 Task: Find an entire place to stay in Qujing, China, from June 1 to June 9 for 6 guests, with a price range of ₹6000 to ₹12000.
Action: Mouse moved to (385, 131)
Screenshot: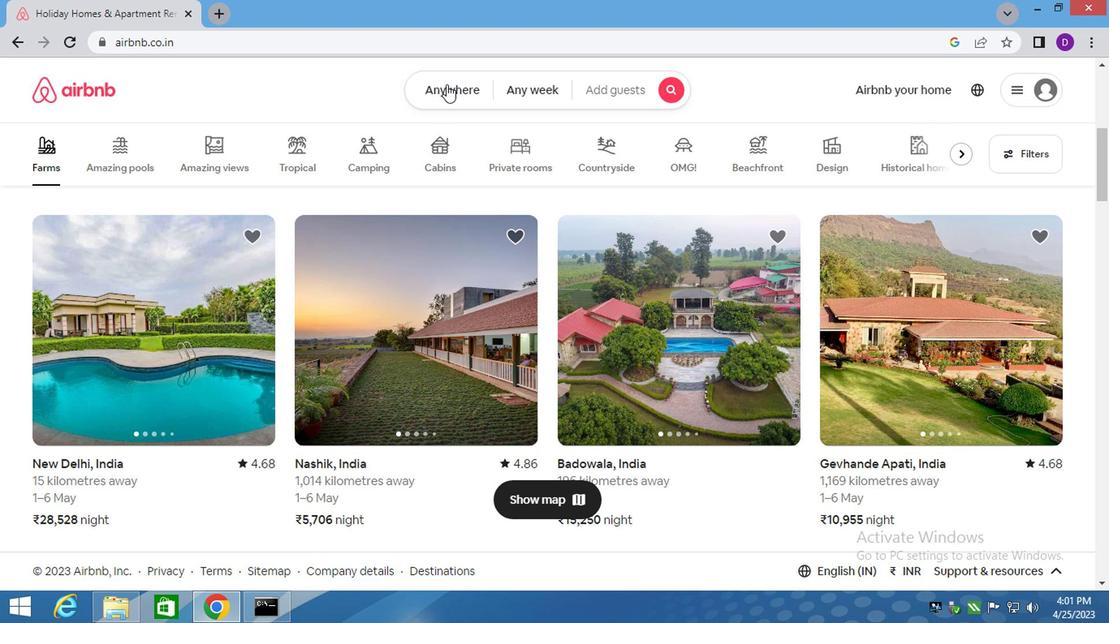 
Action: Mouse pressed left at (385, 131)
Screenshot: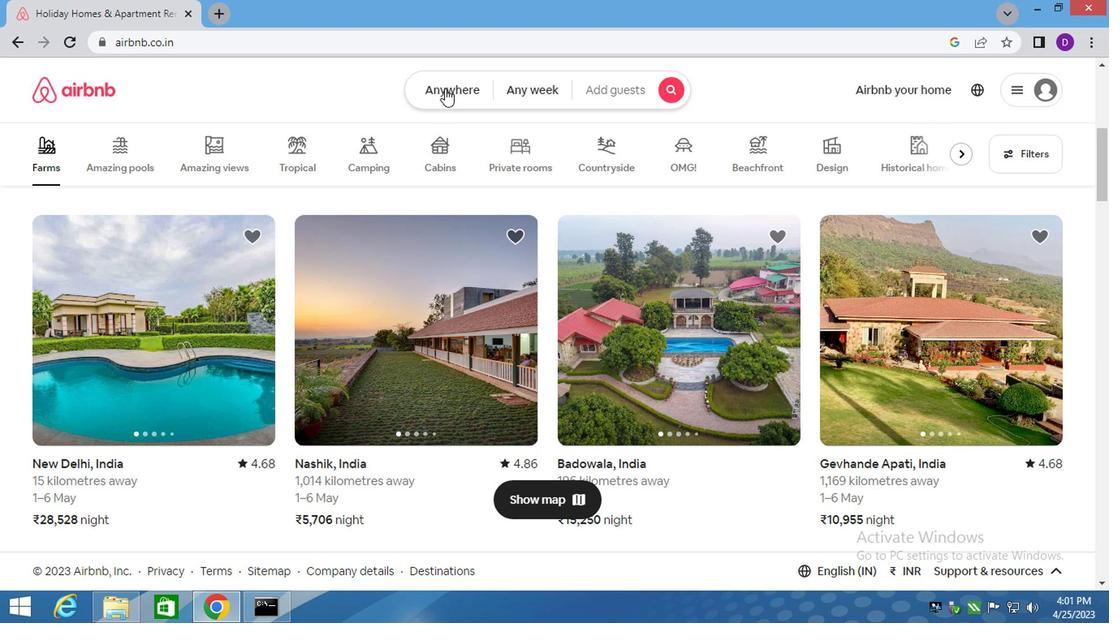 
Action: Mouse moved to (267, 179)
Screenshot: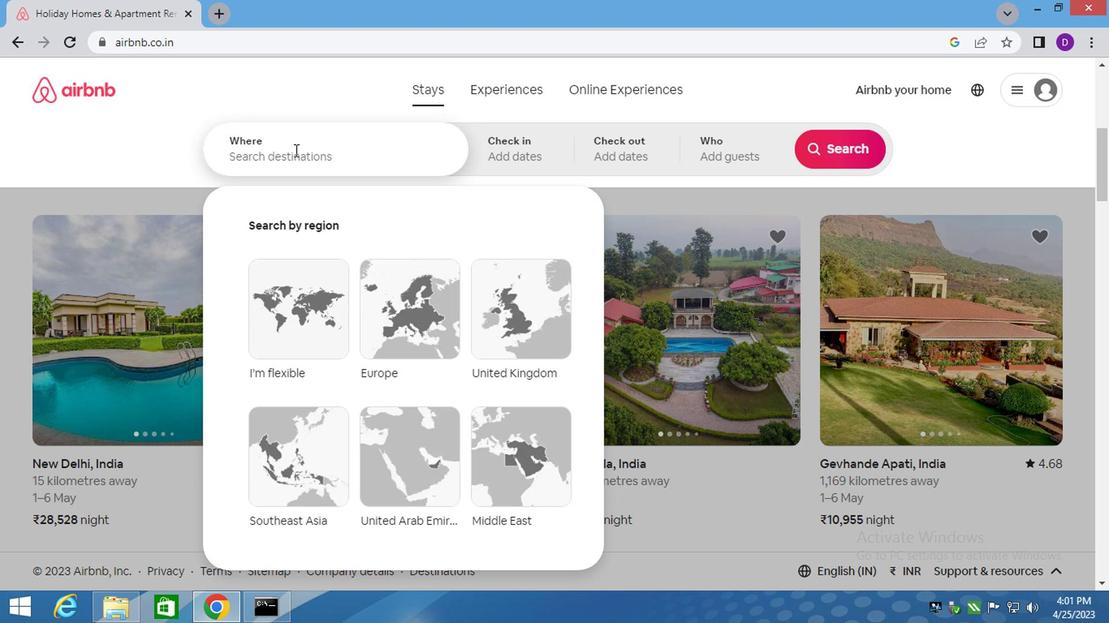 
Action: Mouse pressed left at (267, 179)
Screenshot: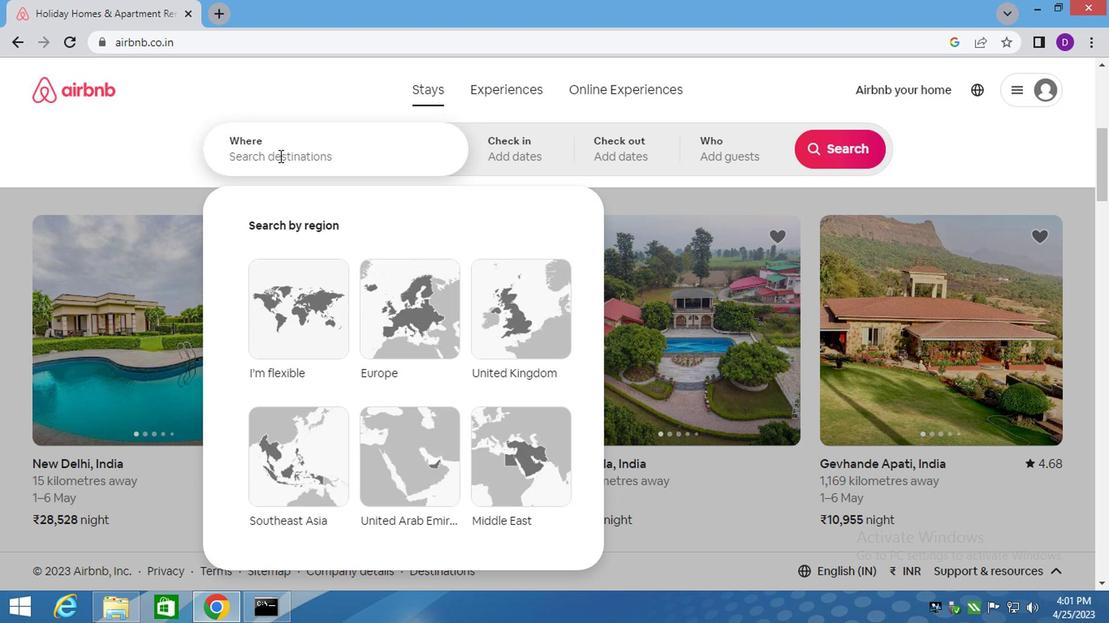 
Action: Key pressed <Key.shift>QUJING,<Key.space><Key.shift>CHINA<Key.enter>1
Screenshot: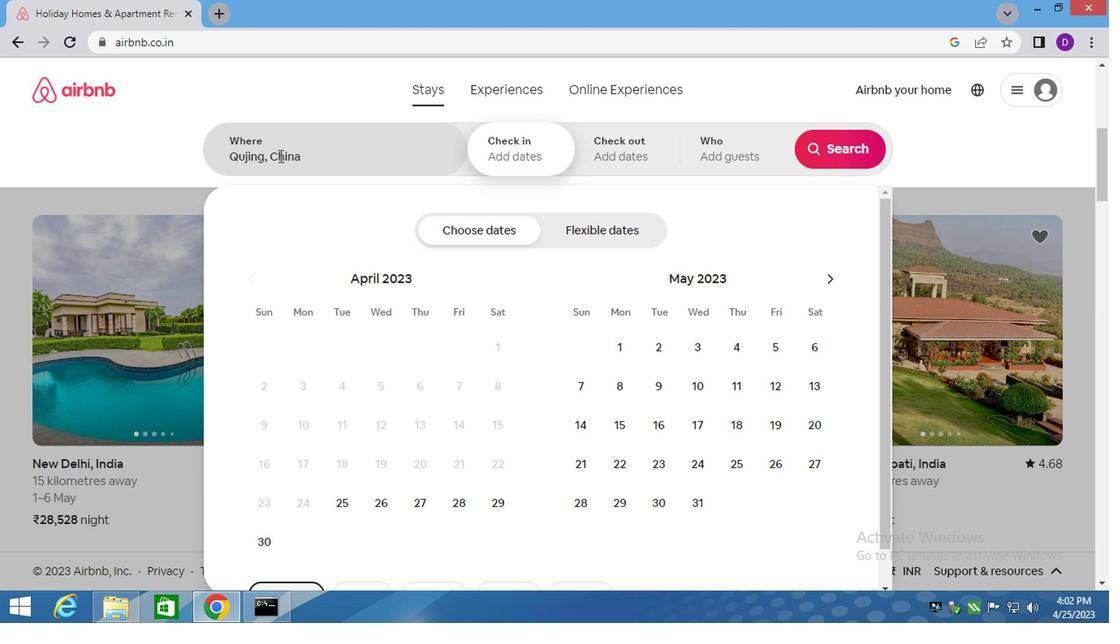 
Action: Mouse moved to (655, 268)
Screenshot: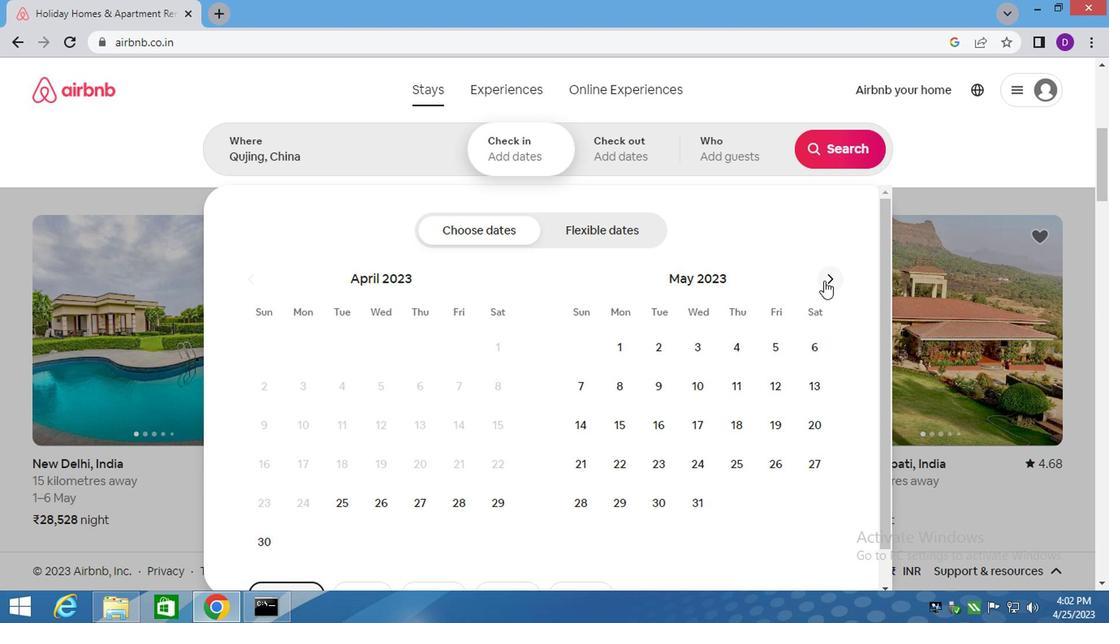 
Action: Mouse pressed left at (655, 268)
Screenshot: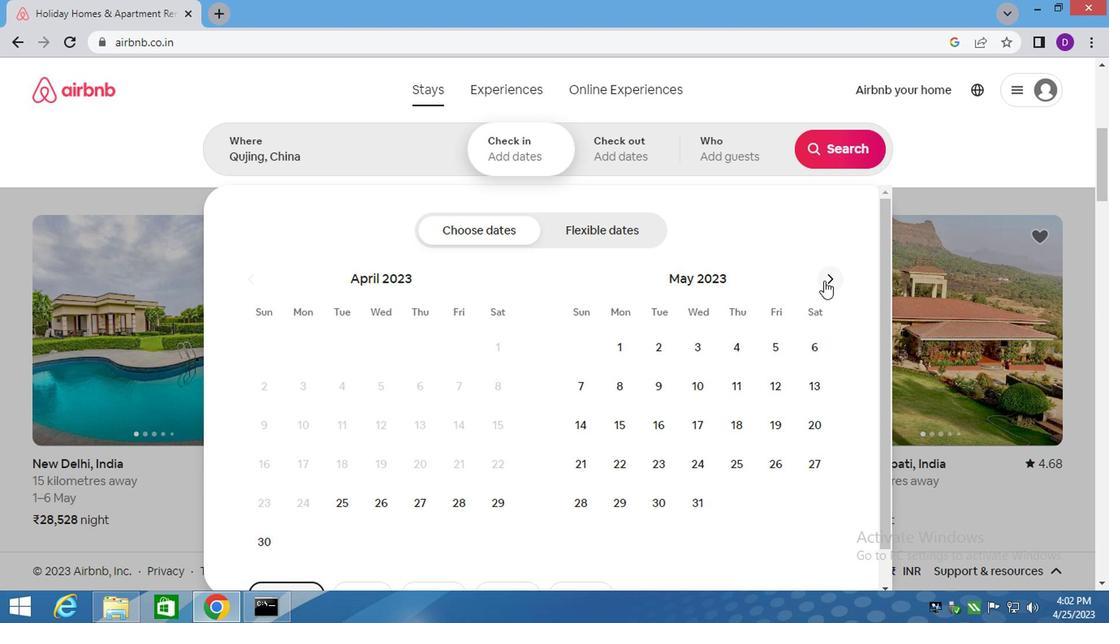 
Action: Mouse moved to (601, 314)
Screenshot: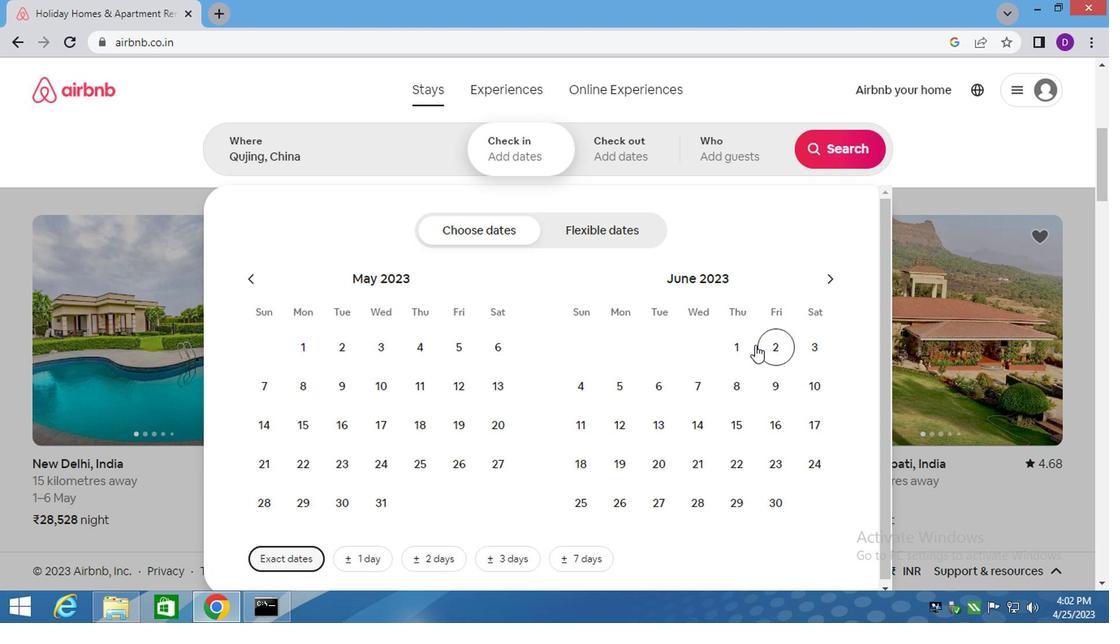 
Action: Mouse pressed left at (601, 314)
Screenshot: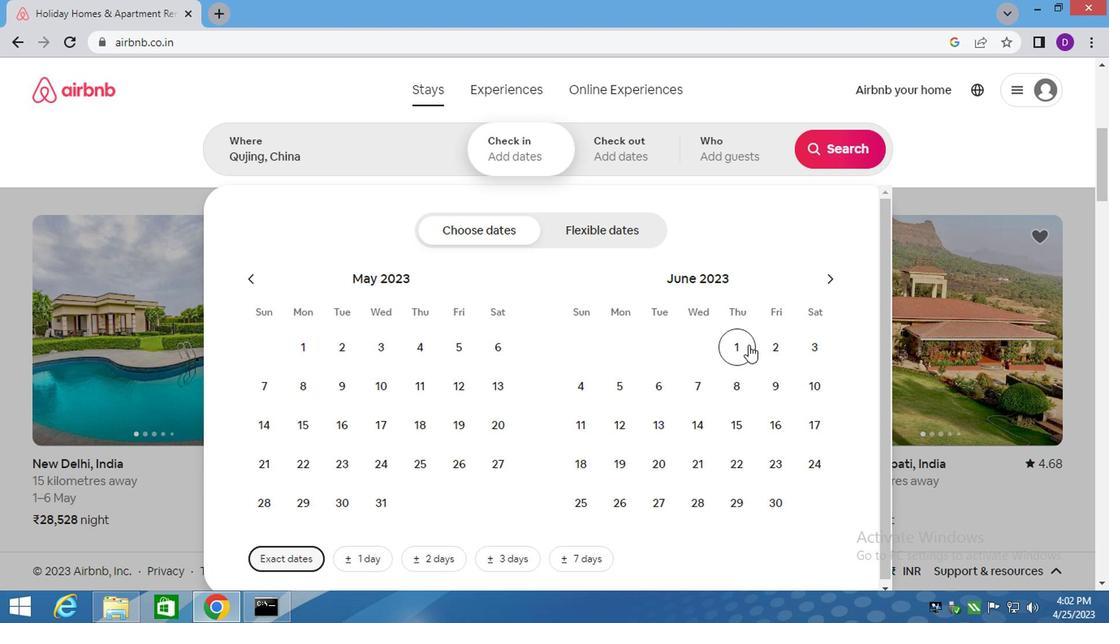 
Action: Mouse moved to (618, 343)
Screenshot: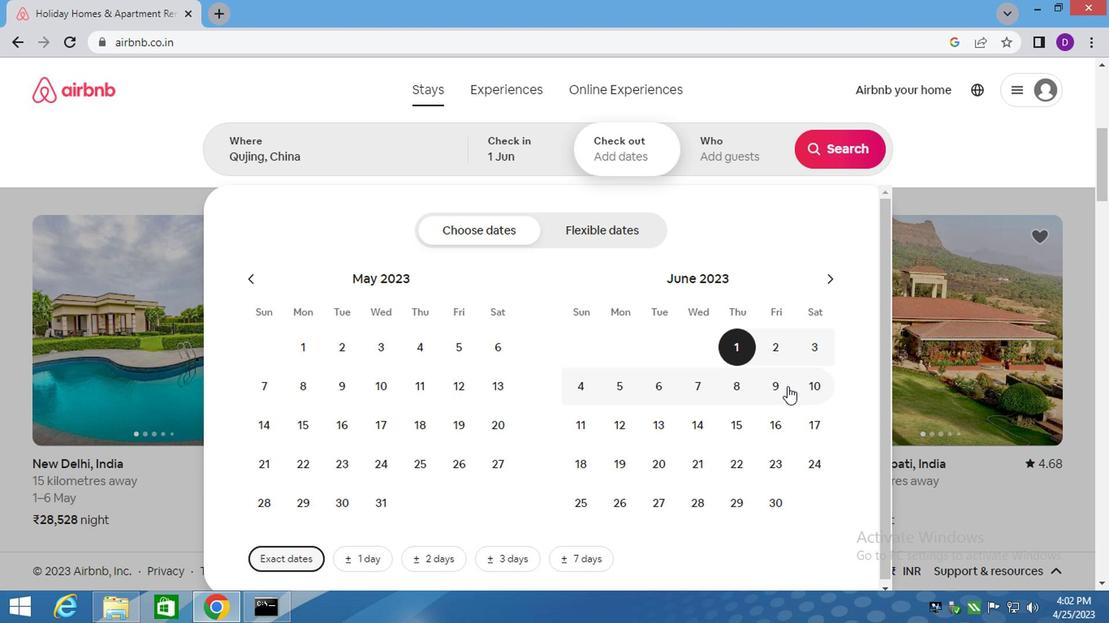 
Action: Mouse pressed left at (618, 343)
Screenshot: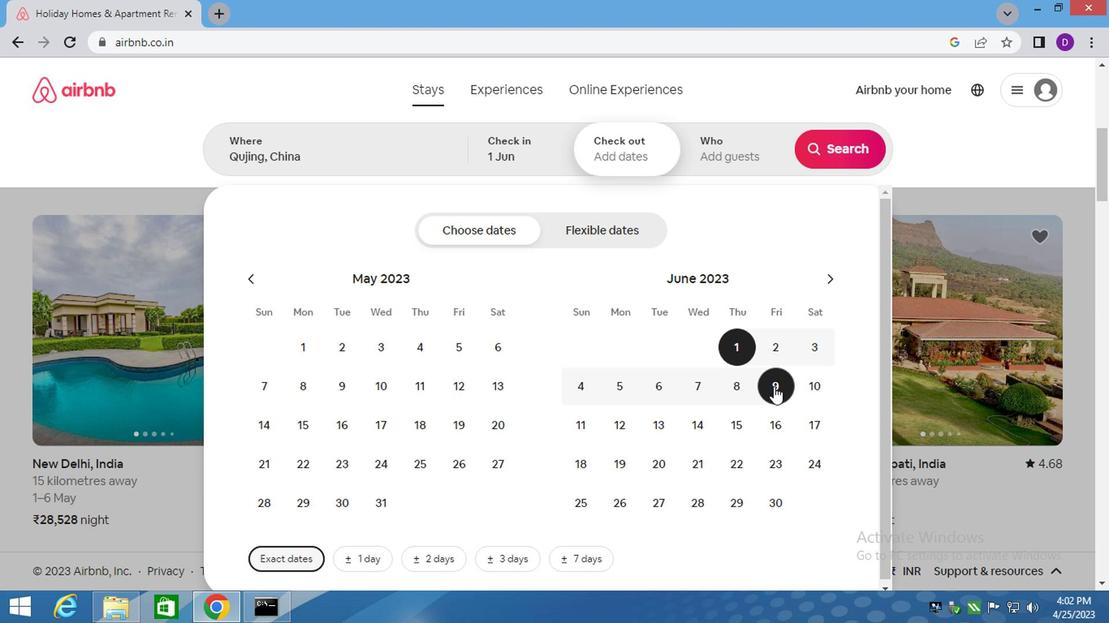 
Action: Mouse moved to (574, 179)
Screenshot: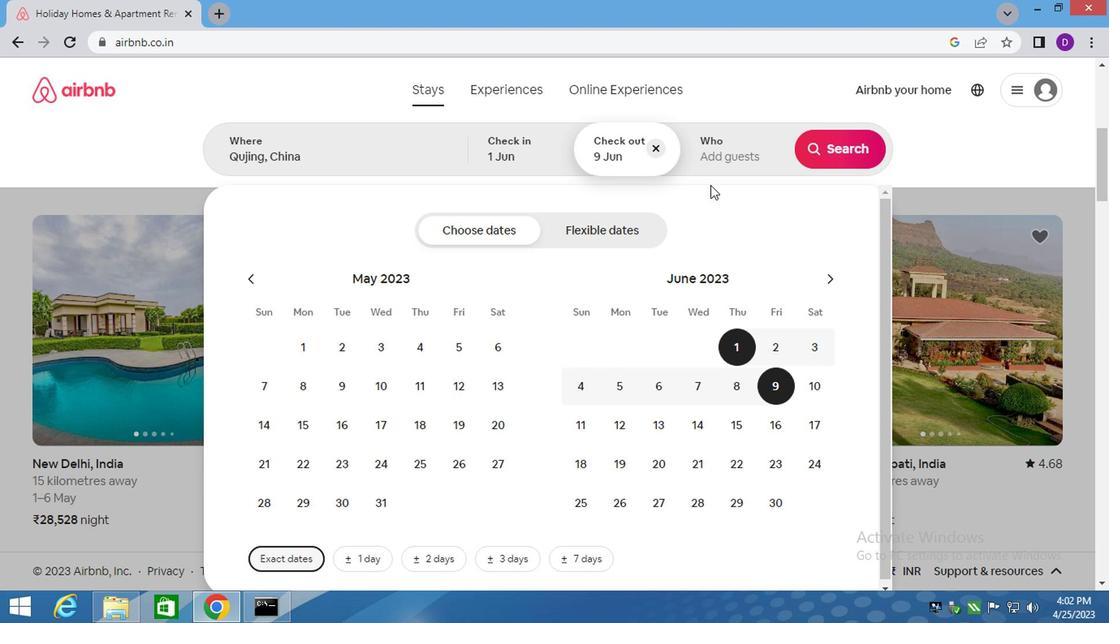 
Action: Mouse pressed left at (574, 179)
Screenshot: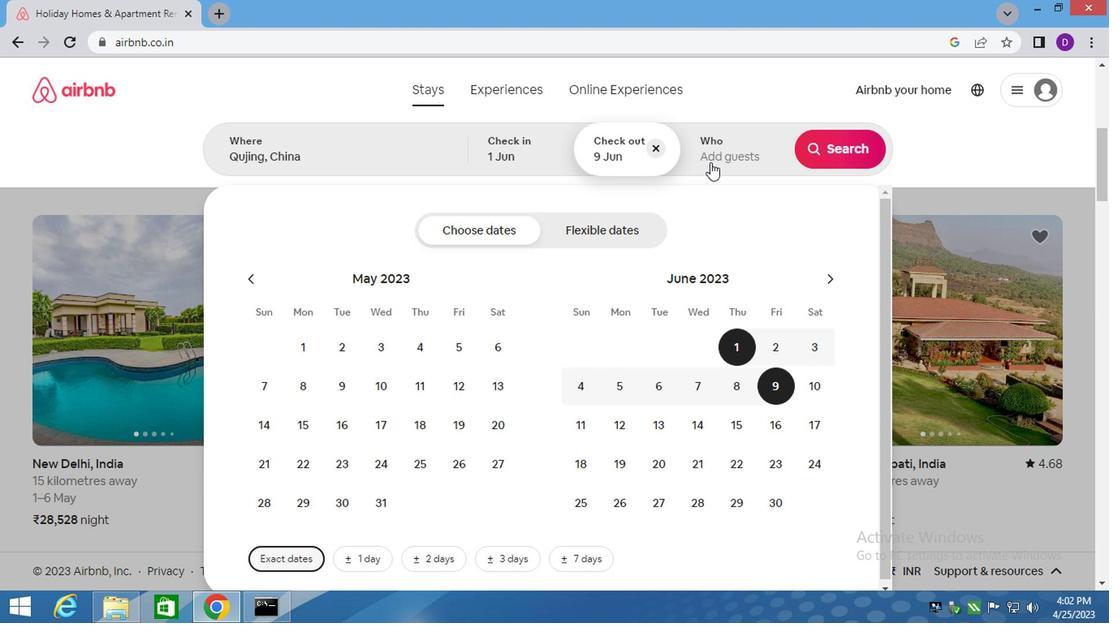 
Action: Mouse moved to (673, 237)
Screenshot: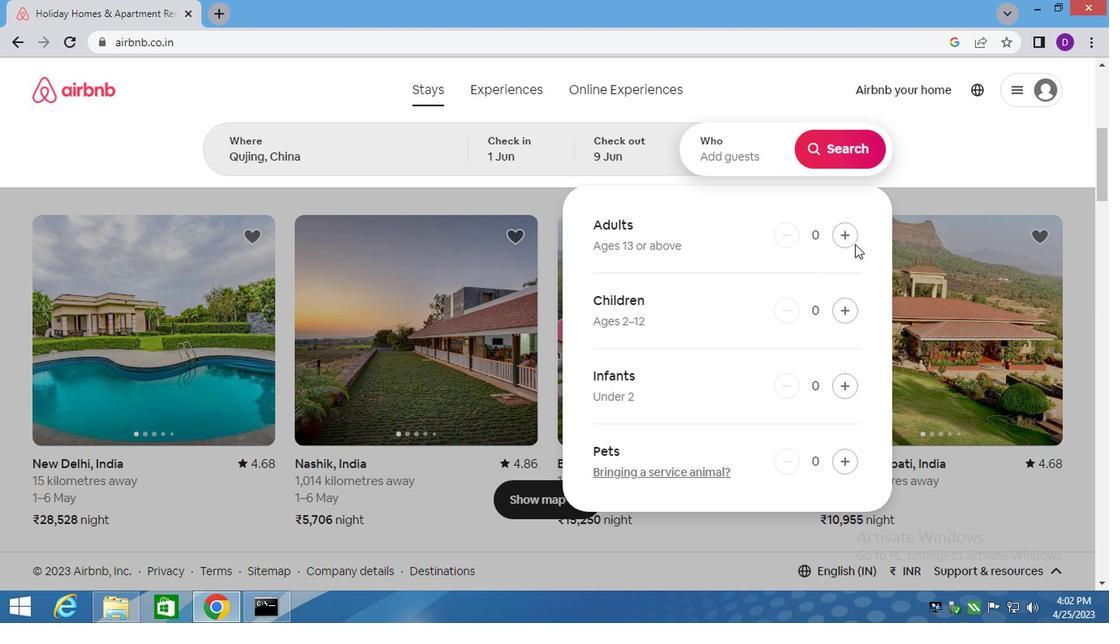 
Action: Mouse pressed left at (673, 237)
Screenshot: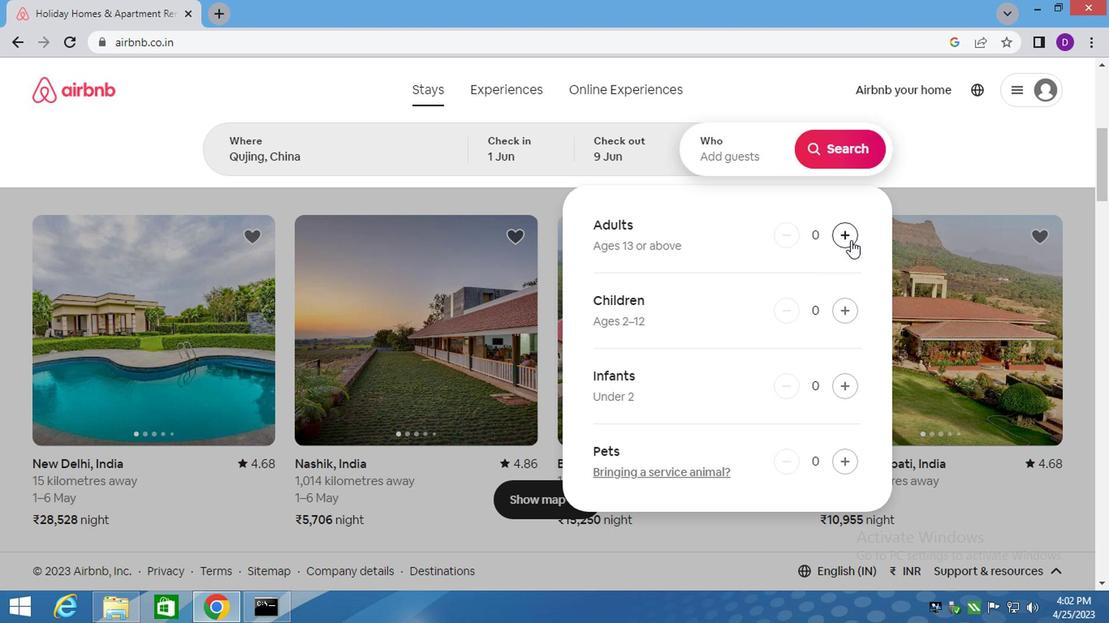 
Action: Mouse pressed left at (673, 237)
Screenshot: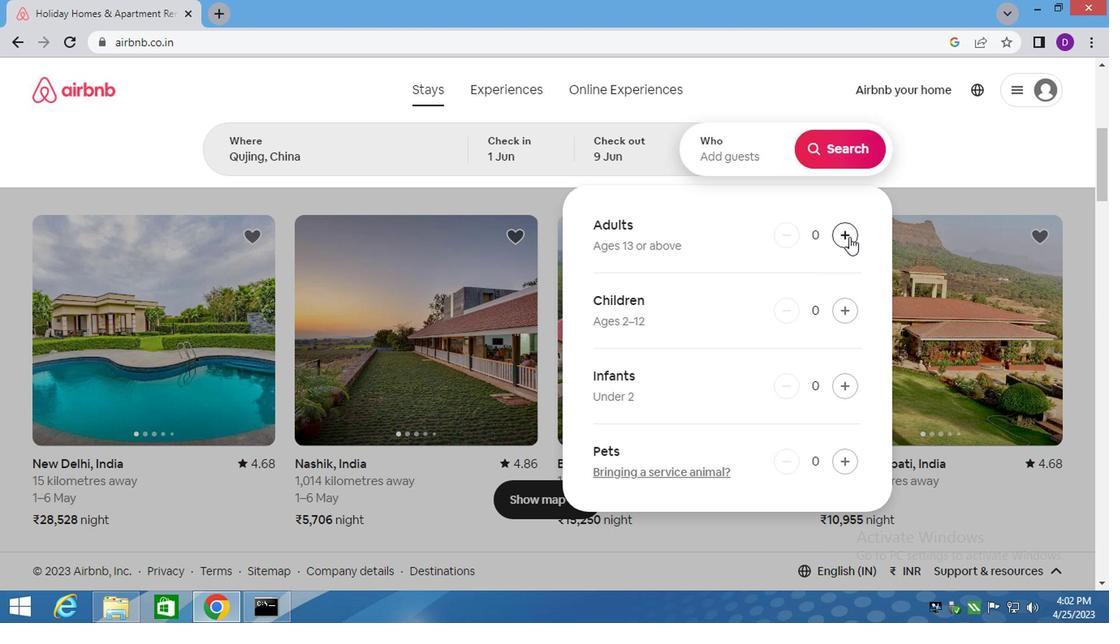 
Action: Mouse pressed left at (673, 237)
Screenshot: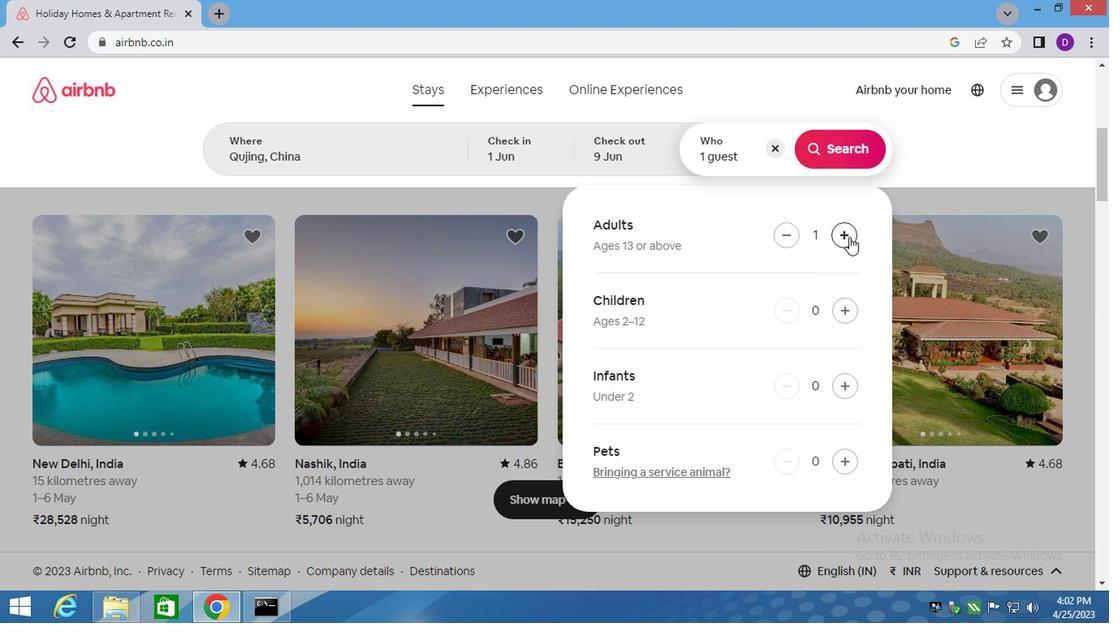 
Action: Mouse pressed left at (673, 237)
Screenshot: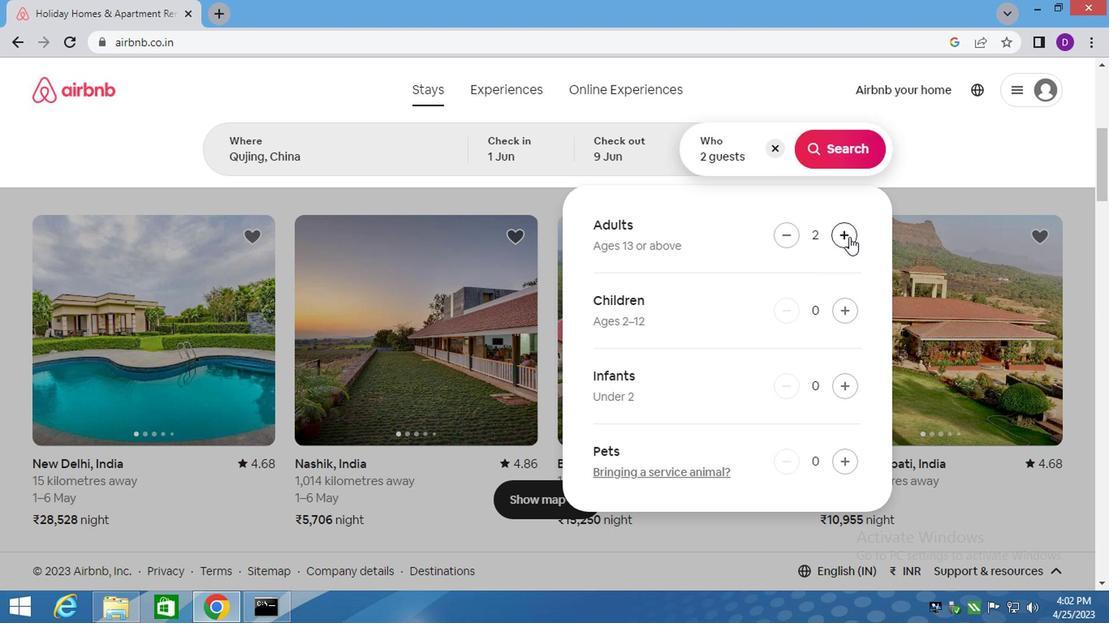 
Action: Mouse pressed left at (673, 237)
Screenshot: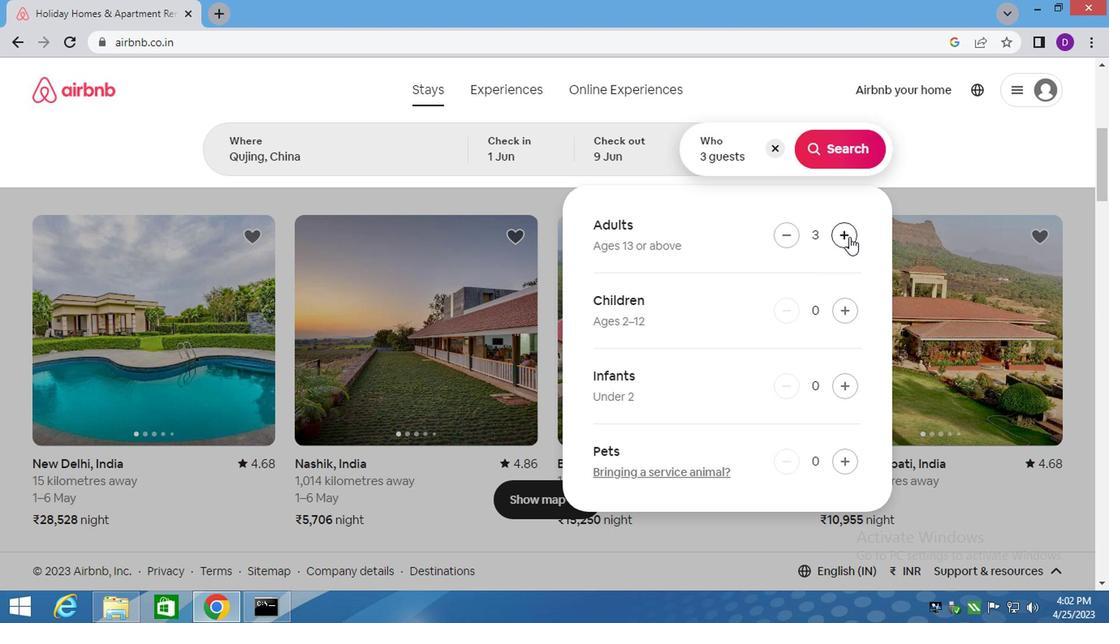 
Action: Mouse pressed left at (673, 237)
Screenshot: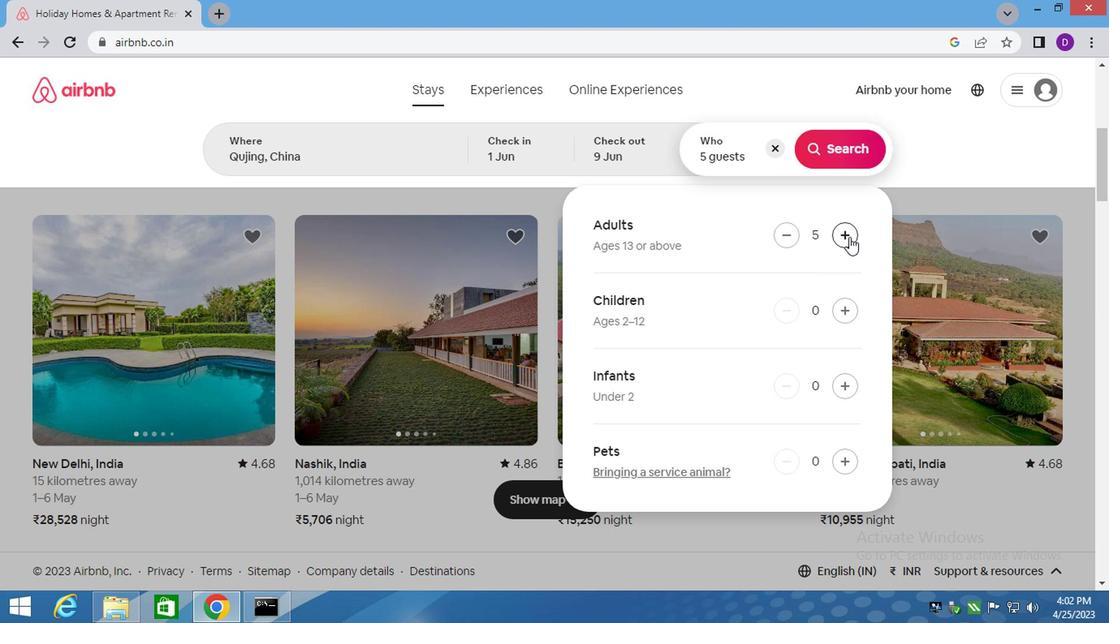 
Action: Mouse moved to (657, 179)
Screenshot: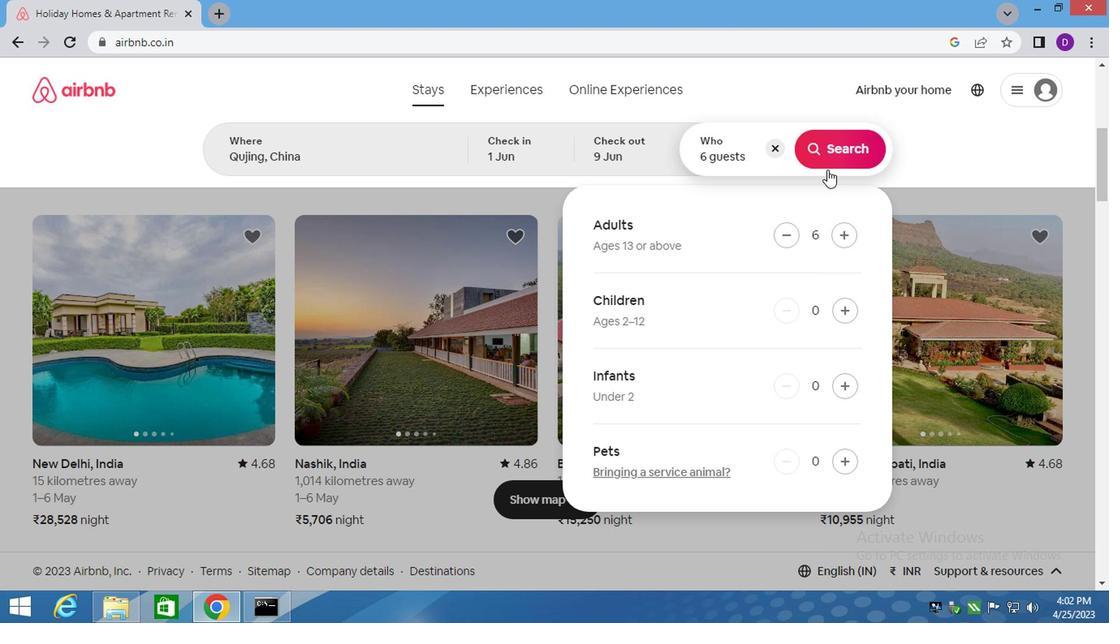 
Action: Mouse pressed left at (657, 179)
Screenshot: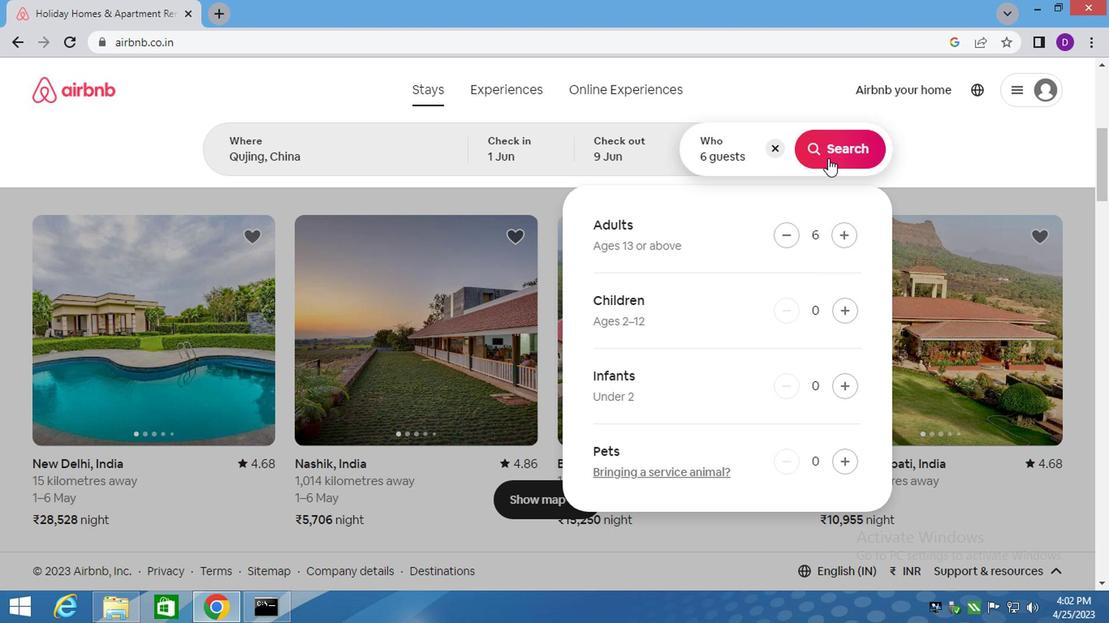 
Action: Mouse moved to (797, 178)
Screenshot: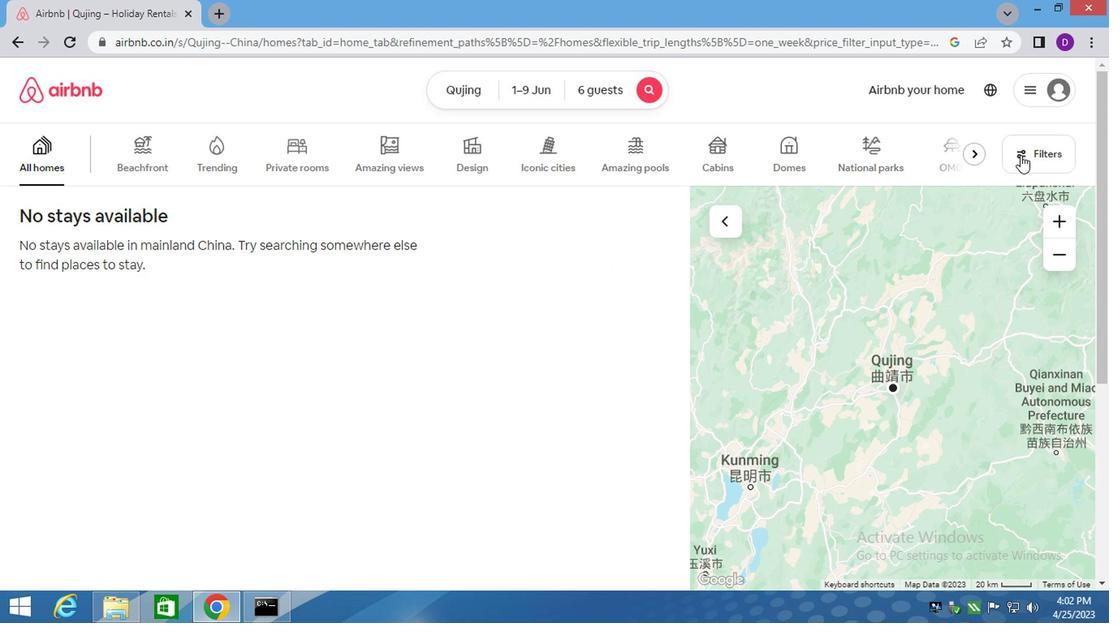 
Action: Mouse pressed left at (797, 178)
Screenshot: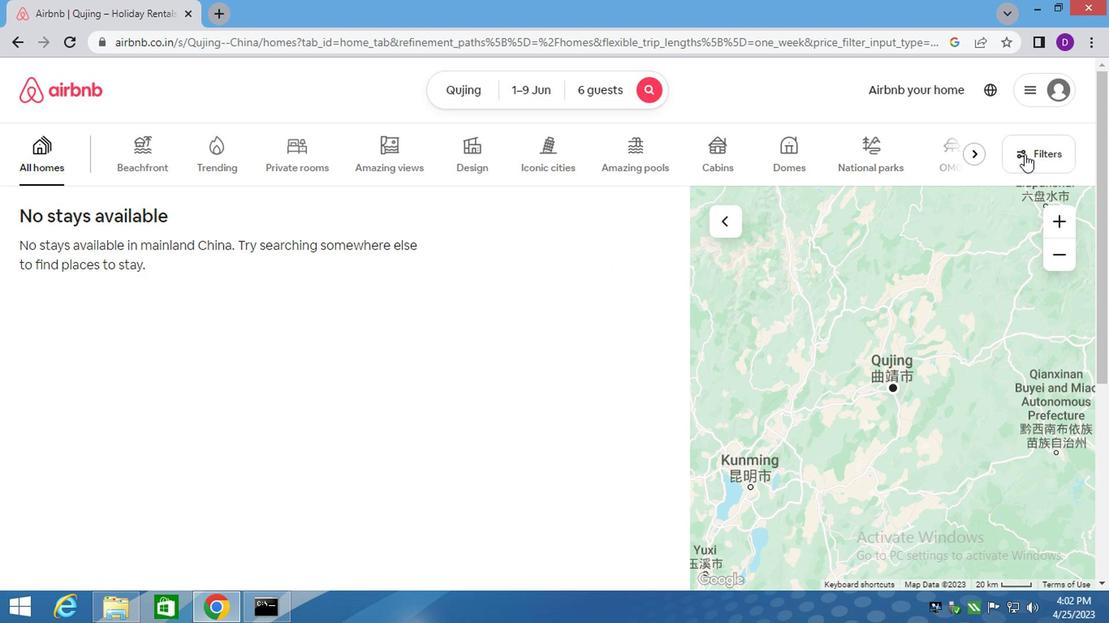 
Action: Mouse moved to (312, 252)
Screenshot: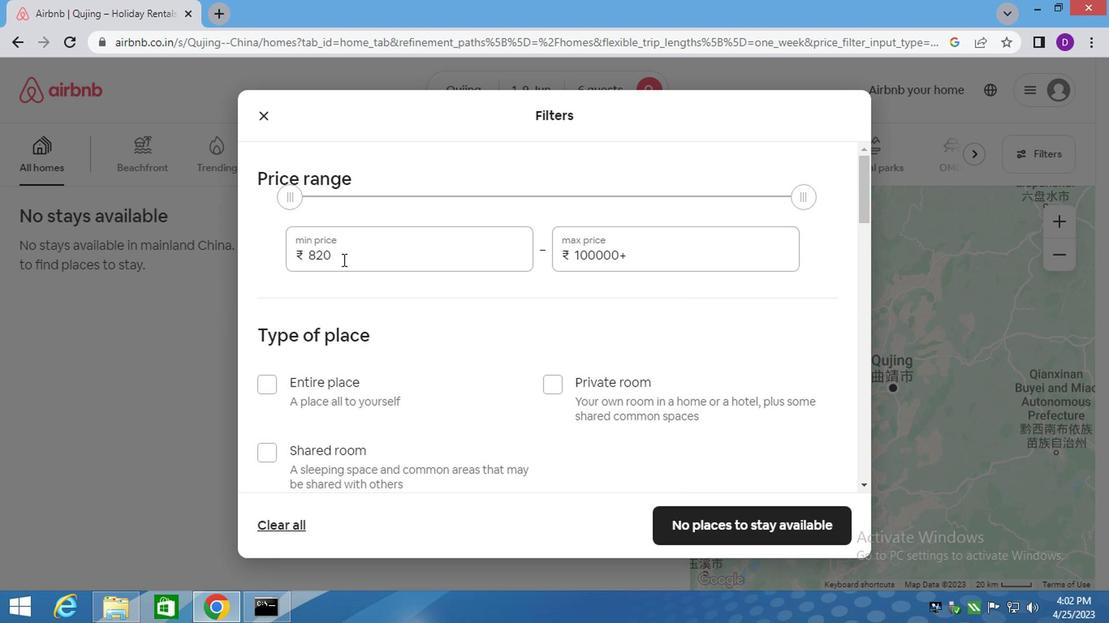 
Action: Mouse pressed left at (312, 252)
Screenshot: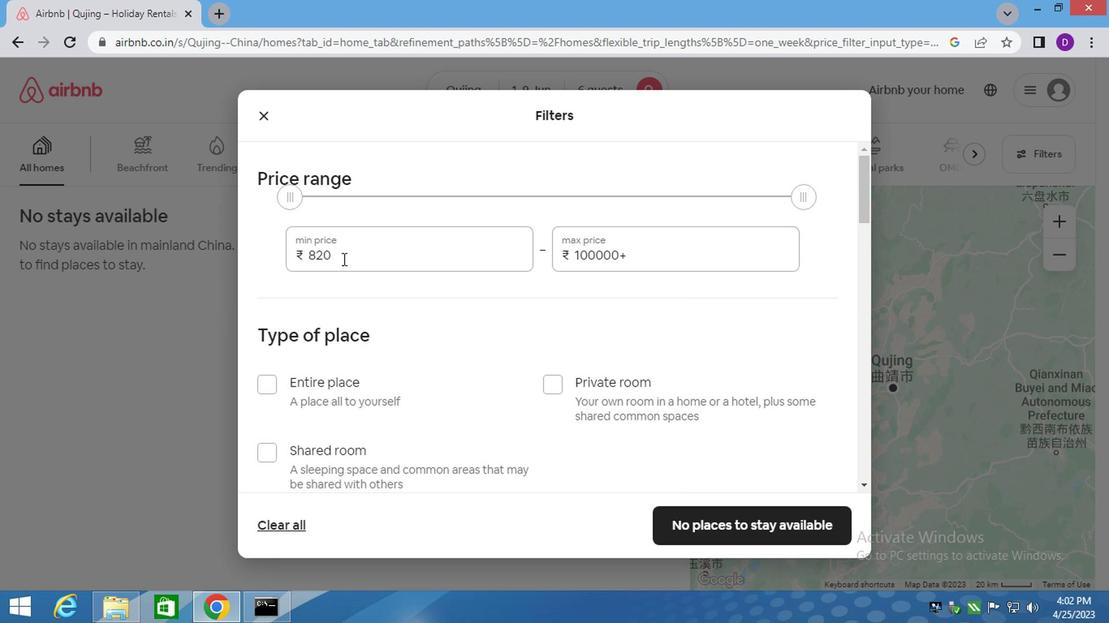 
Action: Mouse pressed left at (312, 252)
Screenshot: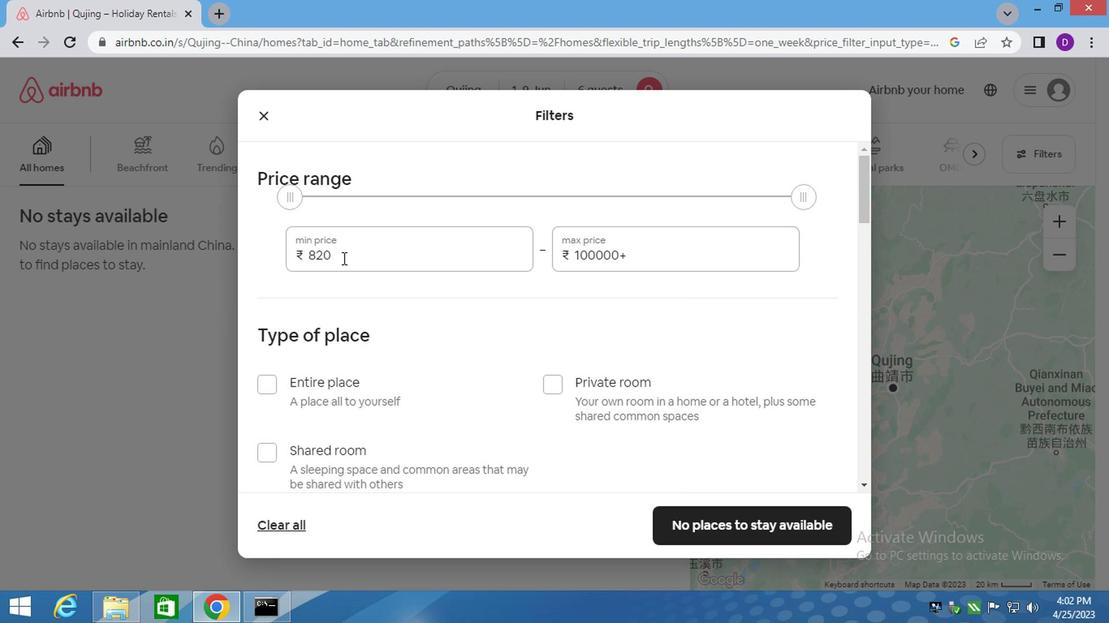
Action: Key pressed 6000<Key.tab>12000
Screenshot: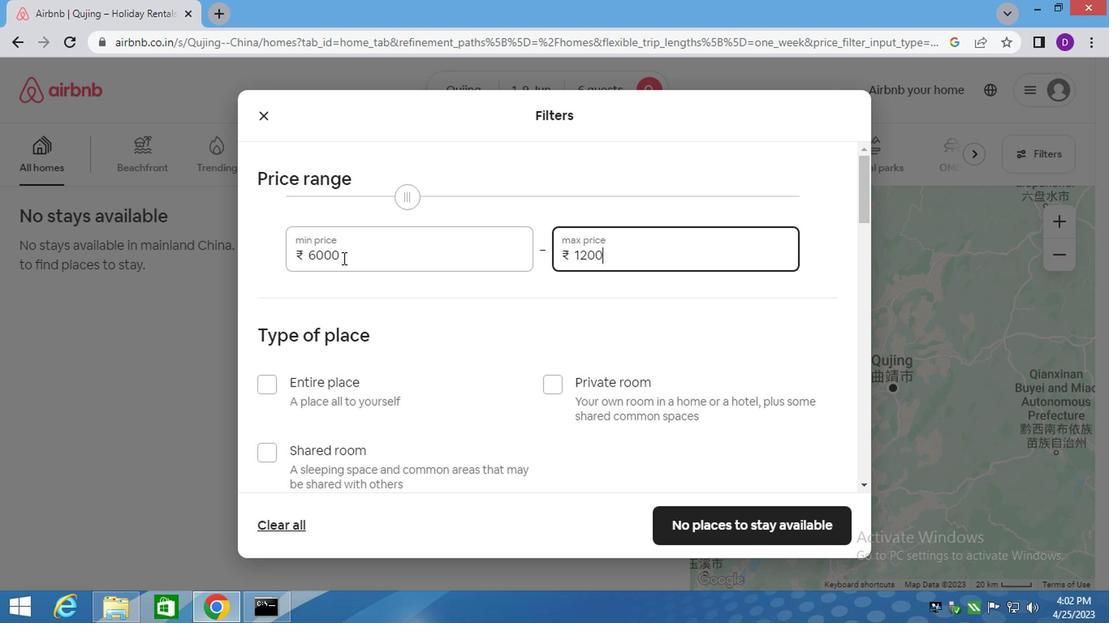 
Action: Mouse moved to (322, 265)
Screenshot: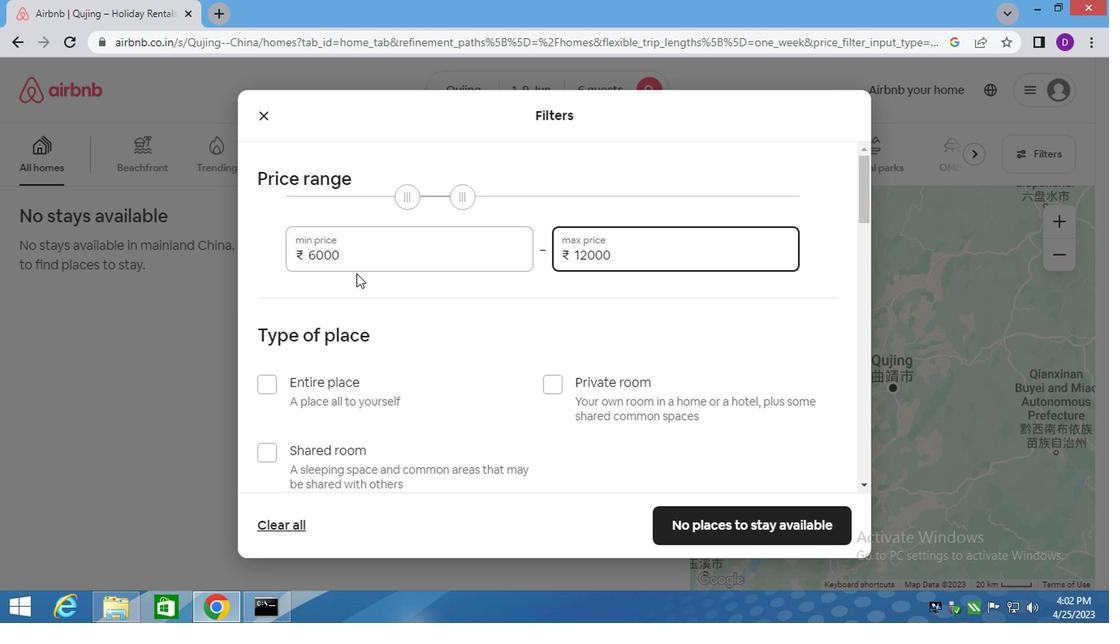 
Action: Mouse scrolled (322, 265) with delta (0, 0)
Screenshot: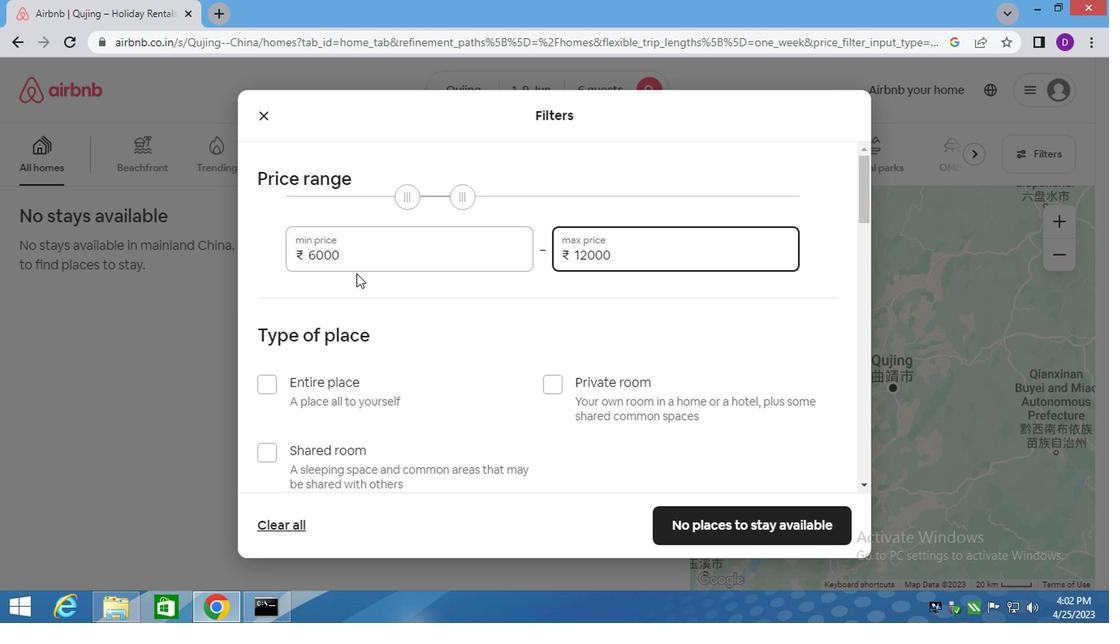 
Action: Mouse moved to (266, 287)
Screenshot: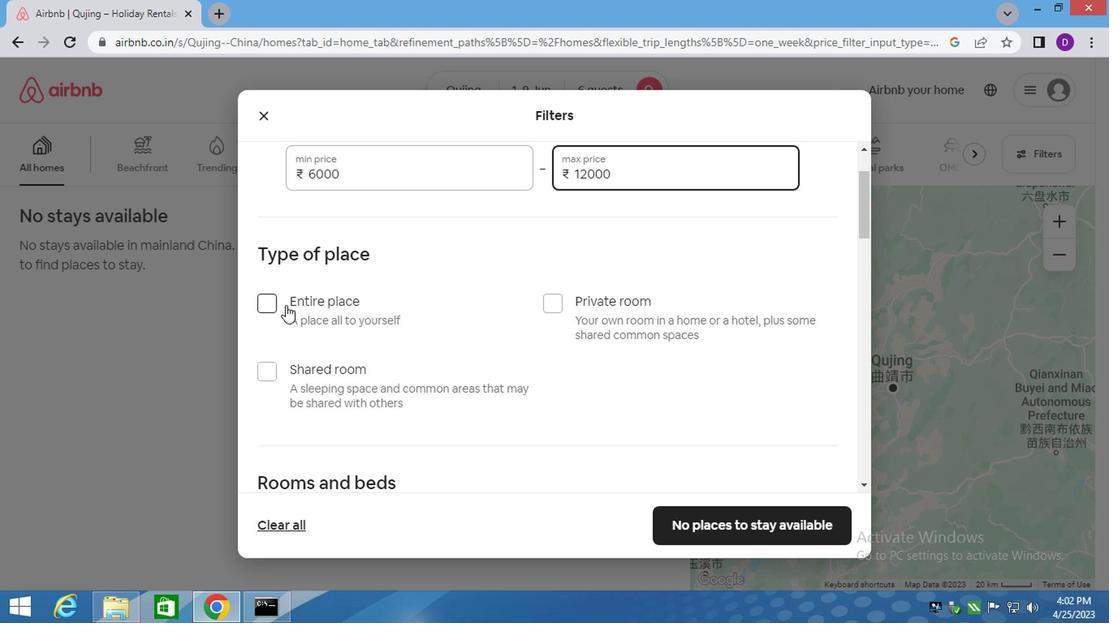 
Action: Mouse pressed left at (266, 287)
Screenshot: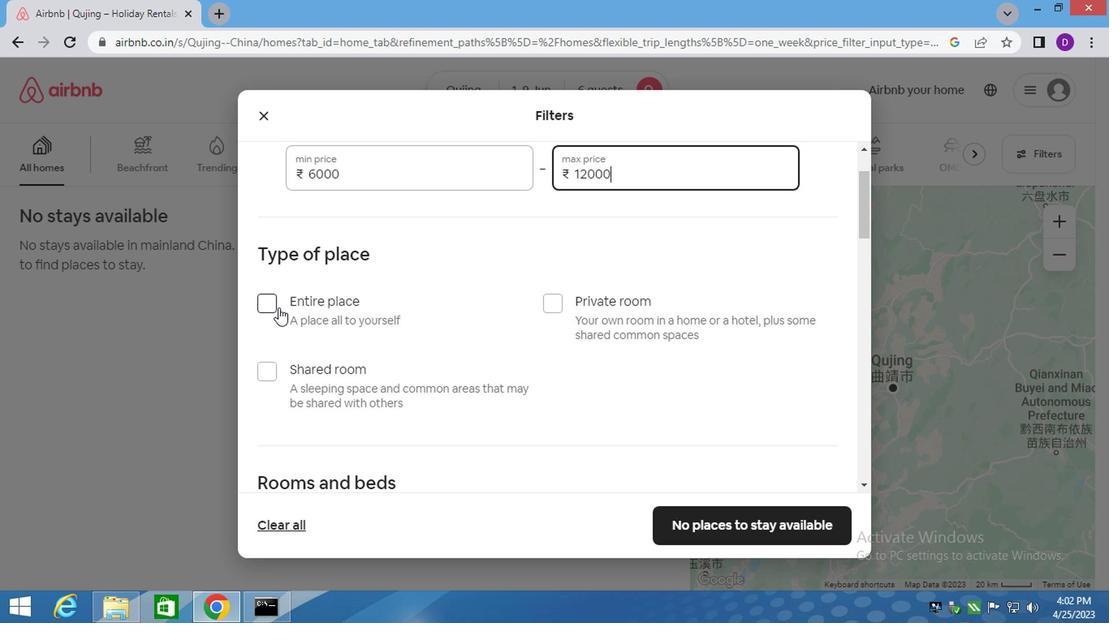 
Action: Mouse moved to (378, 314)
Screenshot: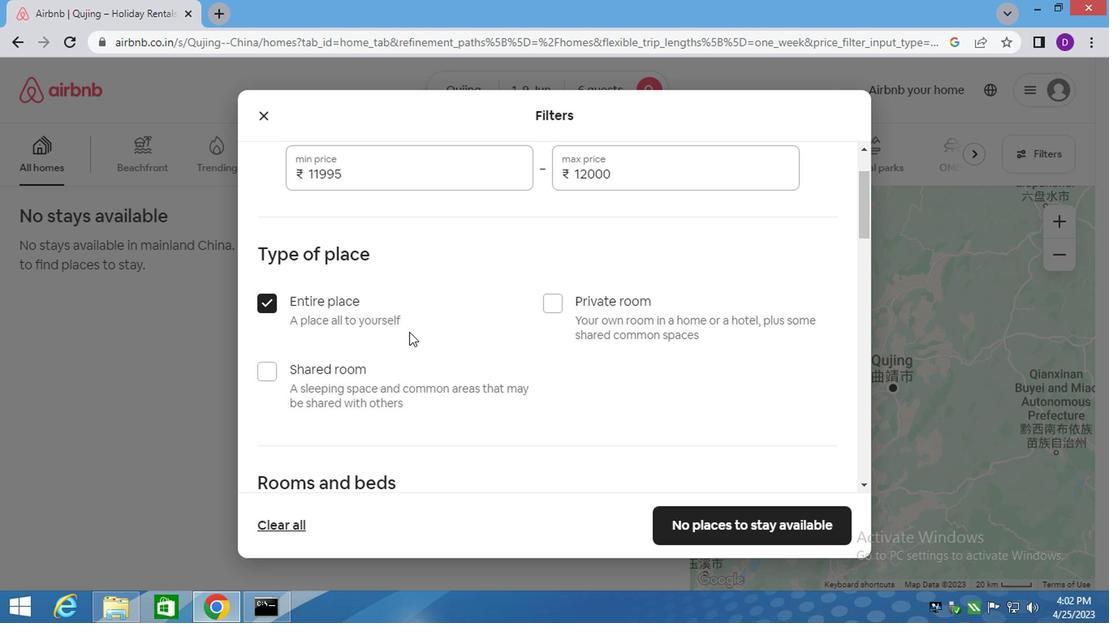 
Action: Mouse scrolled (378, 314) with delta (0, 0)
Screenshot: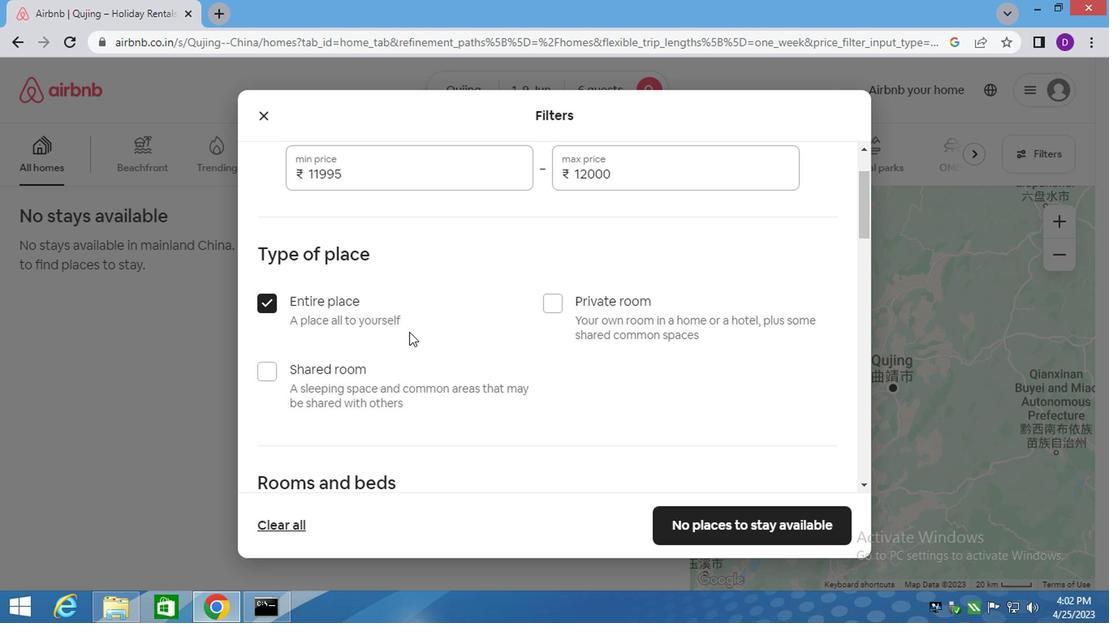 
Action: Mouse moved to (381, 317)
Screenshot: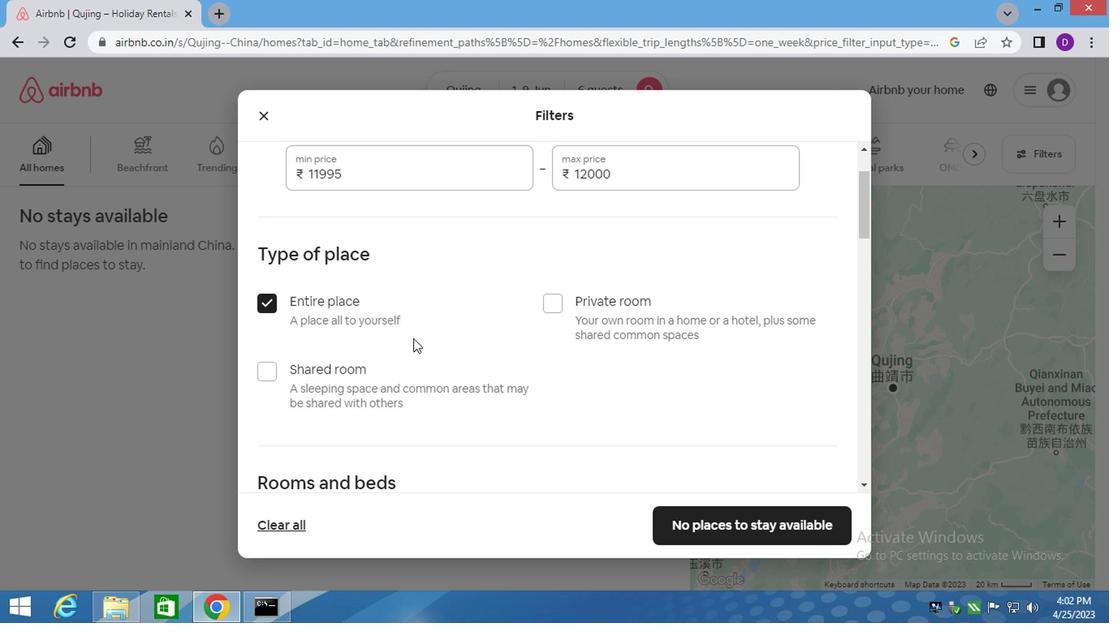 
Action: Mouse scrolled (381, 316) with delta (0, 0)
Screenshot: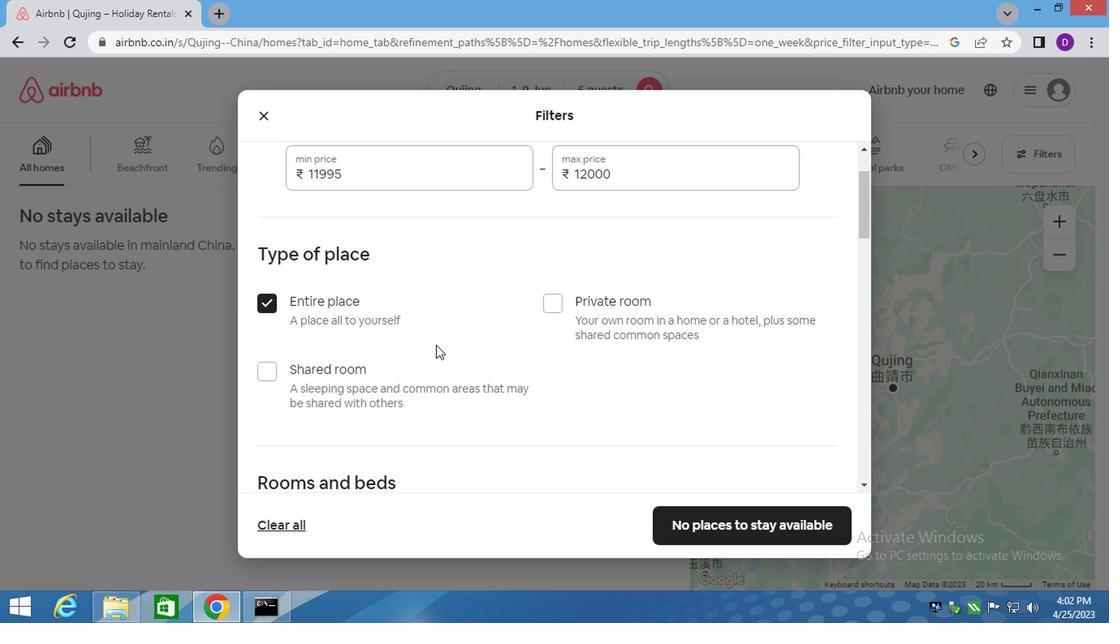 
Action: Mouse moved to (382, 318)
Screenshot: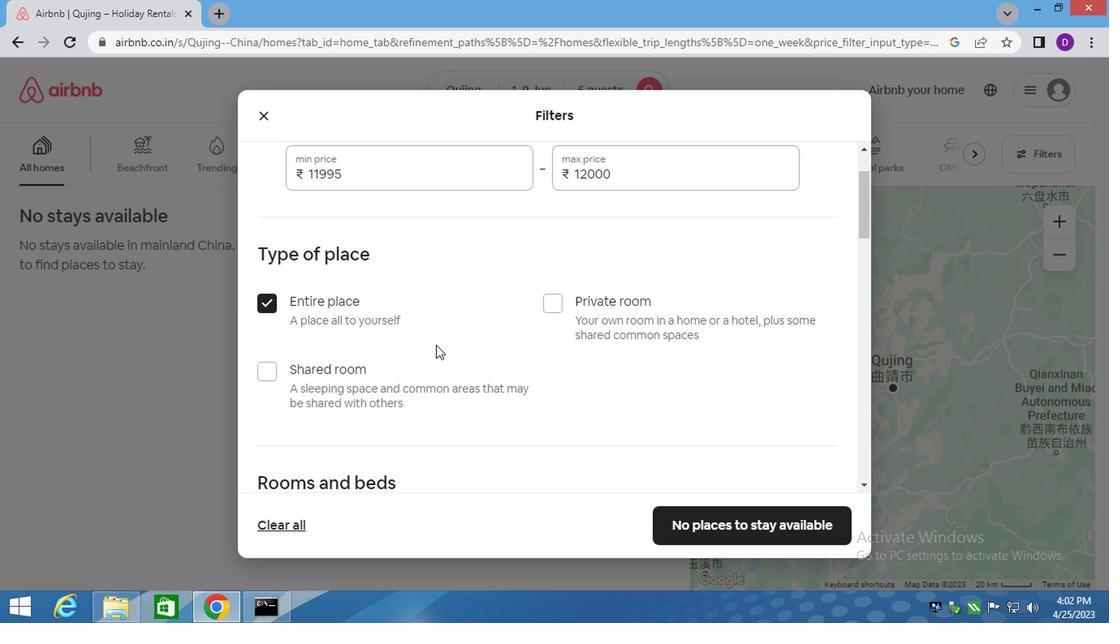 
Action: Mouse scrolled (382, 318) with delta (0, 0)
Screenshot: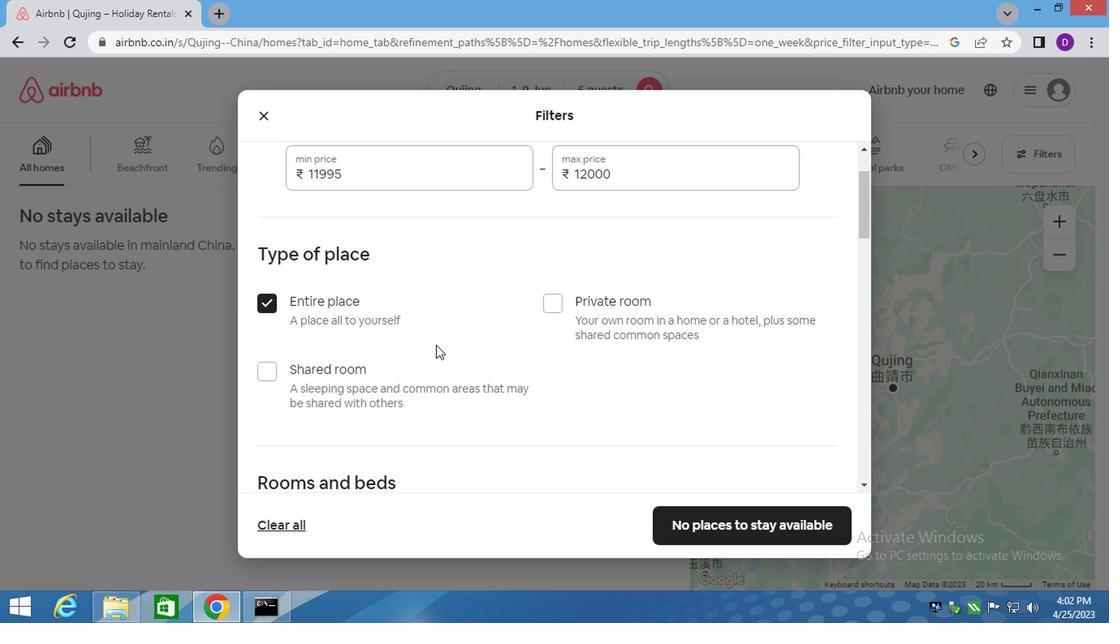 
Action: Mouse moved to (382, 318)
Screenshot: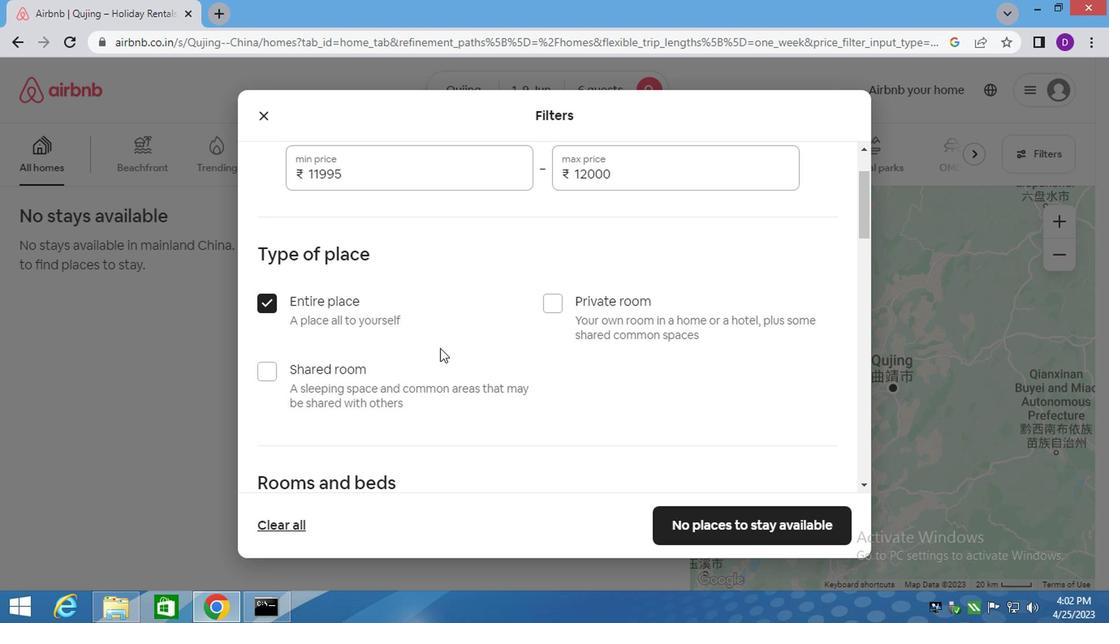 
Action: Mouse scrolled (382, 318) with delta (0, 0)
Screenshot: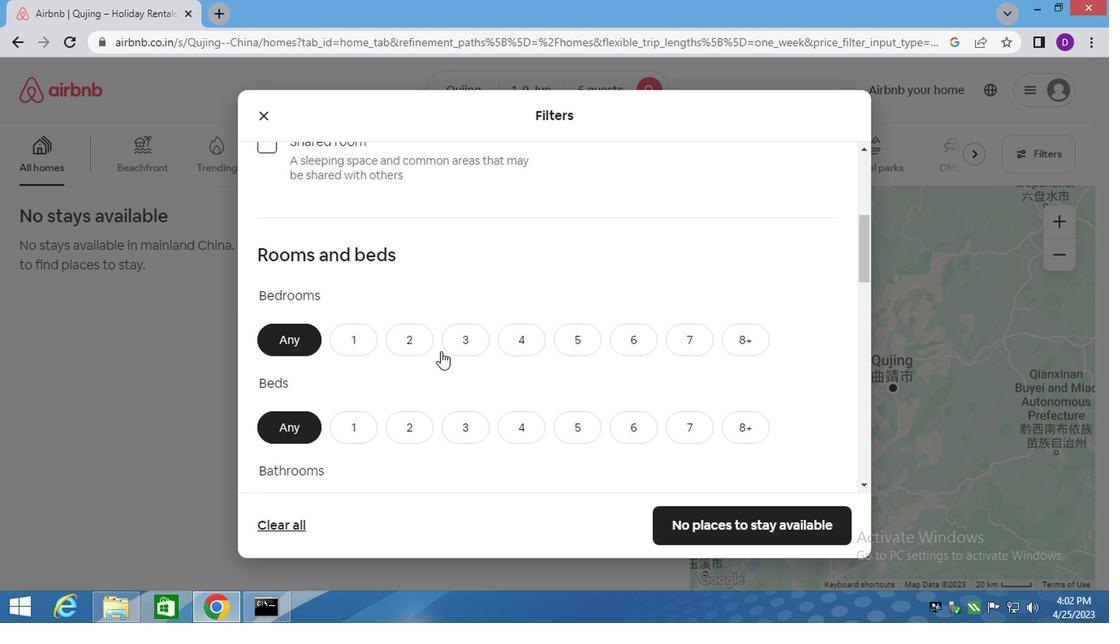 
Action: Mouse moved to (398, 244)
Screenshot: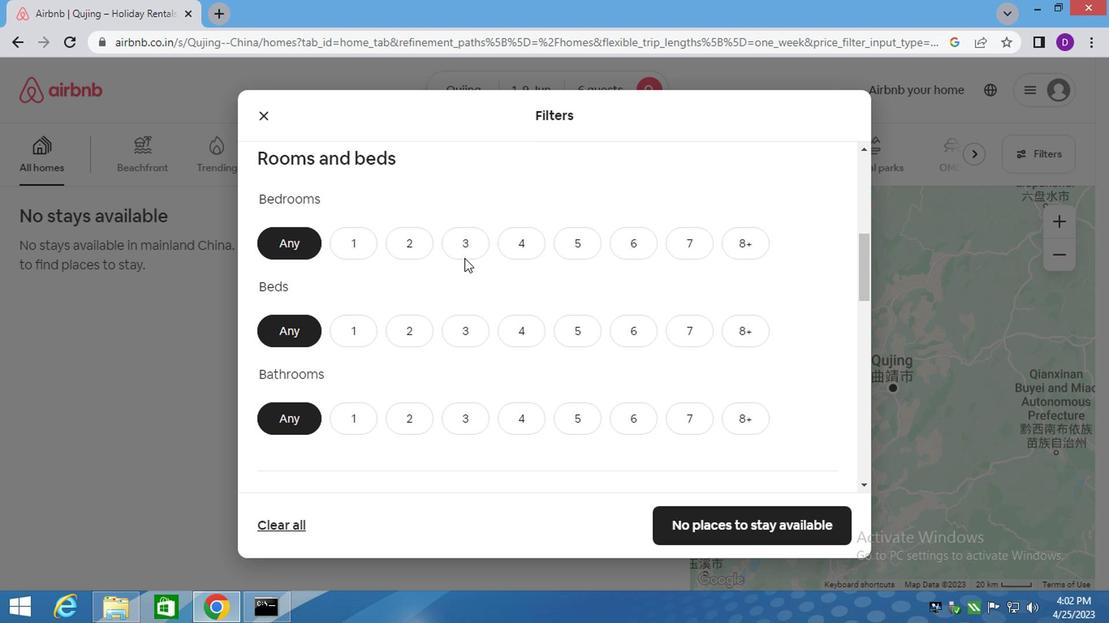 
Action: Mouse pressed left at (398, 244)
Screenshot: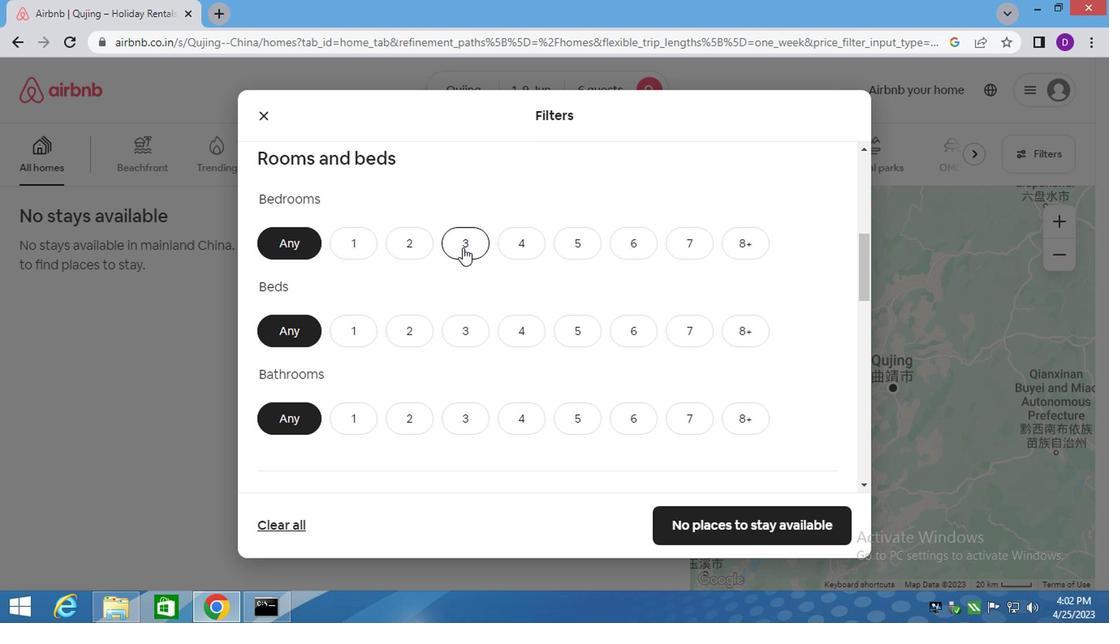
Action: Mouse moved to (402, 300)
Screenshot: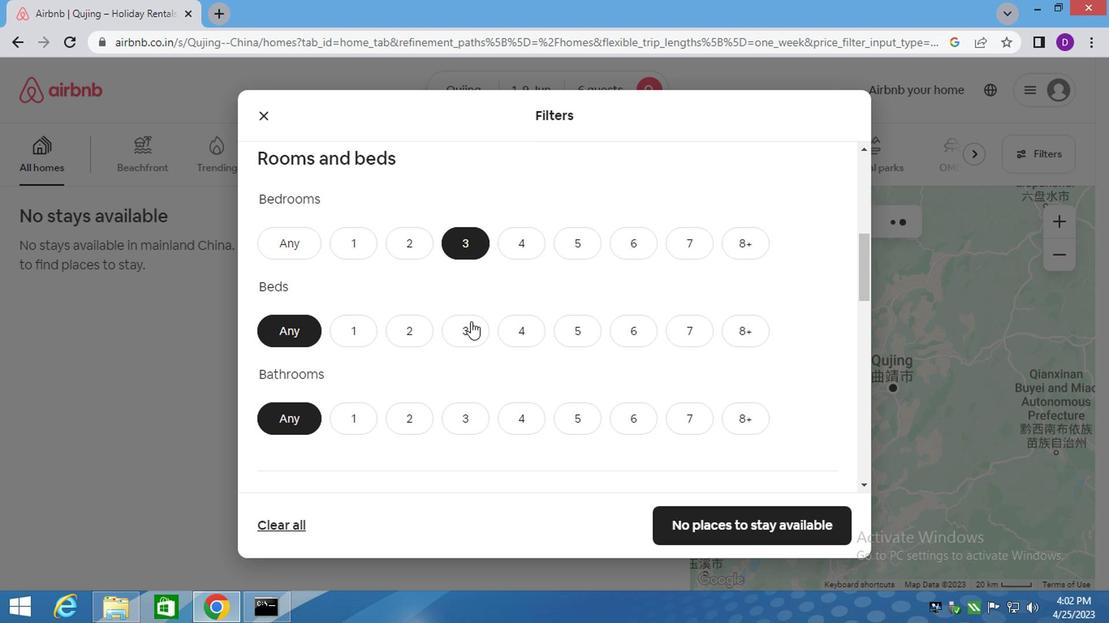 
Action: Mouse pressed left at (402, 300)
Screenshot: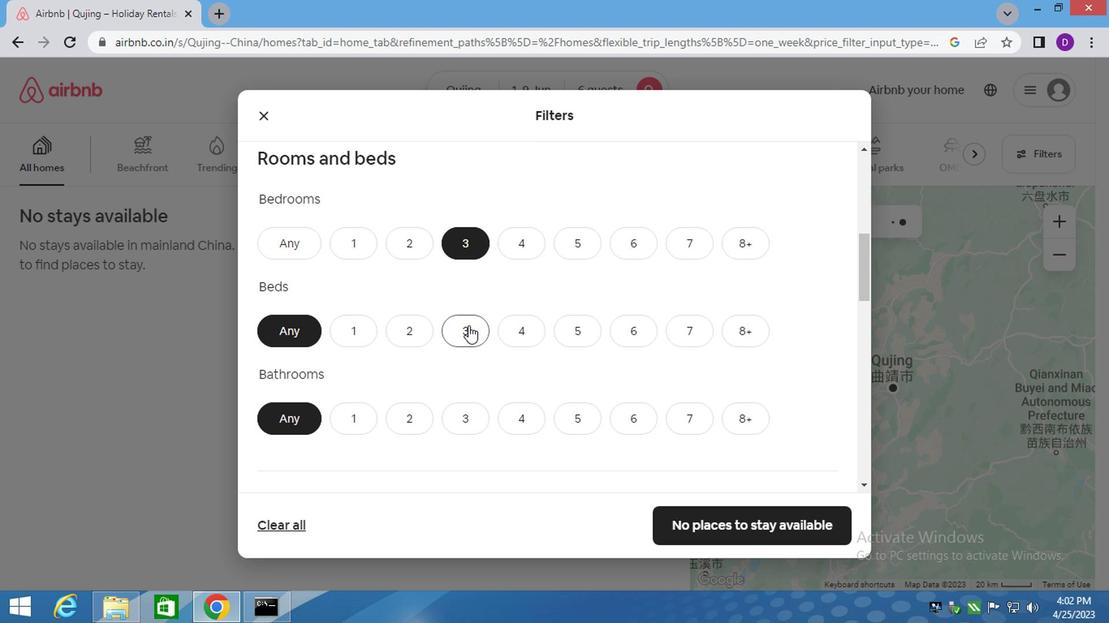 
Action: Mouse moved to (397, 359)
Screenshot: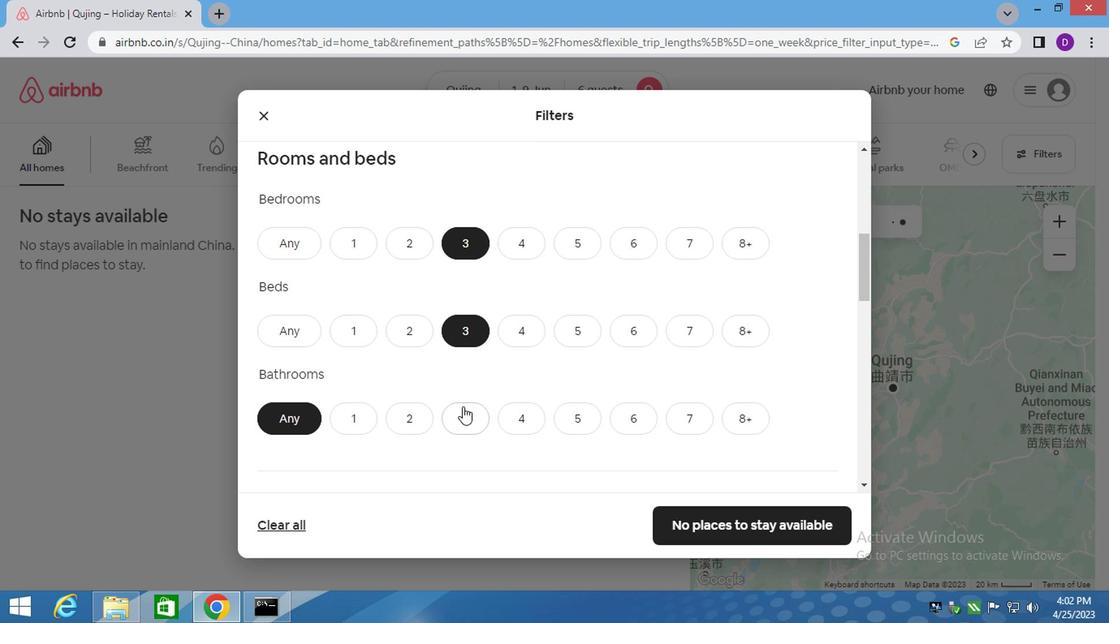 
Action: Mouse pressed left at (397, 359)
Screenshot: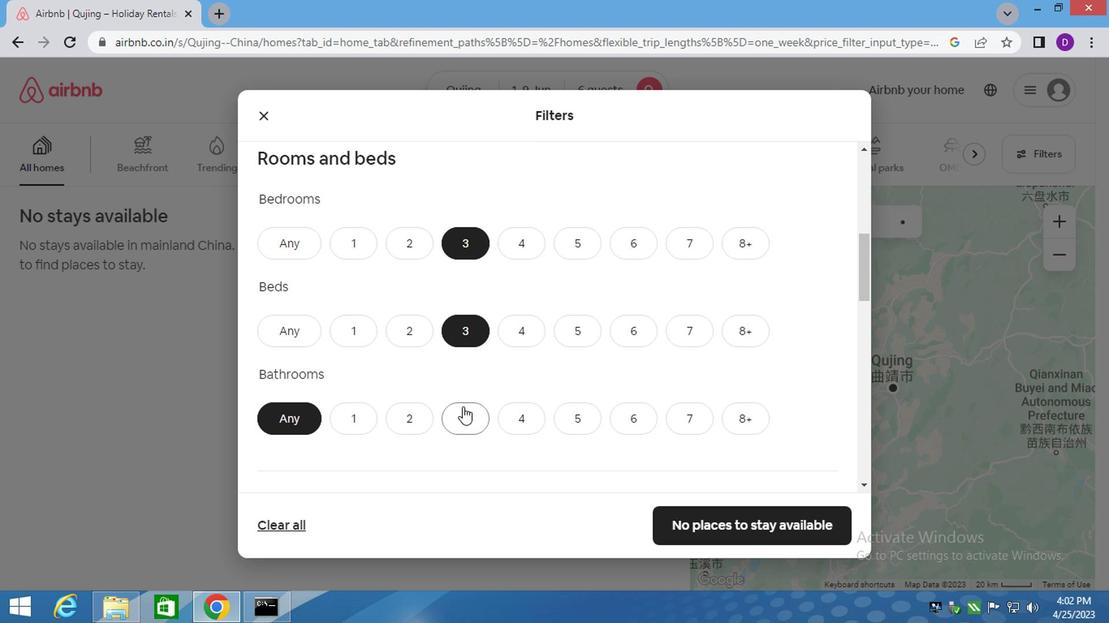 
Action: Mouse moved to (401, 354)
Screenshot: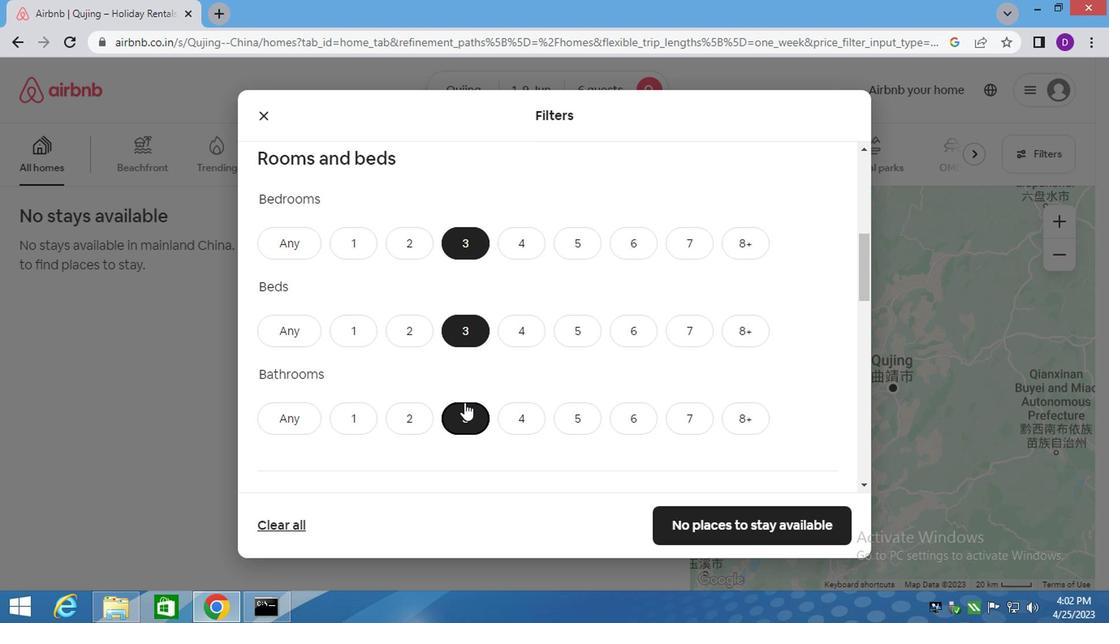 
Action: Mouse scrolled (401, 354) with delta (0, 0)
Screenshot: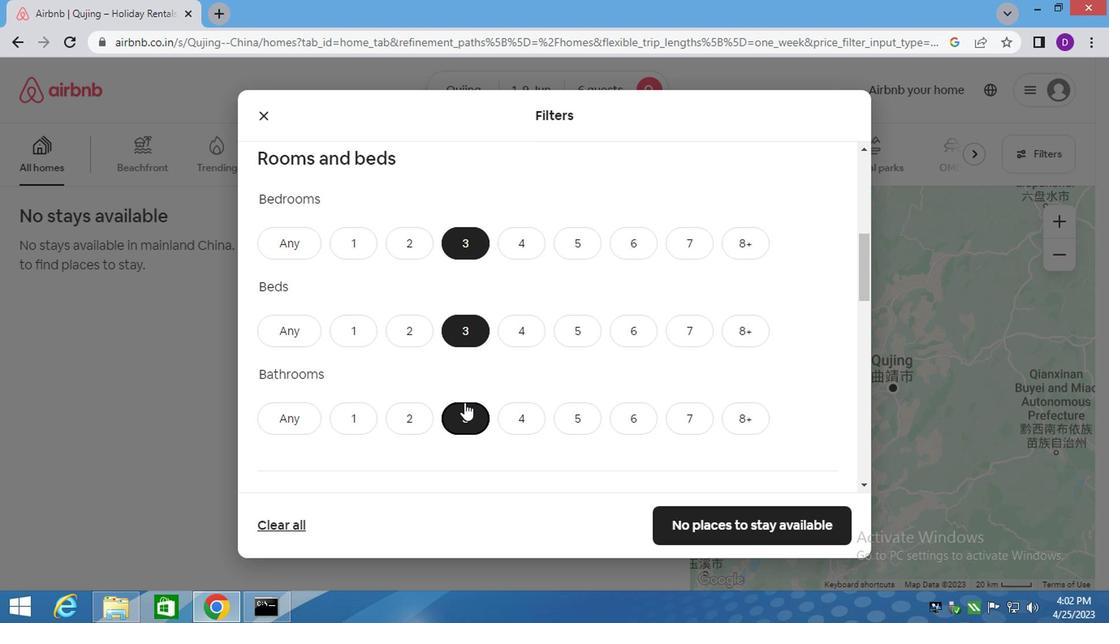 
Action: Mouse moved to (403, 355)
Screenshot: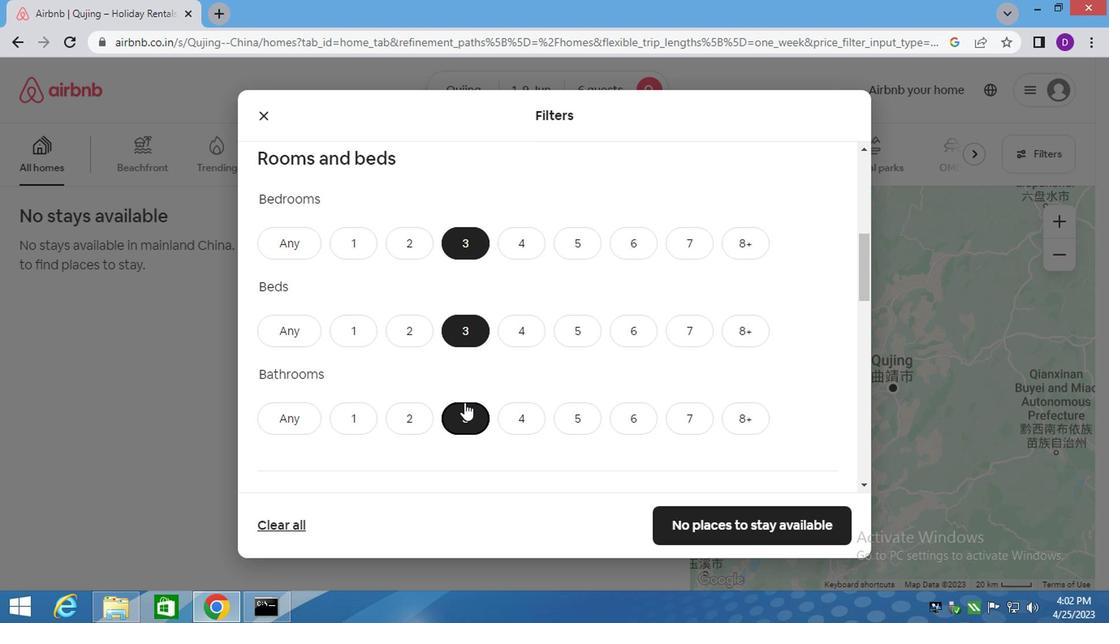 
Action: Mouse scrolled (403, 355) with delta (0, 0)
Screenshot: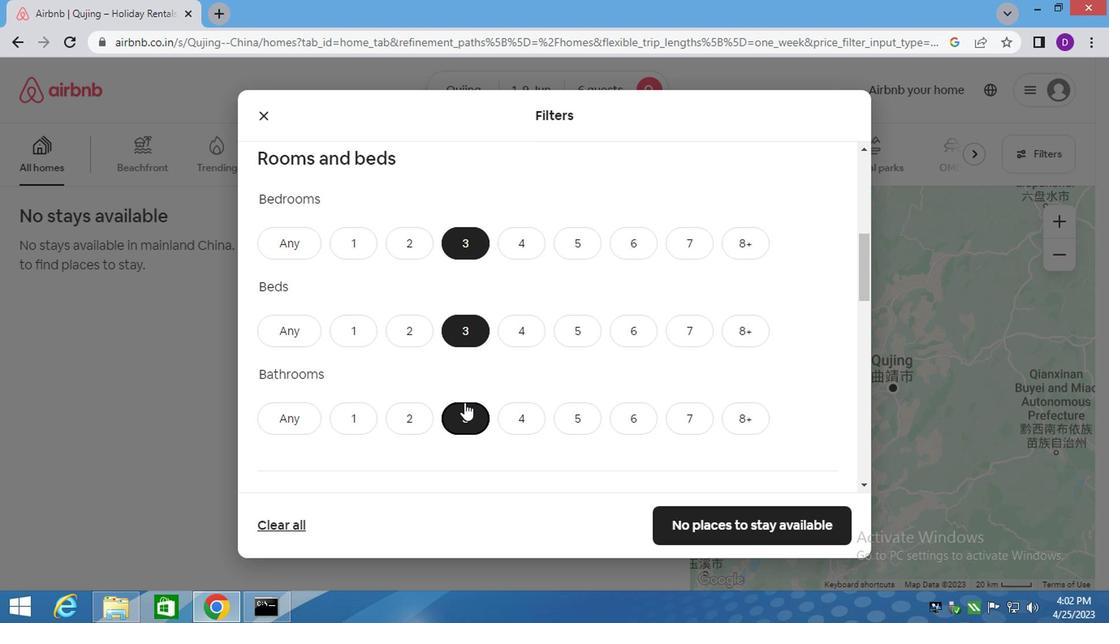 
Action: Mouse moved to (403, 355)
Screenshot: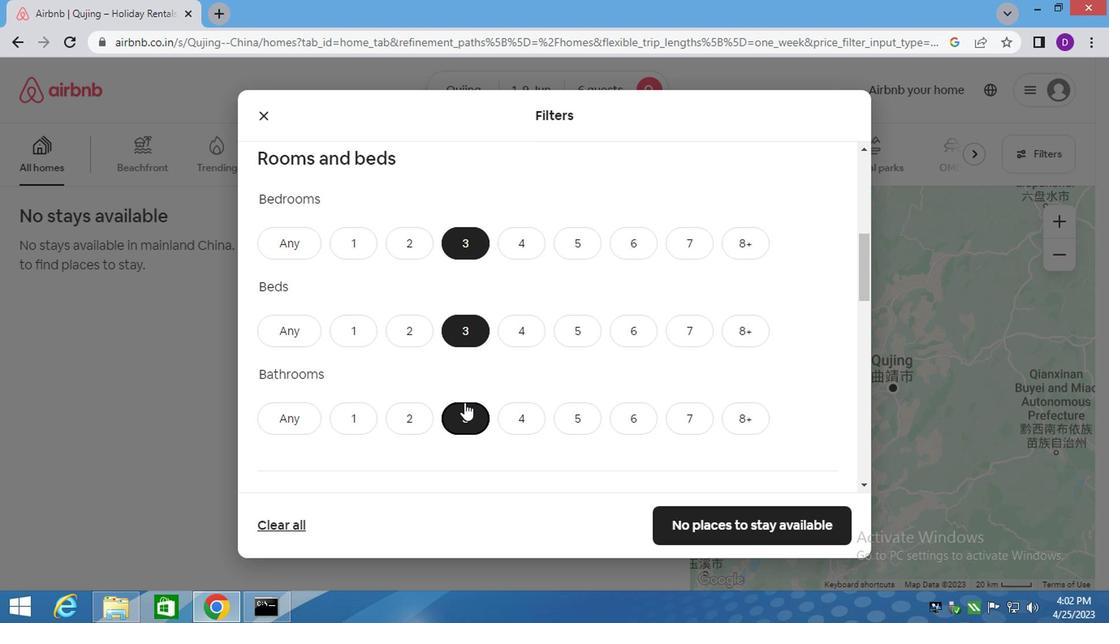 
Action: Mouse scrolled (403, 355) with delta (0, 0)
Screenshot: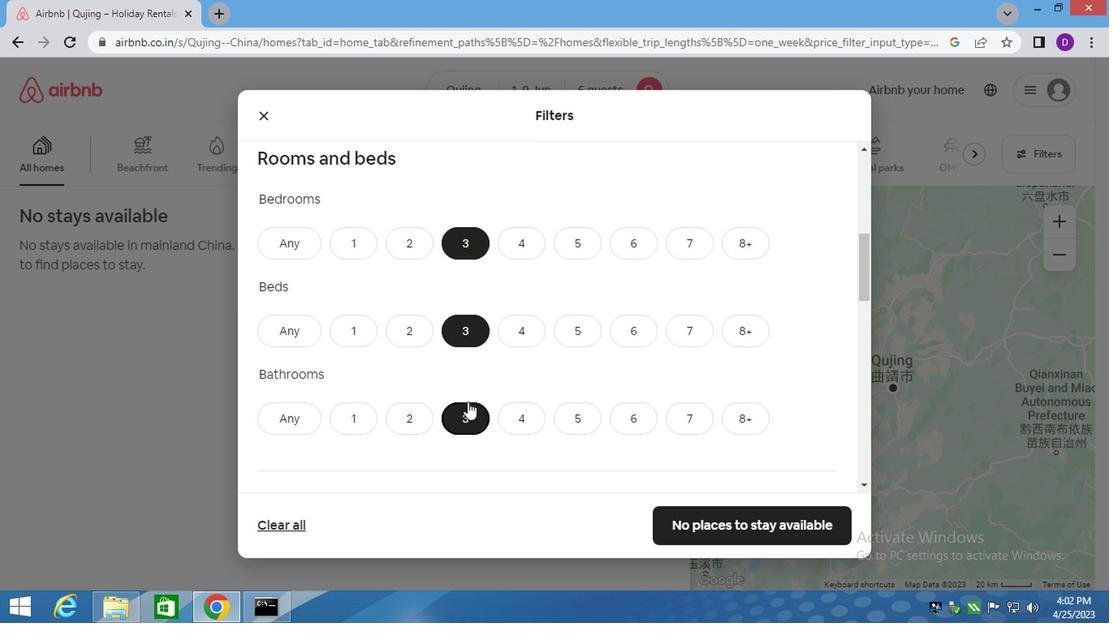 
Action: Mouse scrolled (403, 355) with delta (0, 0)
Screenshot: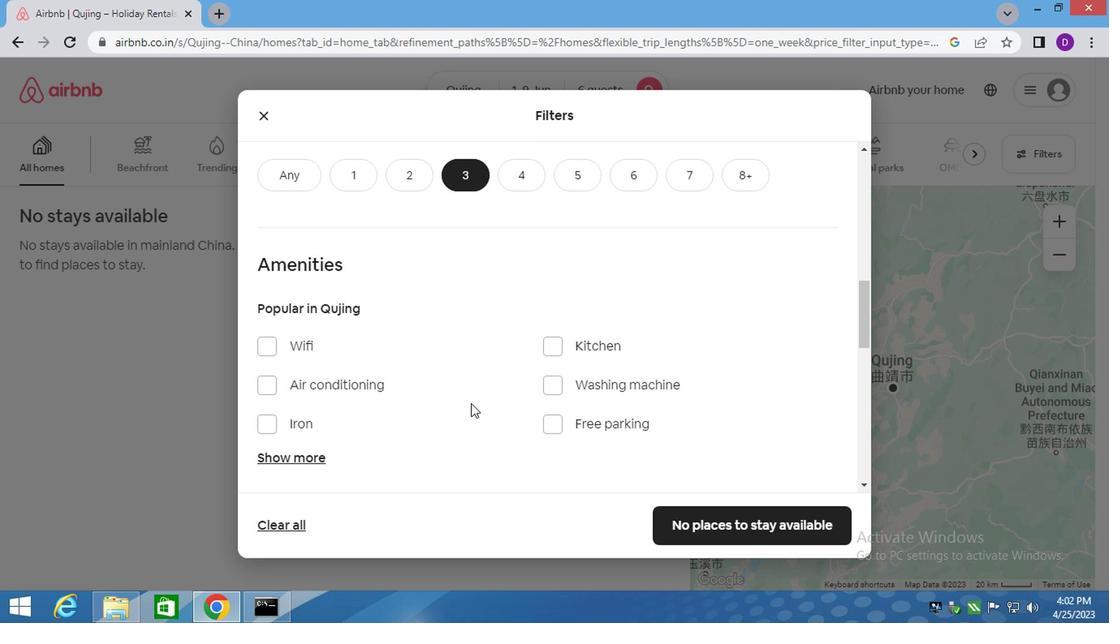 
Action: Mouse moved to (404, 345)
Screenshot: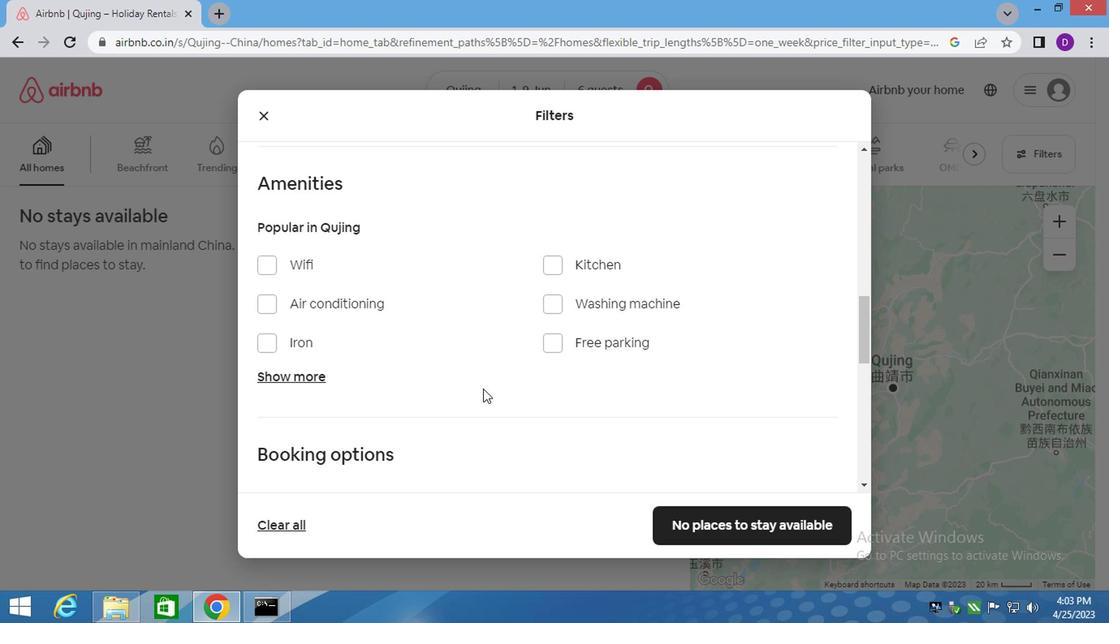 
Action: Mouse scrolled (404, 344) with delta (0, 0)
Screenshot: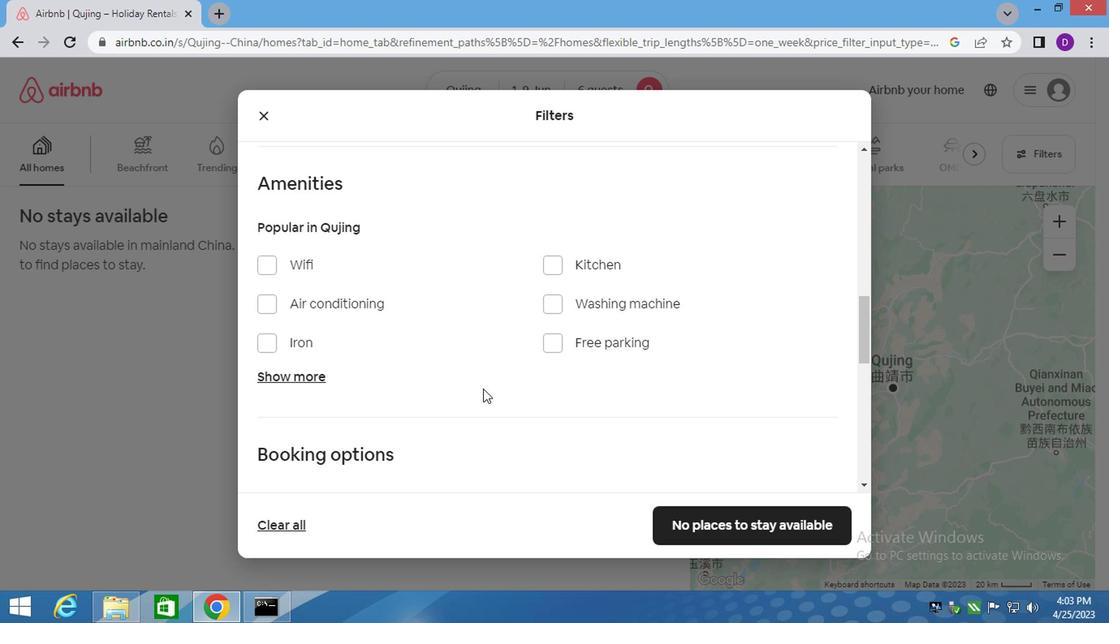 
Action: Mouse moved to (381, 346)
Screenshot: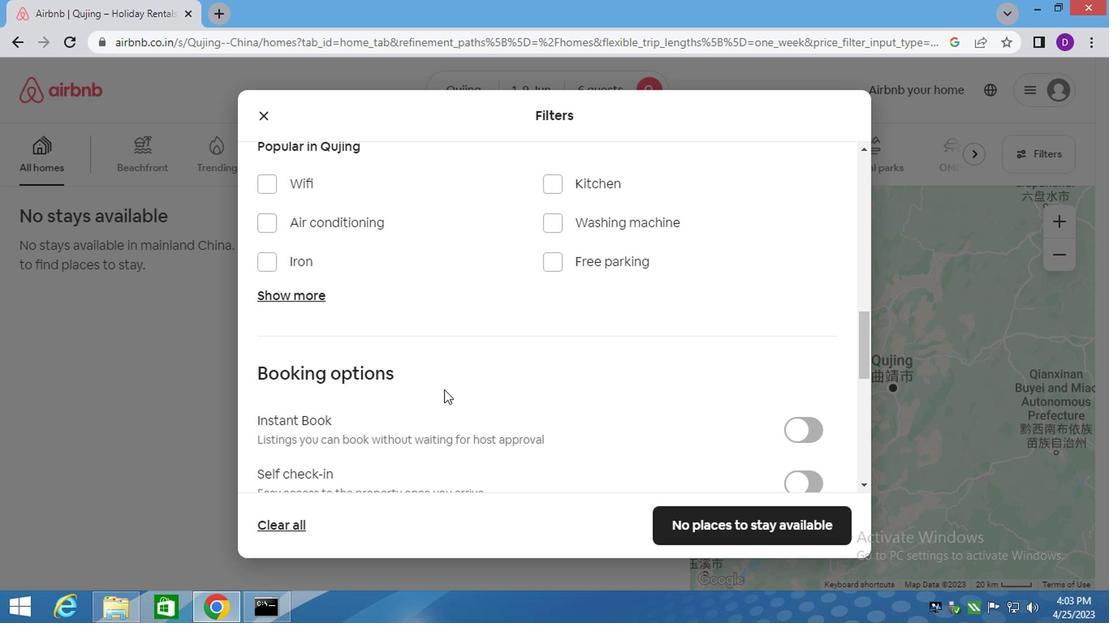 
Action: Mouse scrolled (381, 345) with delta (0, 0)
Screenshot: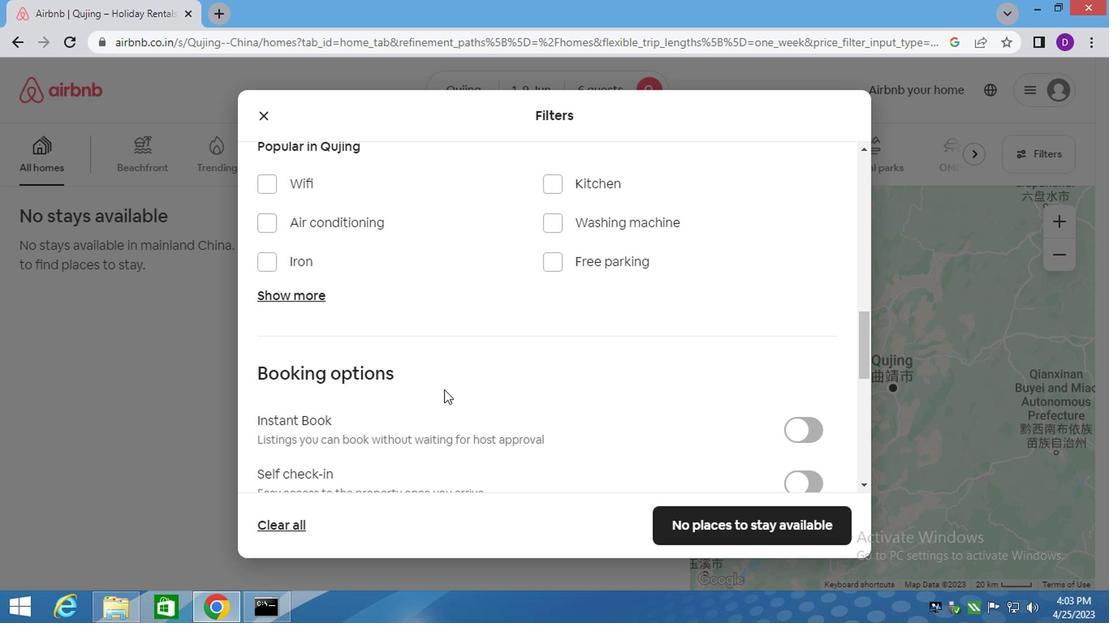 
Action: Mouse moved to (381, 346)
Screenshot: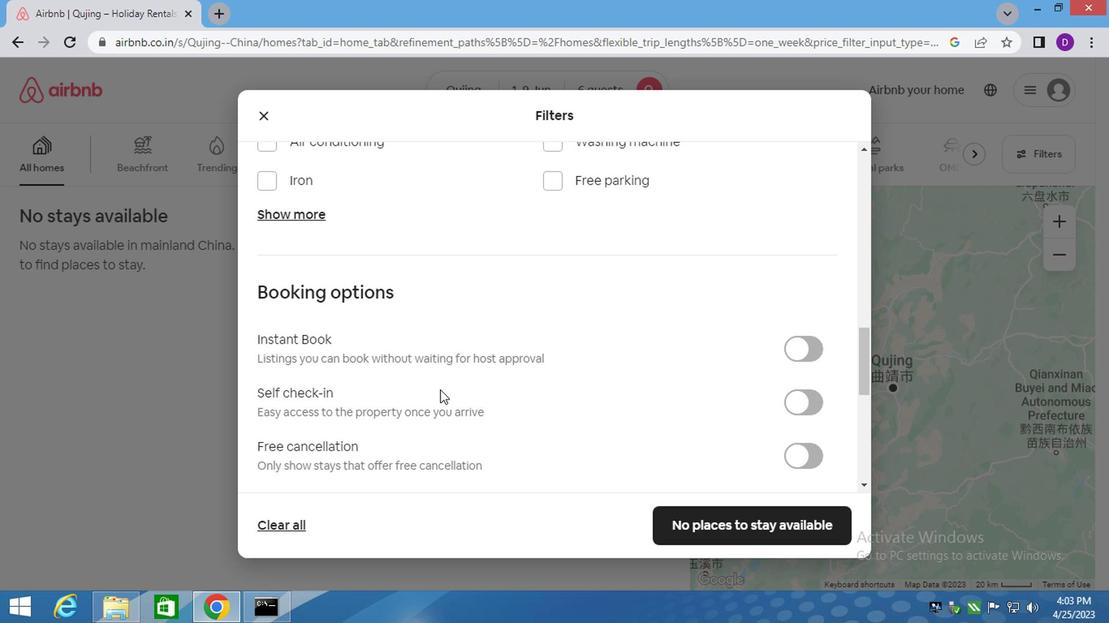 
Action: Mouse scrolled (381, 346) with delta (0, 0)
Screenshot: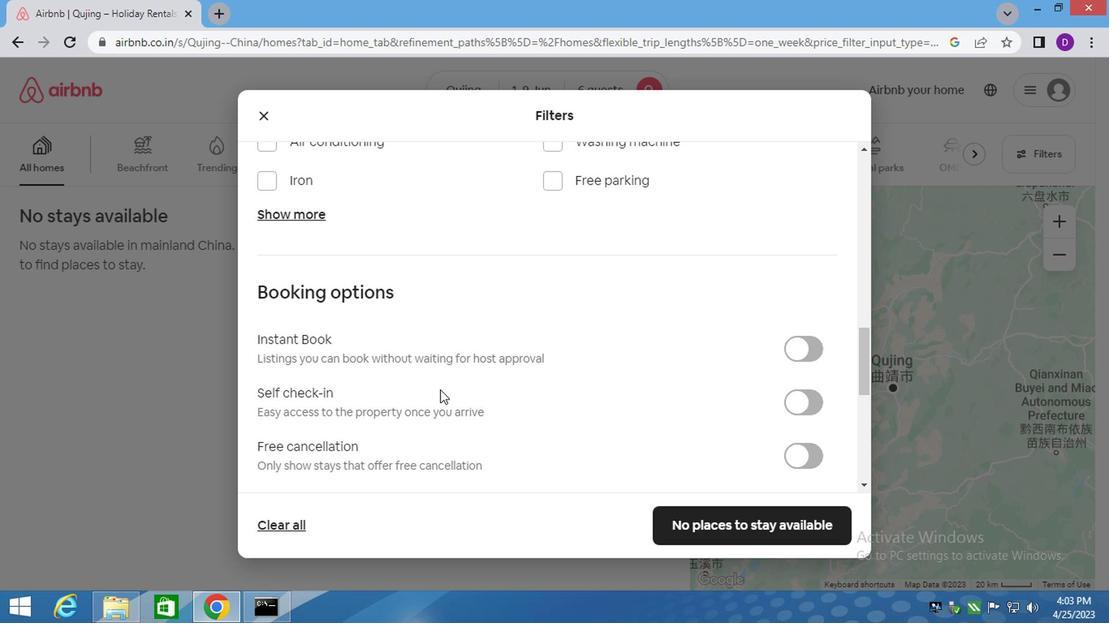 
Action: Mouse scrolled (381, 346) with delta (0, 0)
Screenshot: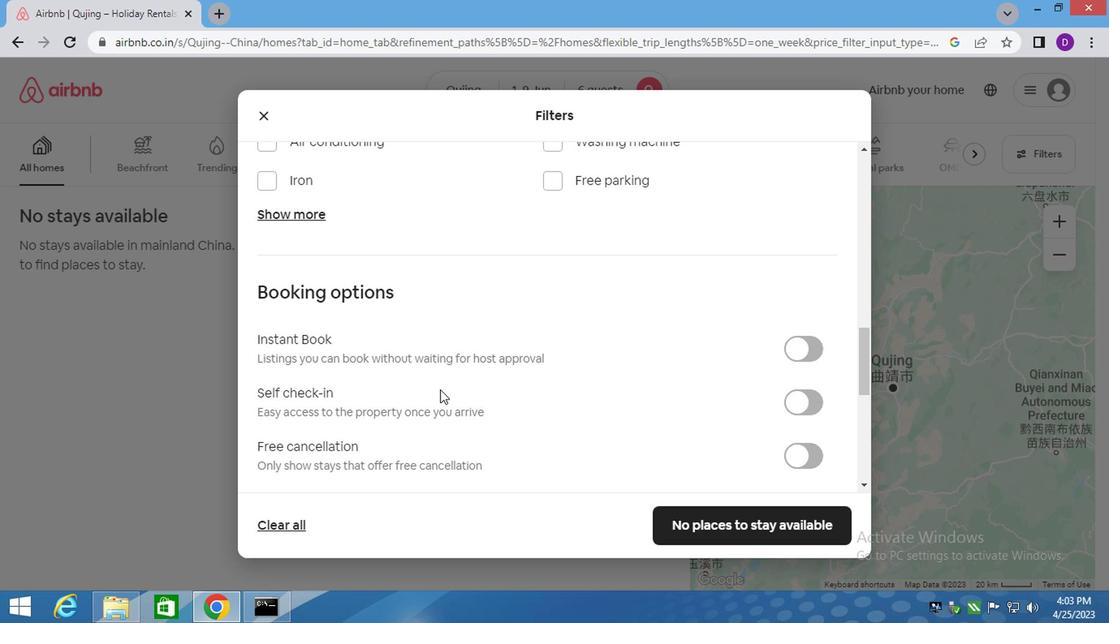 
Action: Mouse scrolled (381, 346) with delta (0, 0)
Screenshot: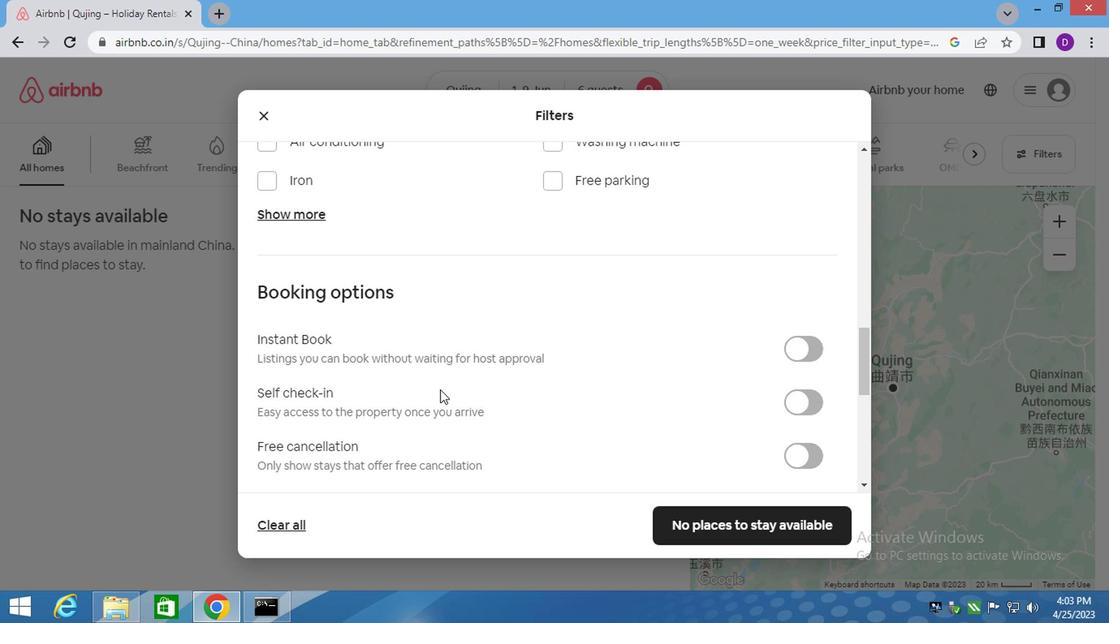 
Action: Mouse scrolled (381, 345) with delta (0, 0)
Screenshot: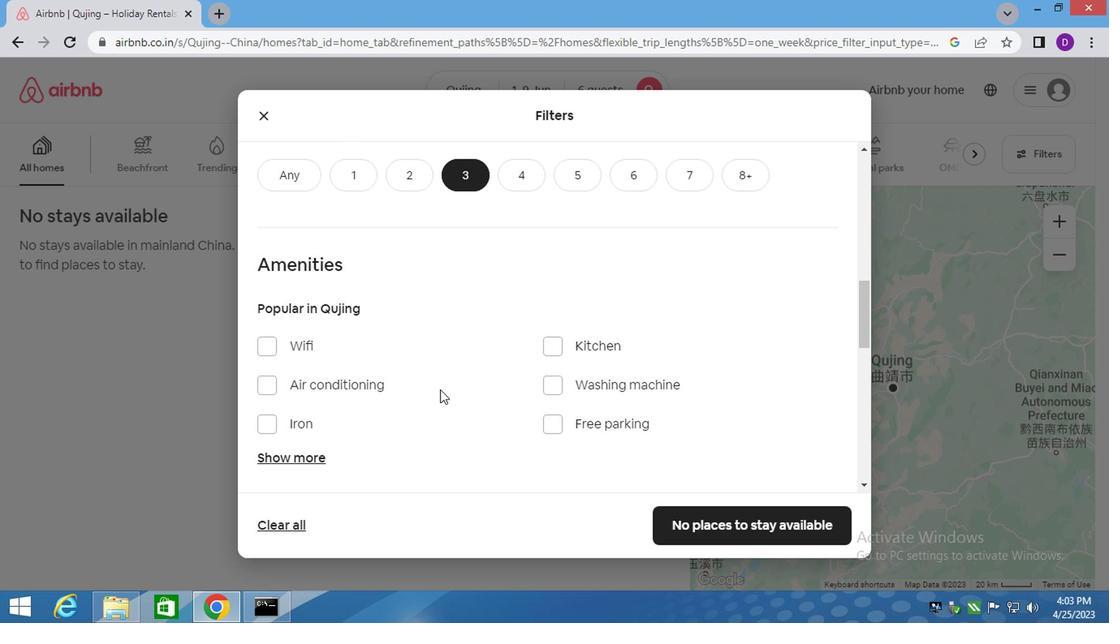 
Action: Mouse scrolled (381, 345) with delta (0, 0)
Screenshot: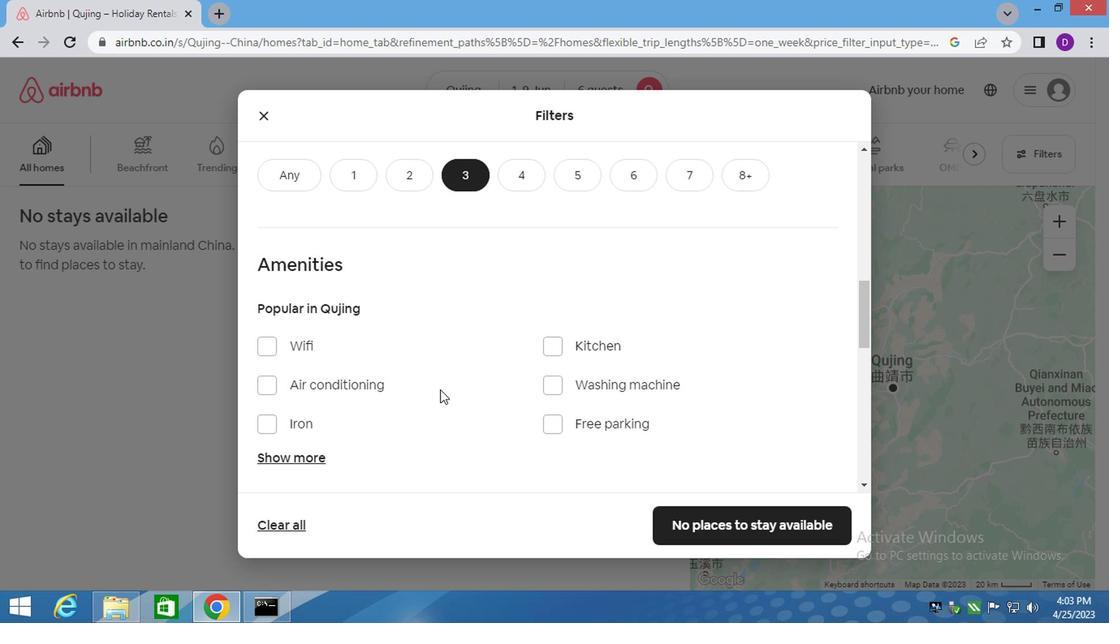 
Action: Mouse scrolled (381, 345) with delta (0, 0)
Screenshot: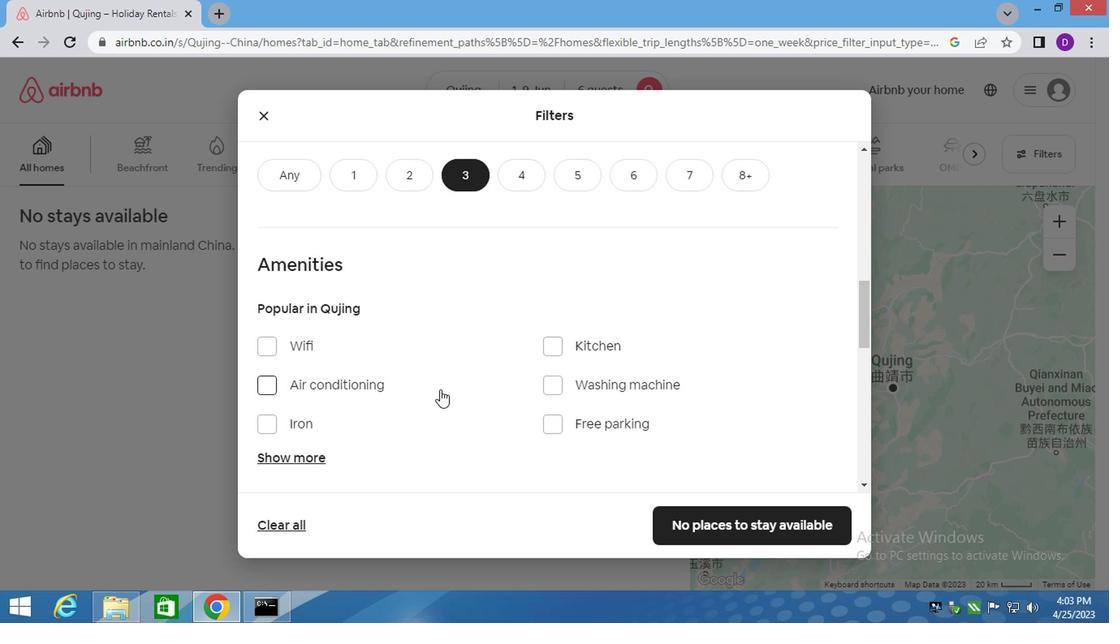 
Action: Mouse moved to (634, 357)
Screenshot: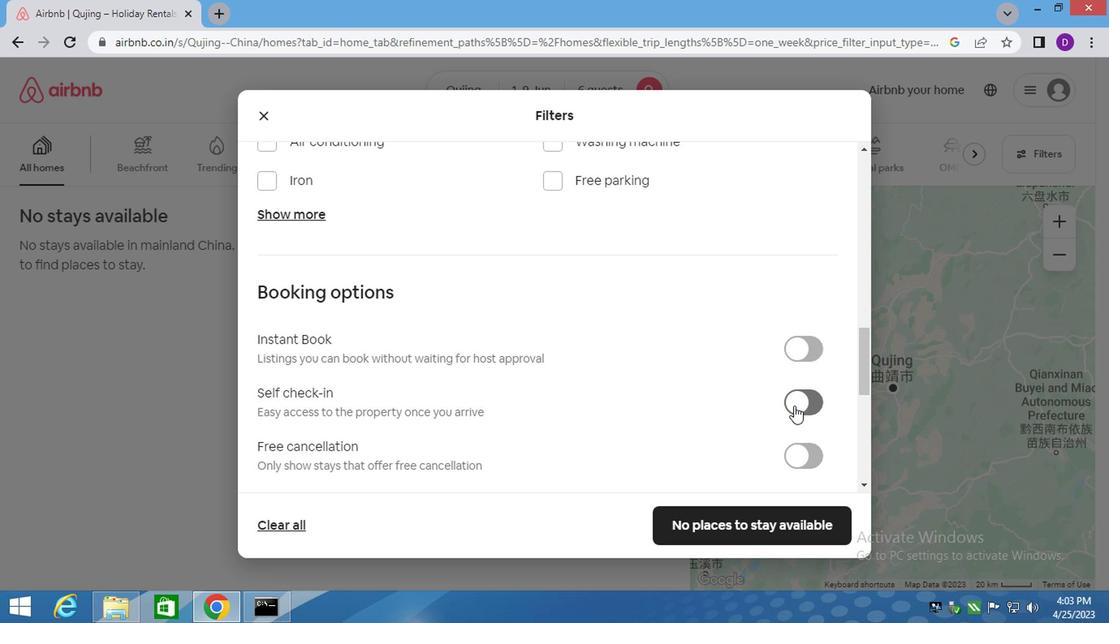 
Action: Mouse pressed left at (634, 357)
Screenshot: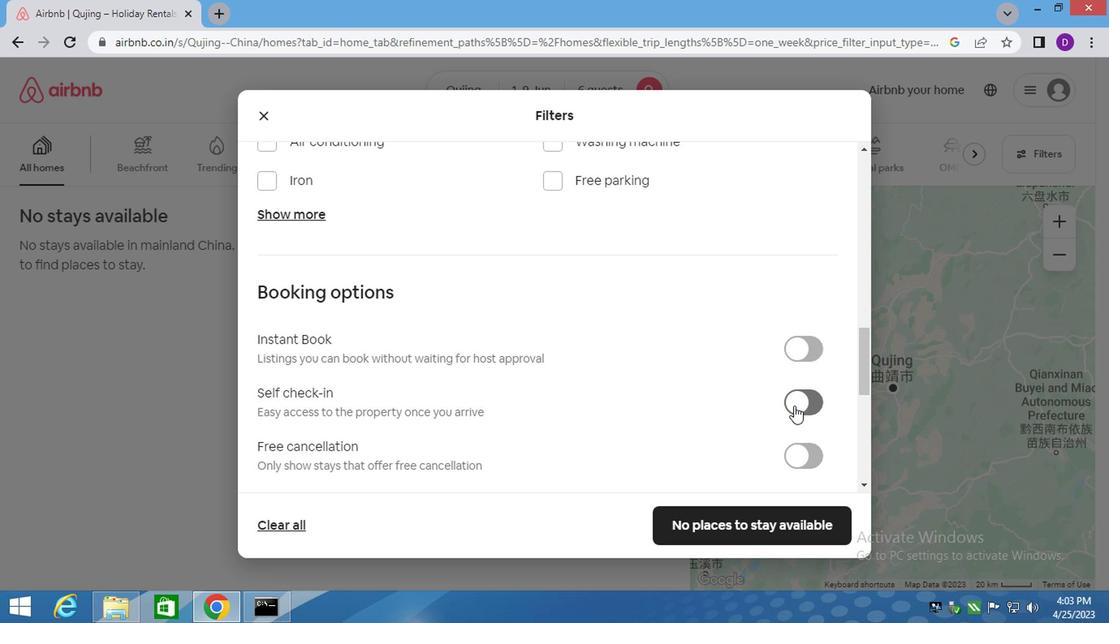 
Action: Mouse moved to (536, 357)
Screenshot: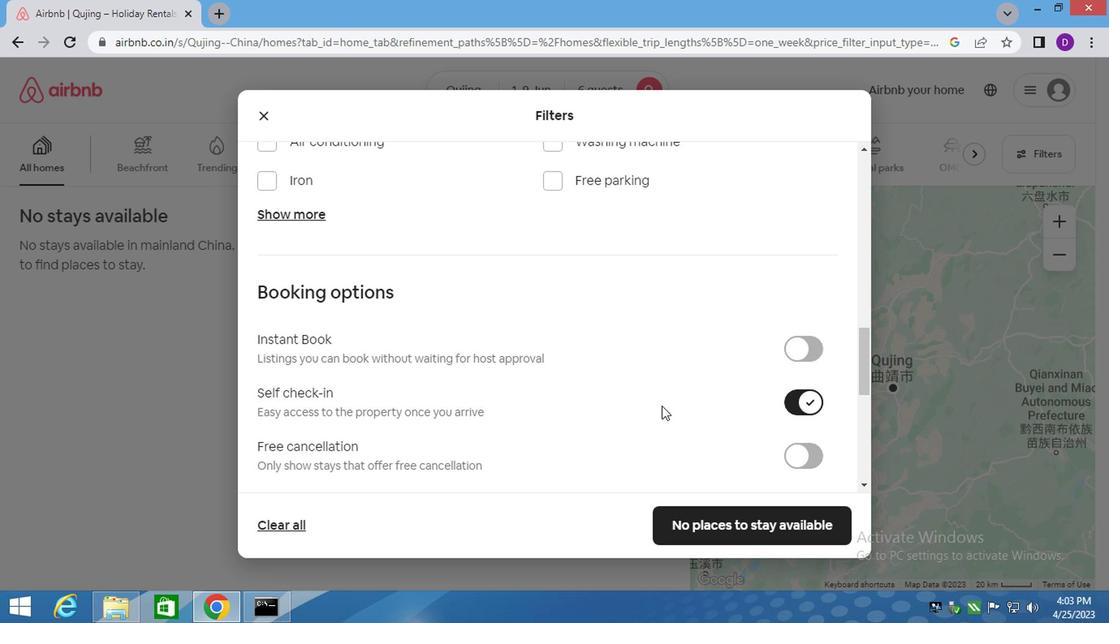 
Action: Mouse scrolled (536, 357) with delta (0, 0)
Screenshot: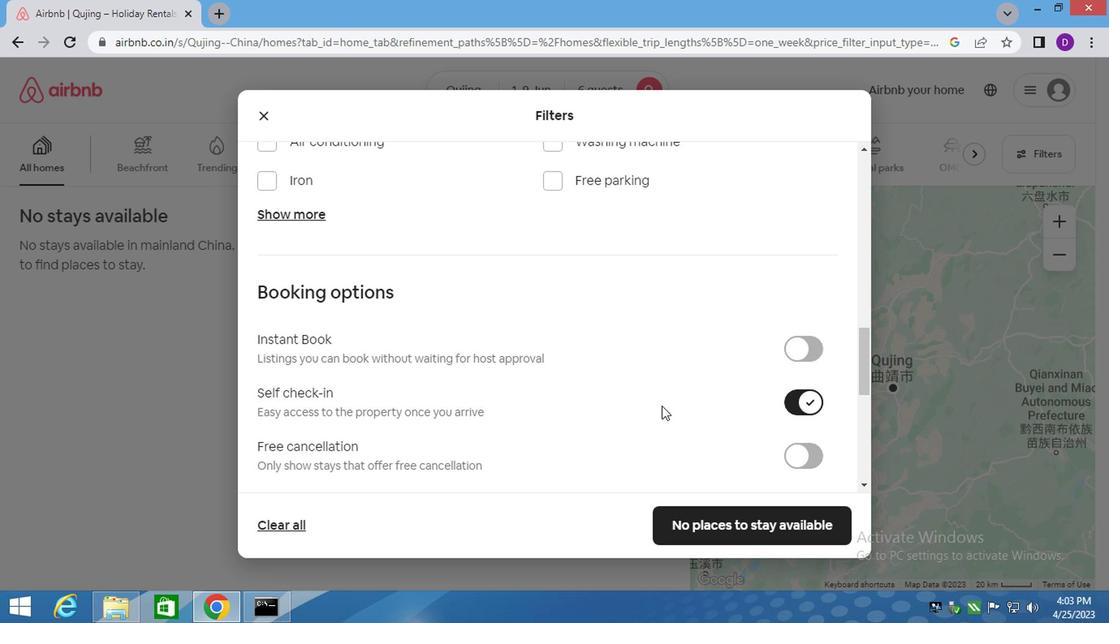 
Action: Mouse moved to (533, 358)
Screenshot: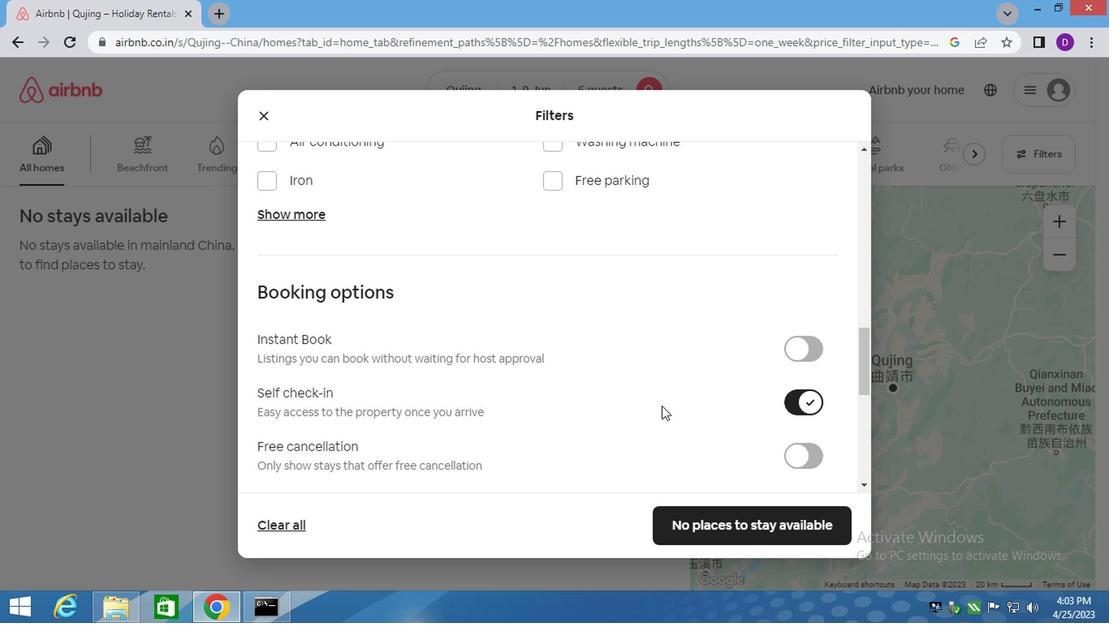 
Action: Mouse scrolled (533, 358) with delta (0, 0)
Screenshot: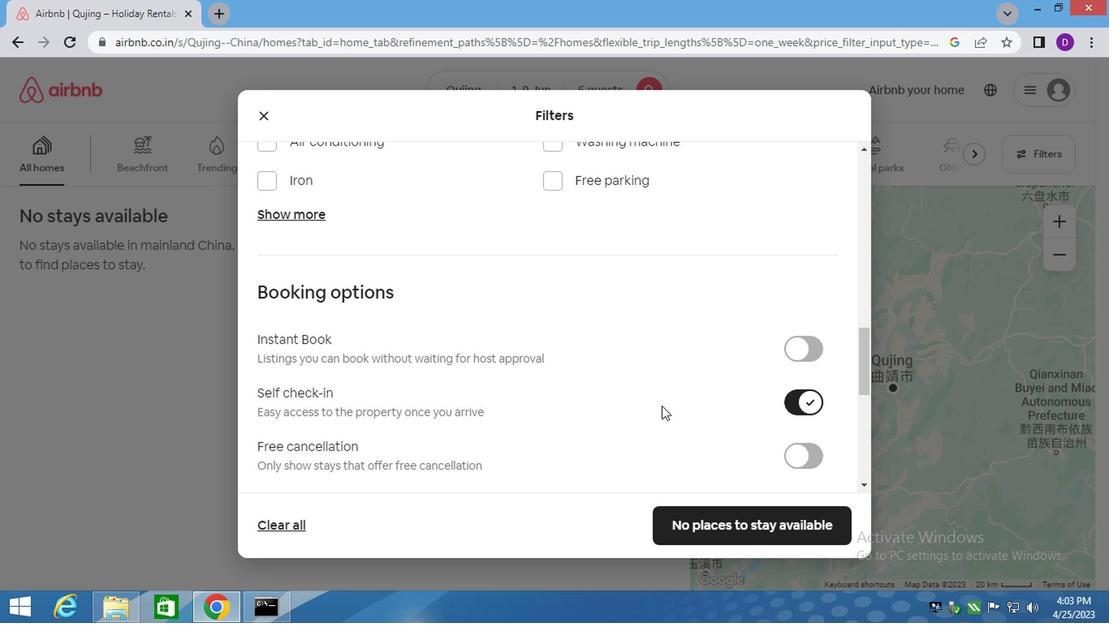 
Action: Mouse moved to (532, 358)
Screenshot: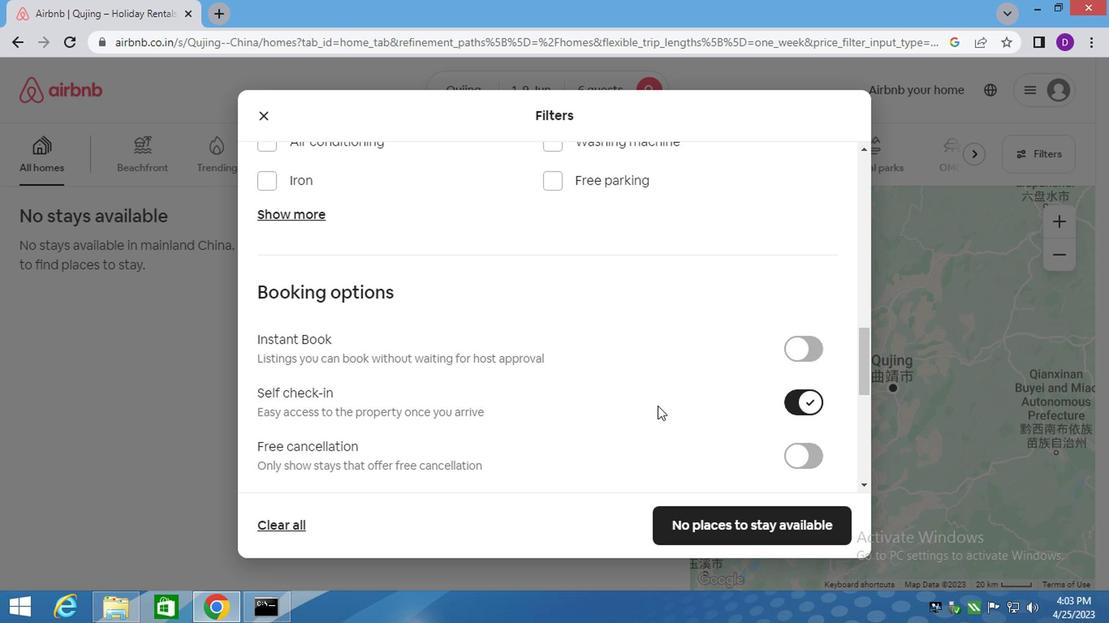 
Action: Mouse scrolled (532, 358) with delta (0, 0)
Screenshot: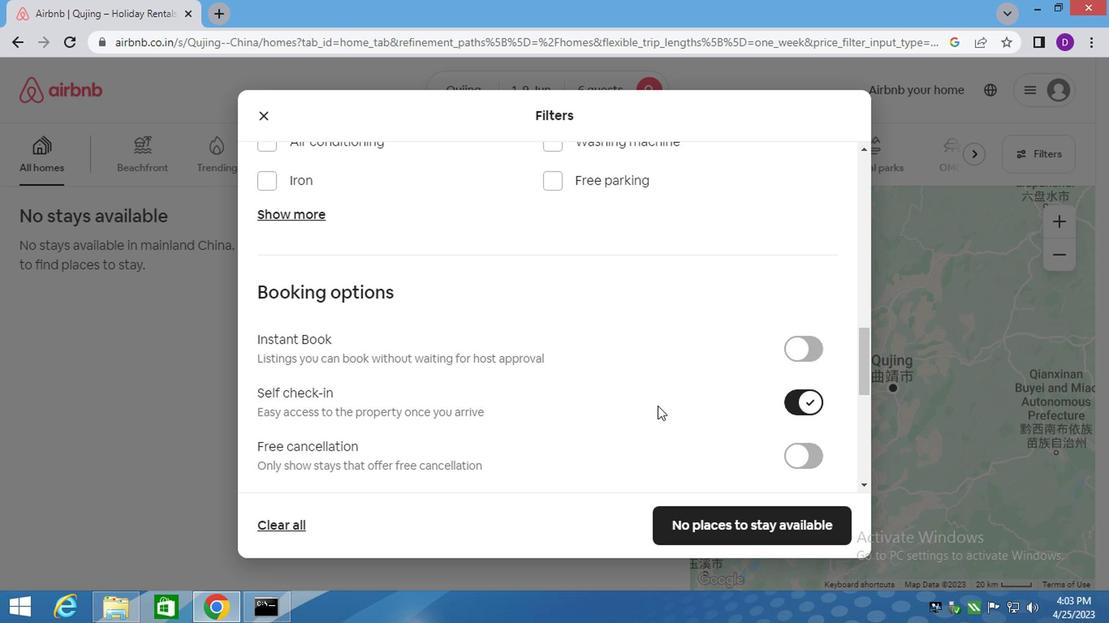 
Action: Mouse moved to (501, 354)
Screenshot: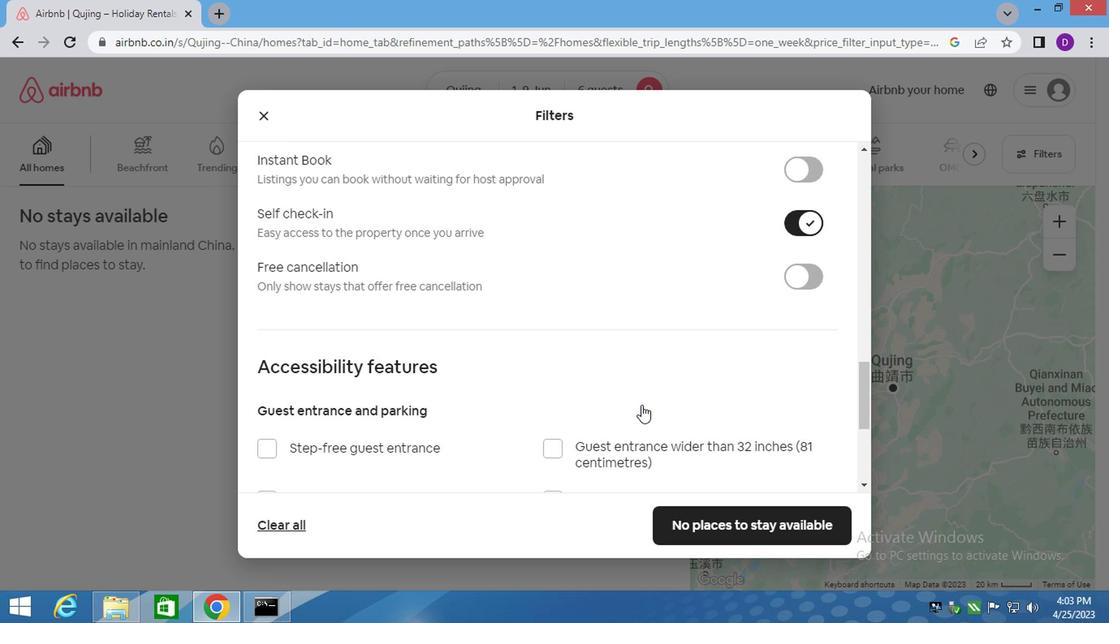 
Action: Mouse scrolled (501, 354) with delta (0, 0)
Screenshot: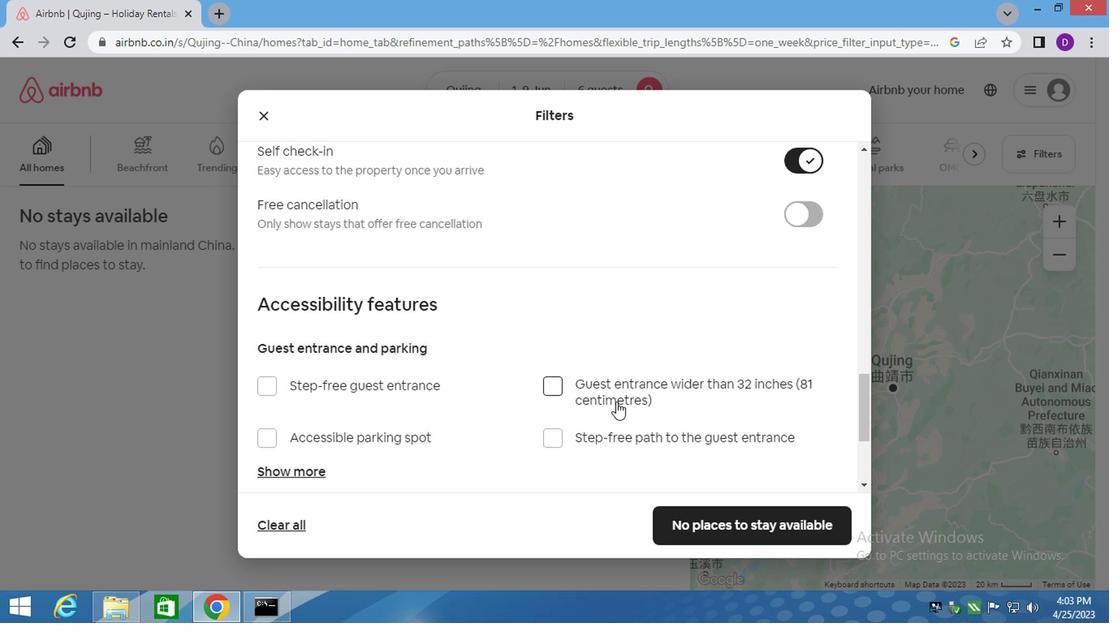 
Action: Mouse scrolled (501, 354) with delta (0, 0)
Screenshot: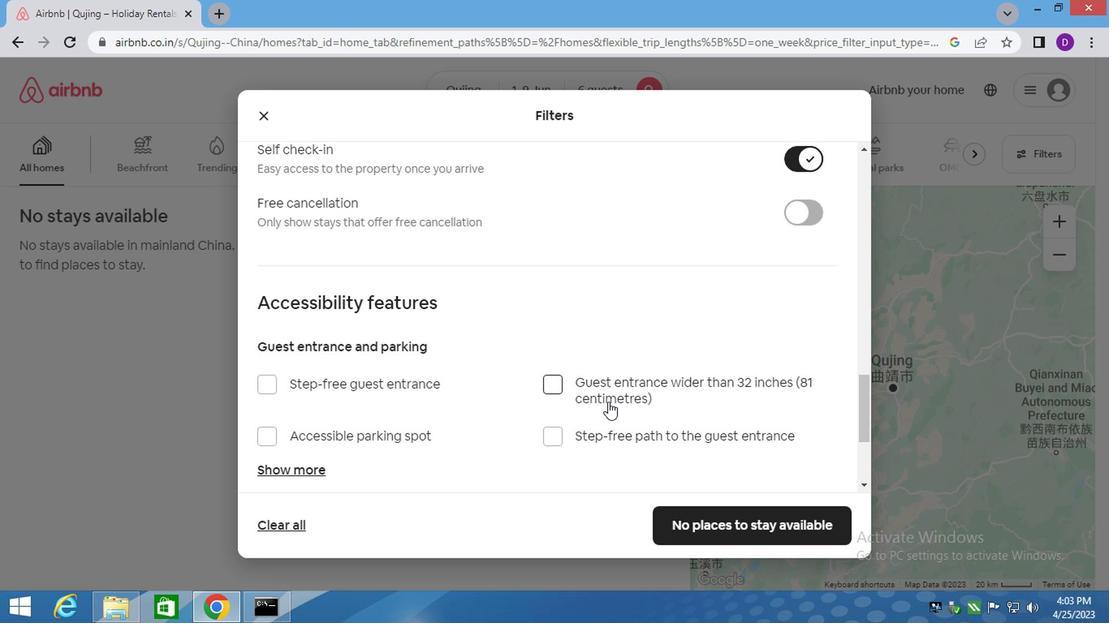 
Action: Mouse scrolled (501, 354) with delta (0, 0)
Screenshot: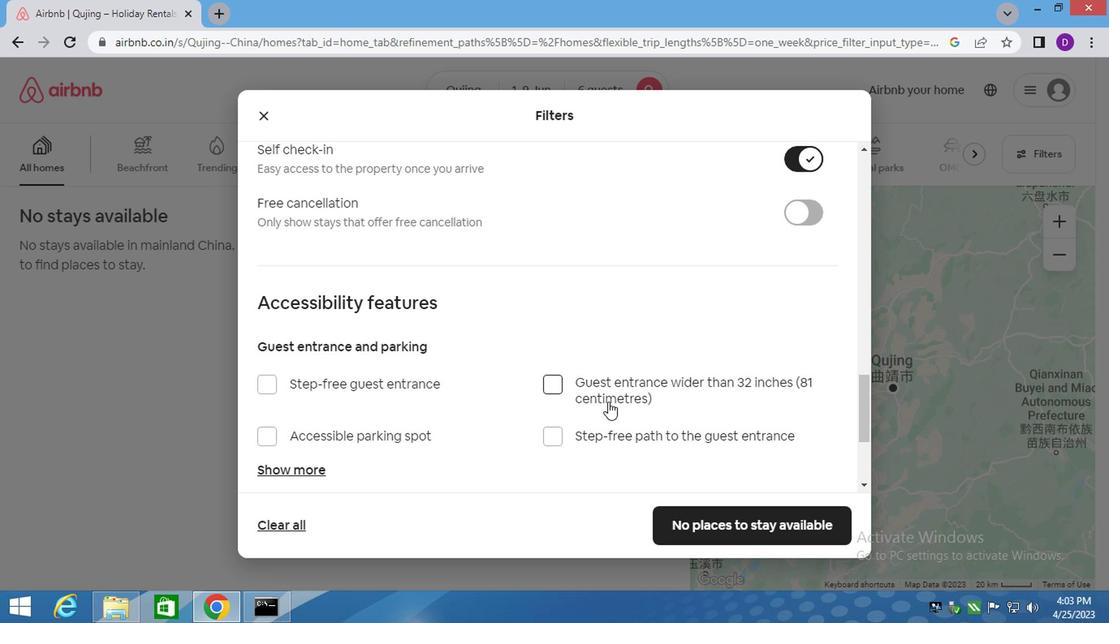 
Action: Mouse moved to (500, 354)
Screenshot: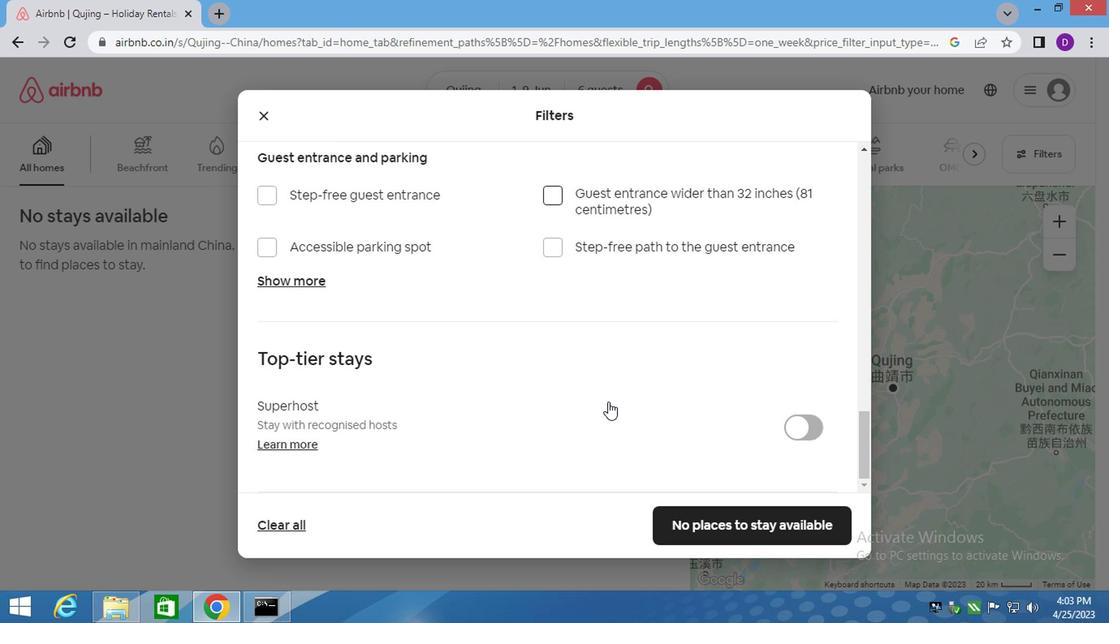 
Action: Mouse scrolled (500, 354) with delta (0, 0)
Screenshot: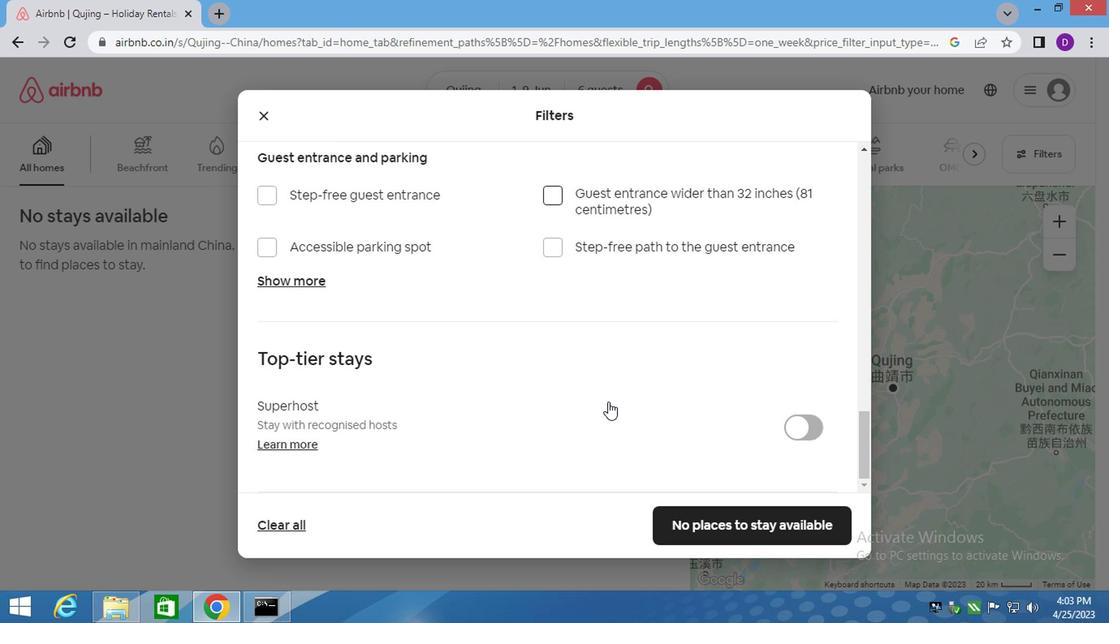 
Action: Mouse moved to (497, 355)
Screenshot: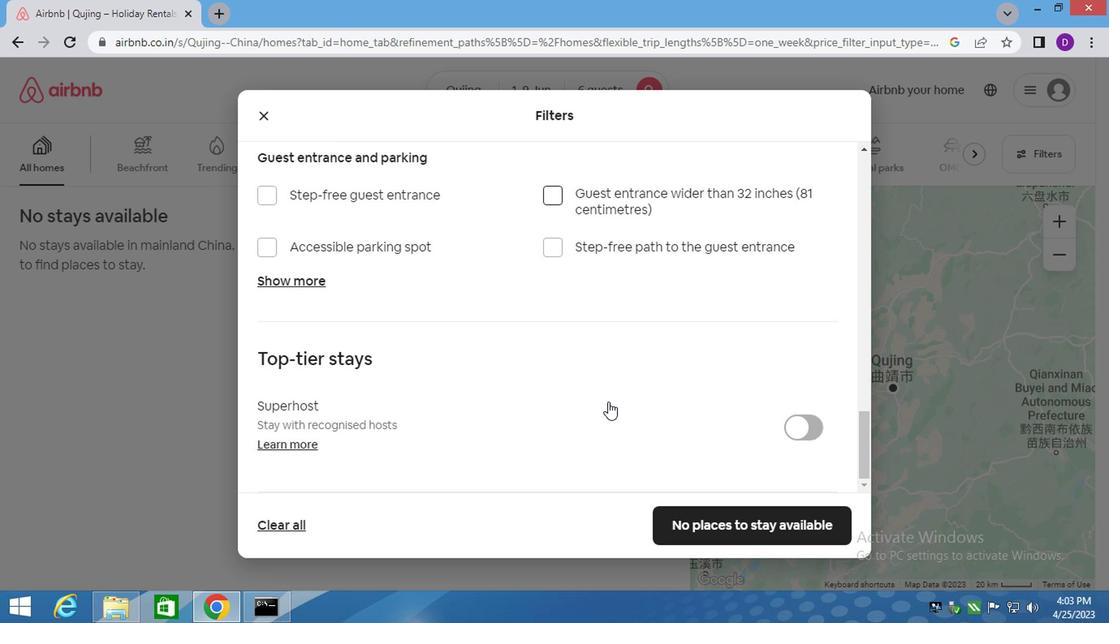 
Action: Mouse scrolled (497, 354) with delta (0, 0)
Screenshot: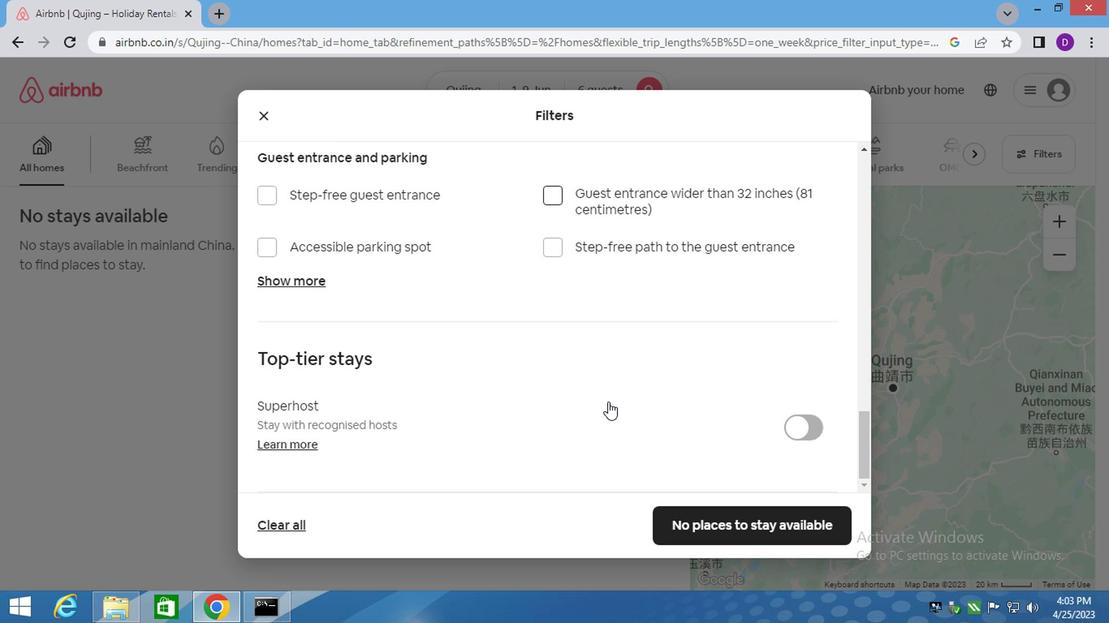 
Action: Mouse moved to (497, 355)
Screenshot: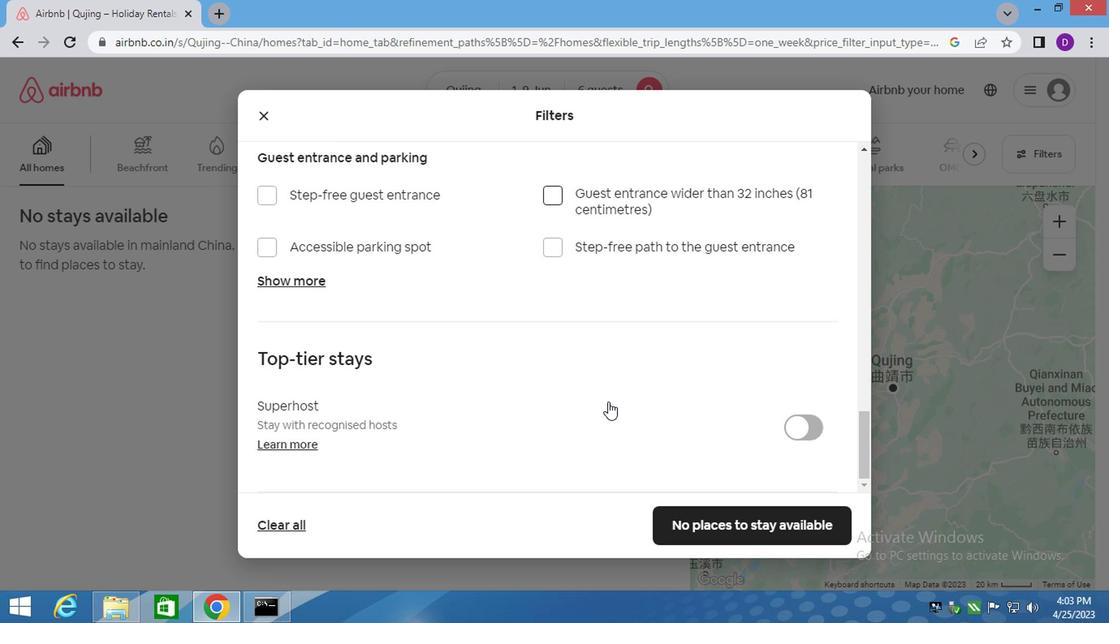 
Action: Mouse scrolled (497, 354) with delta (0, 0)
Screenshot: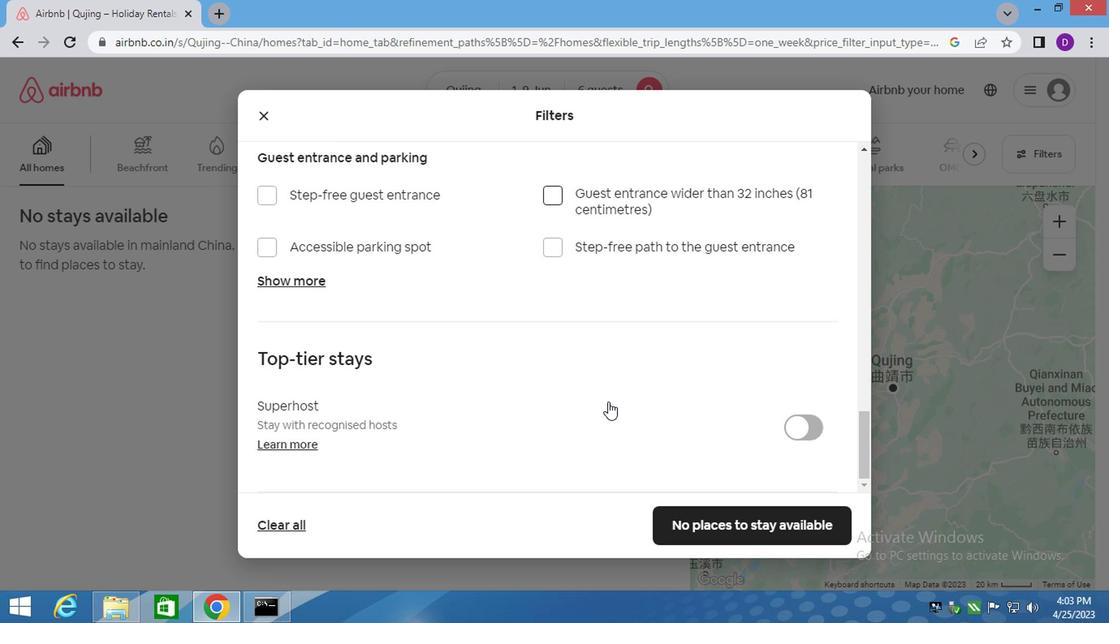 
Action: Mouse scrolled (497, 354) with delta (0, 0)
Screenshot: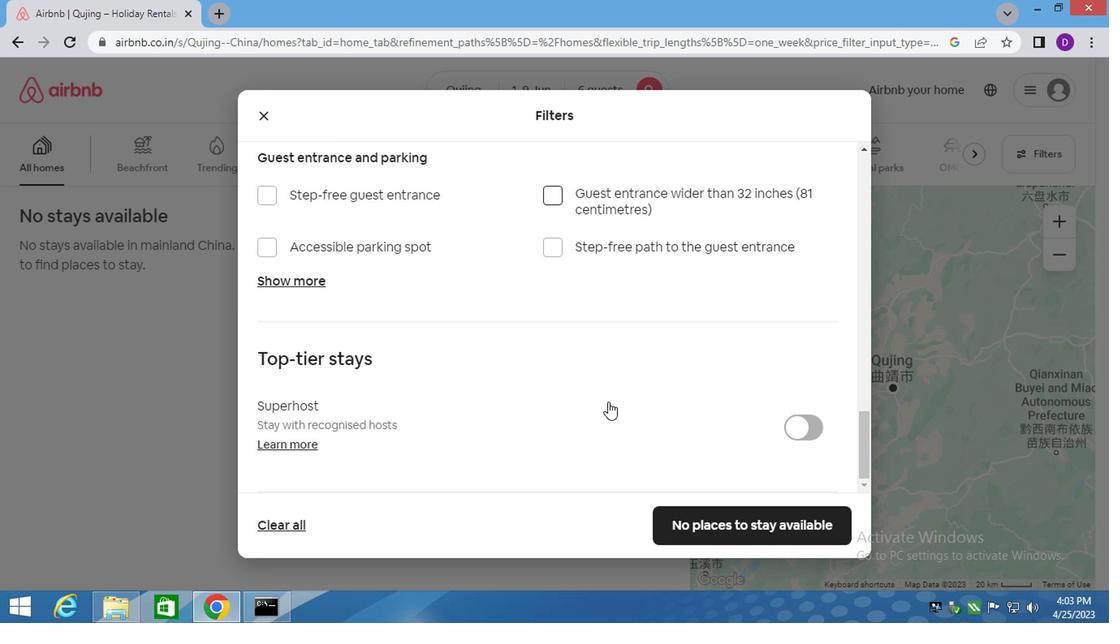 
Action: Mouse moved to (497, 355)
Screenshot: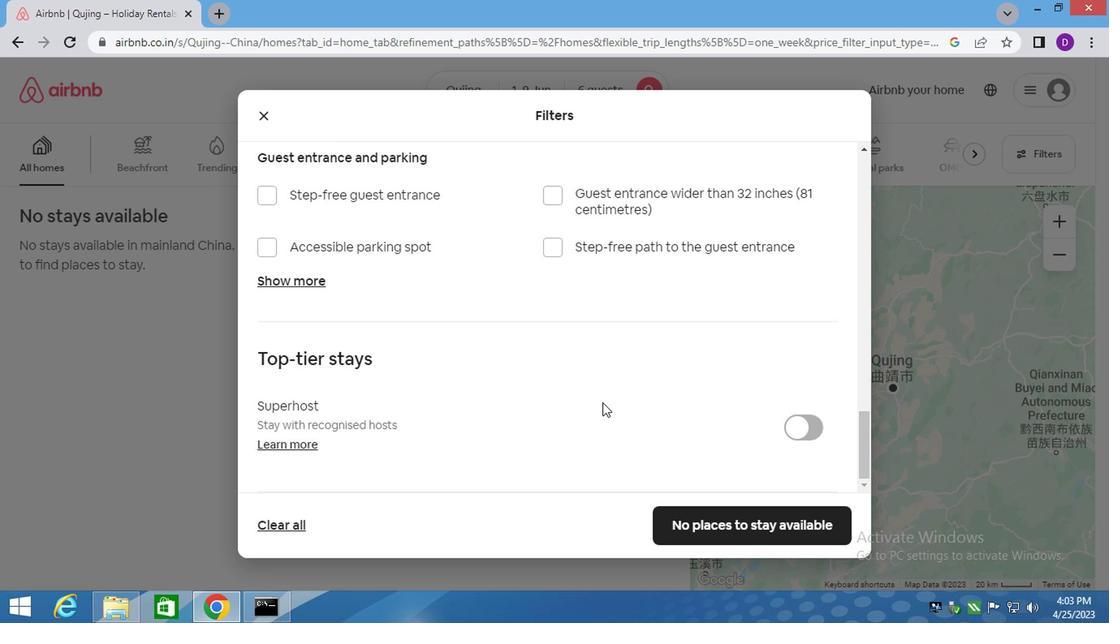 
Action: Mouse scrolled (497, 354) with delta (0, 0)
Screenshot: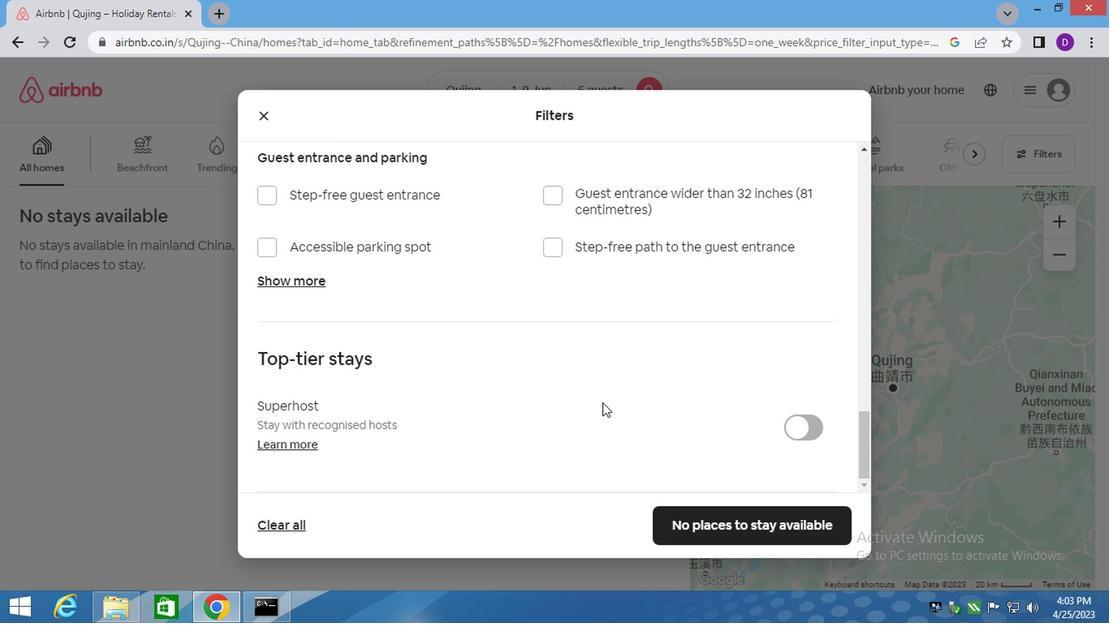 
Action: Mouse scrolled (497, 354) with delta (0, 0)
Screenshot: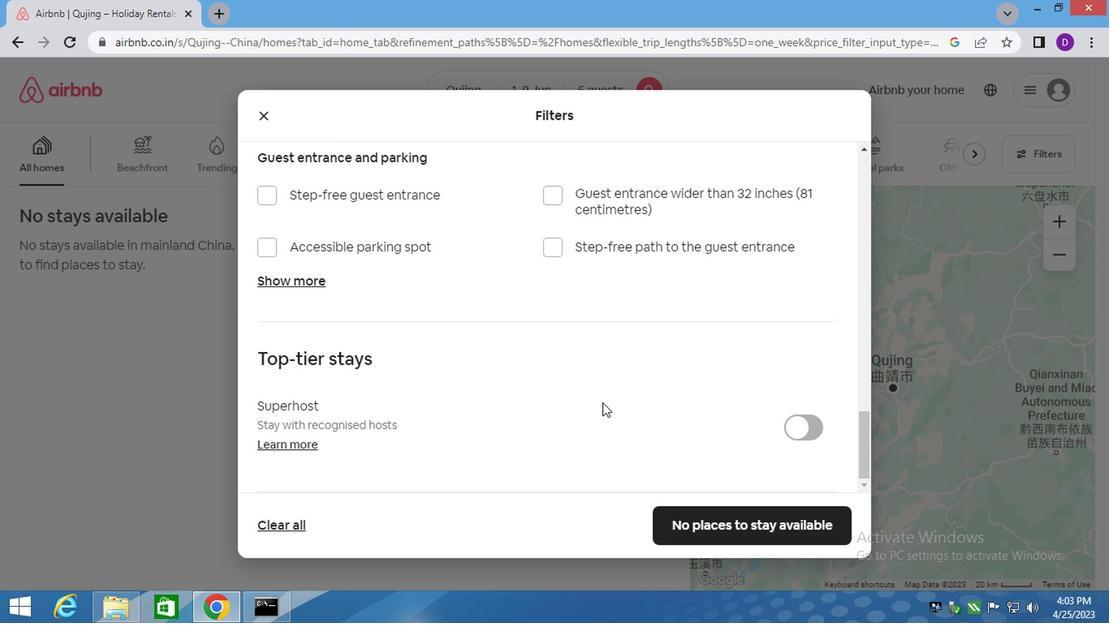
Action: Mouse scrolled (497, 354) with delta (0, 0)
Screenshot: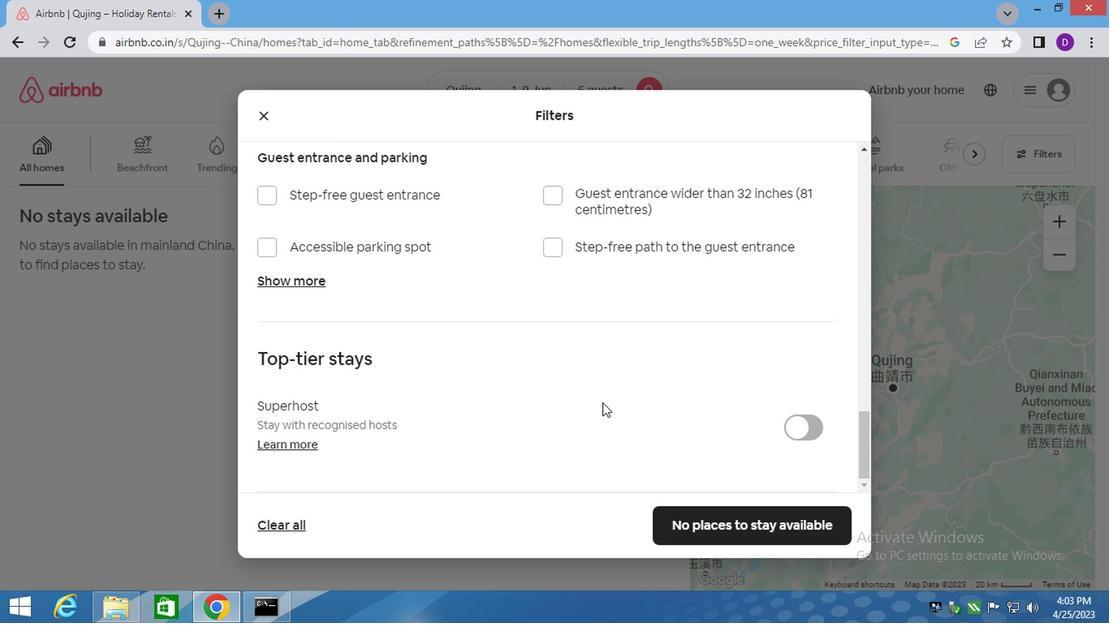 
Action: Mouse scrolled (497, 354) with delta (0, 0)
Screenshot: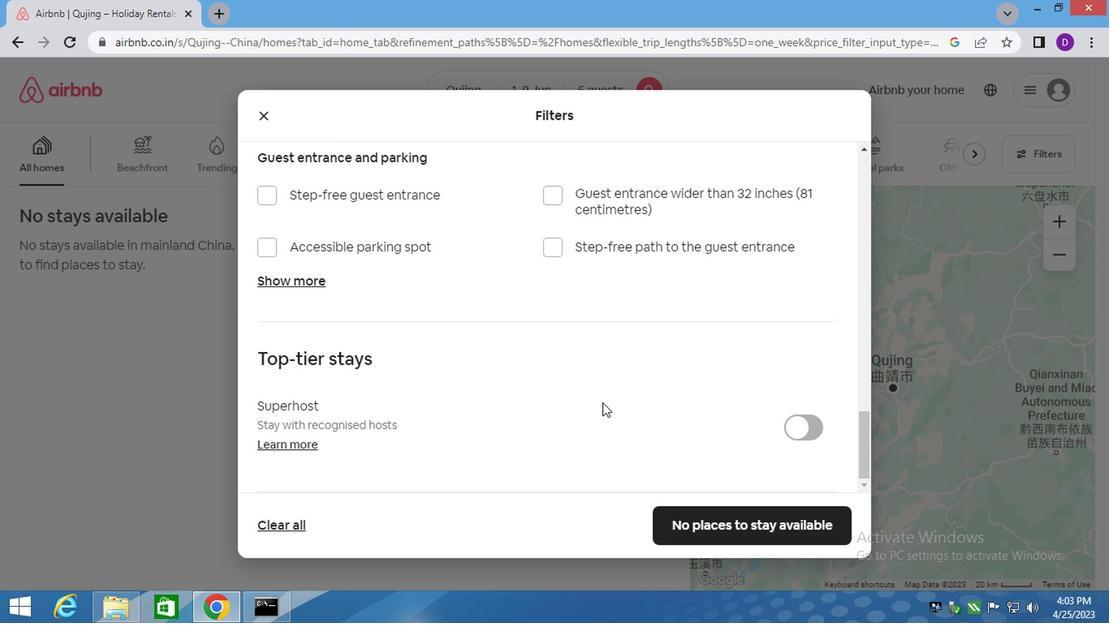 
Action: Mouse moved to (554, 351)
Screenshot: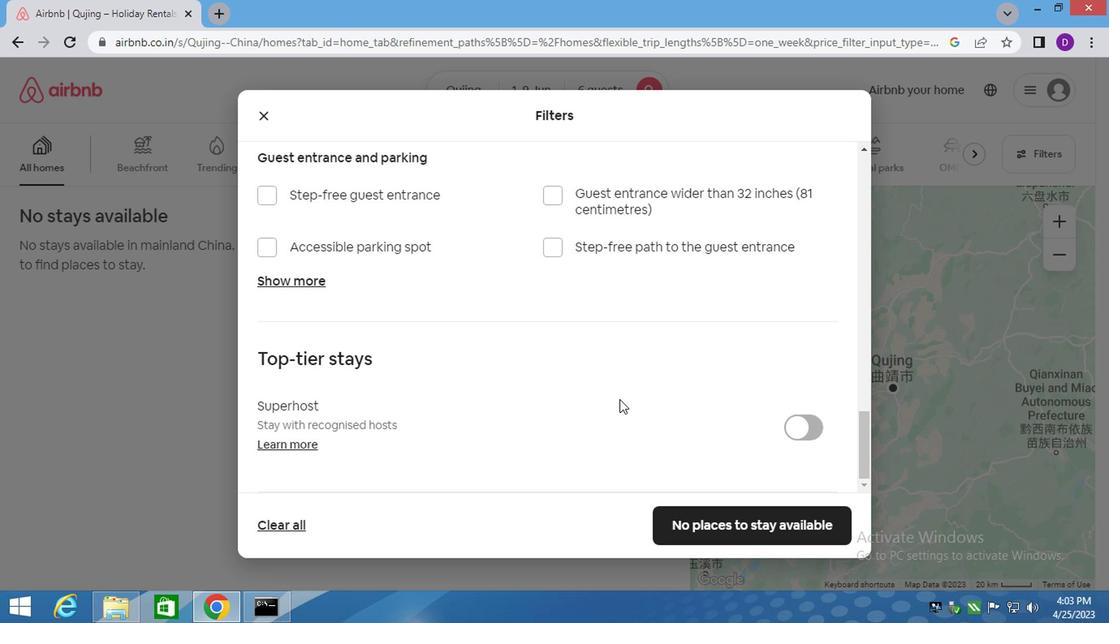 
Action: Mouse scrolled (554, 351) with delta (0, 0)
Screenshot: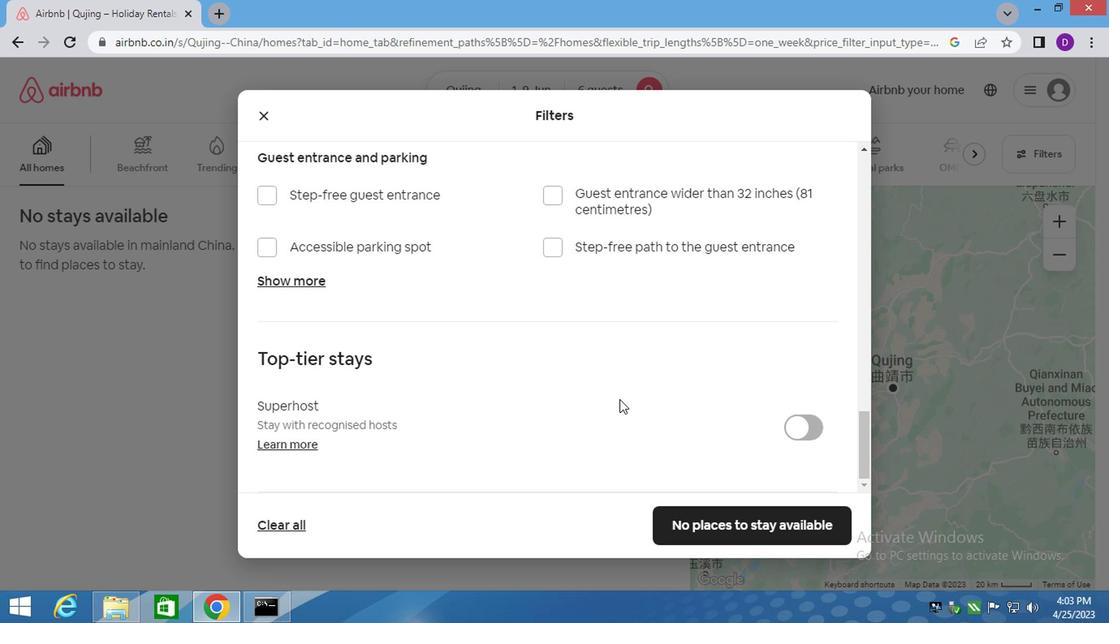 
Action: Mouse moved to (566, 351)
Screenshot: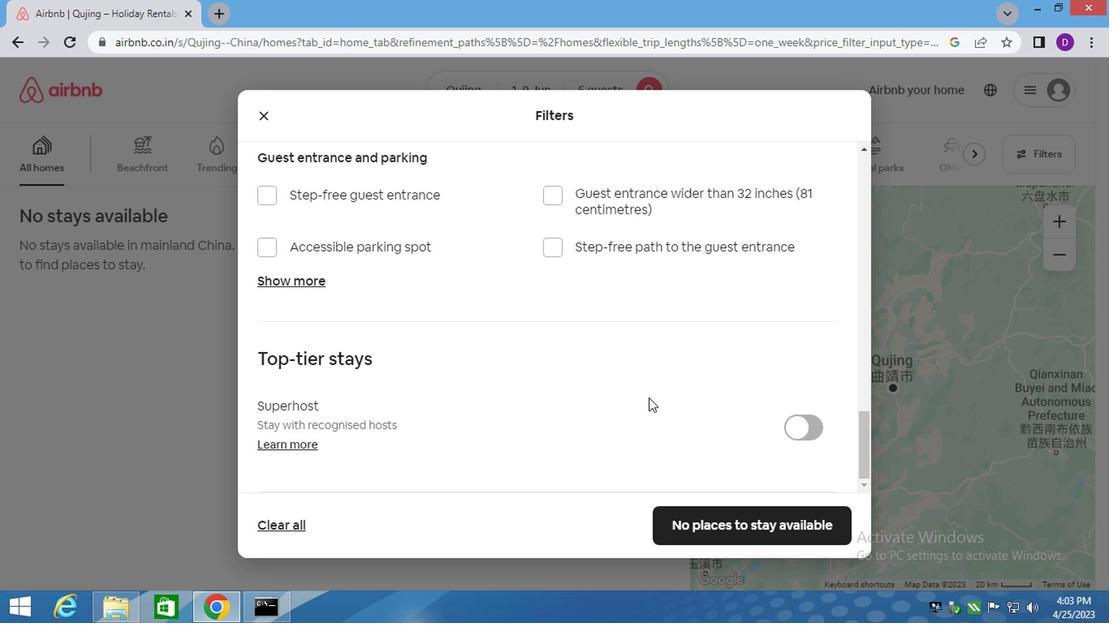 
Action: Mouse scrolled (566, 351) with delta (0, 0)
Screenshot: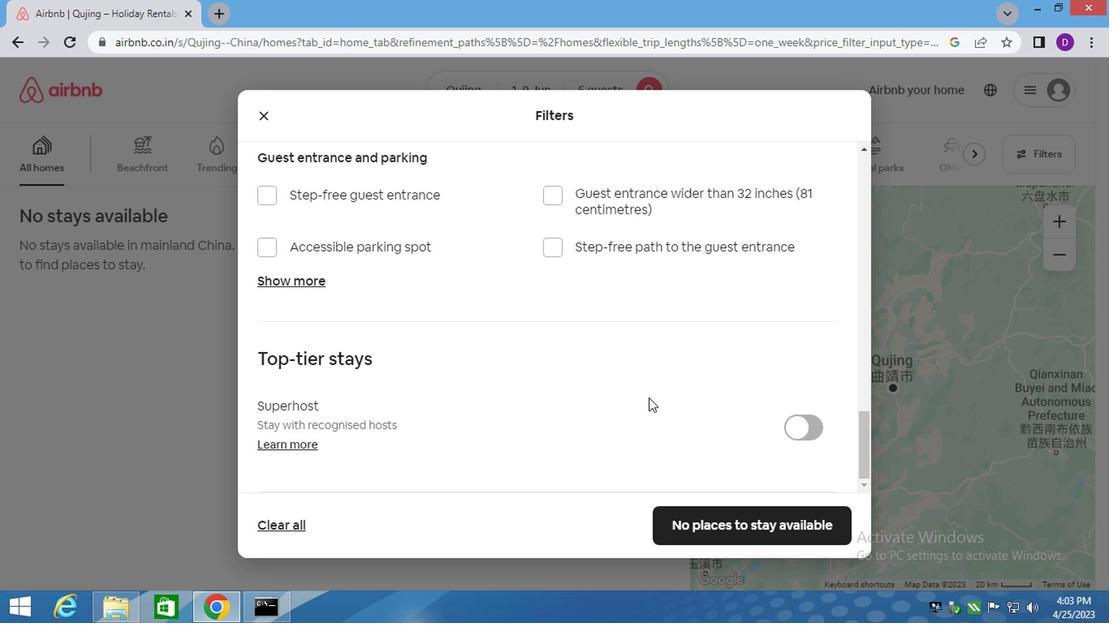 
Action: Mouse moved to (567, 353)
Screenshot: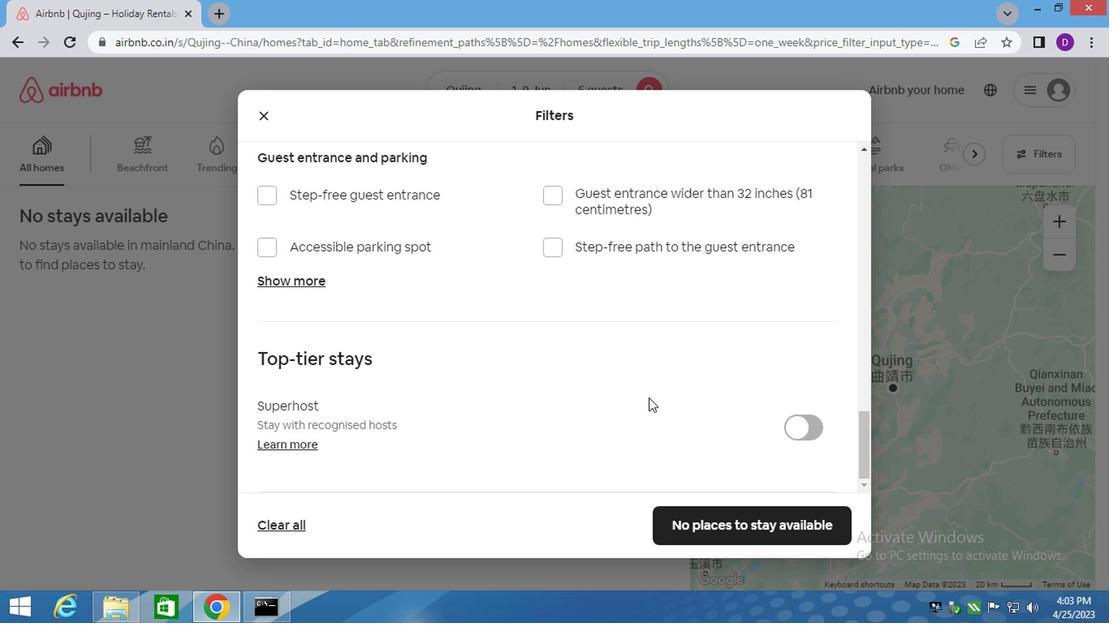 
Action: Mouse scrolled (567, 352) with delta (0, 0)
Screenshot: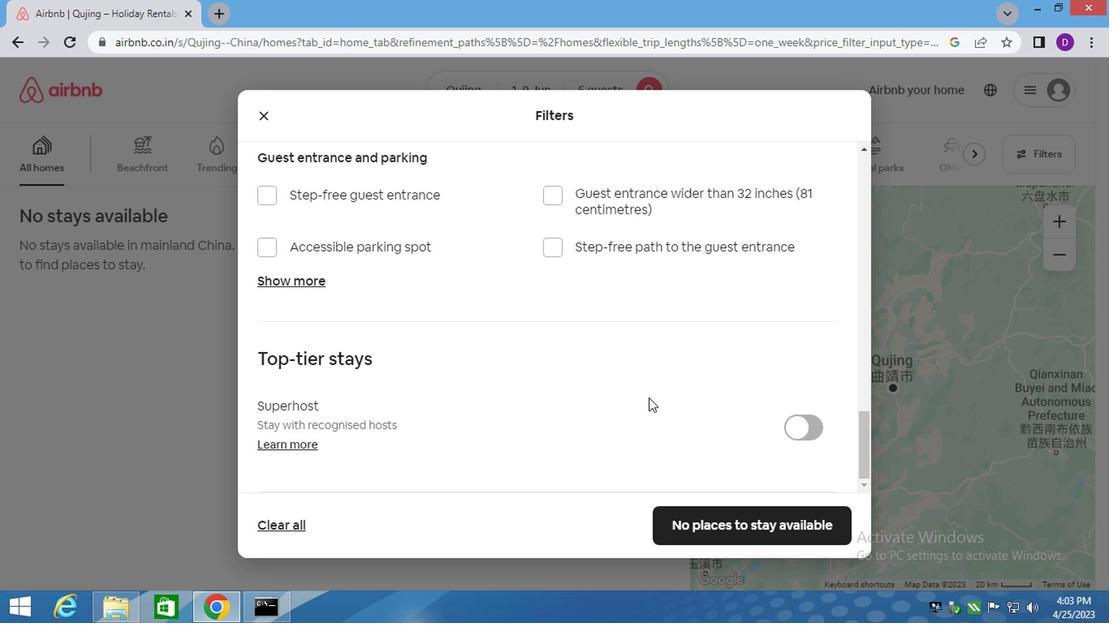 
Action: Mouse moved to (569, 359)
Screenshot: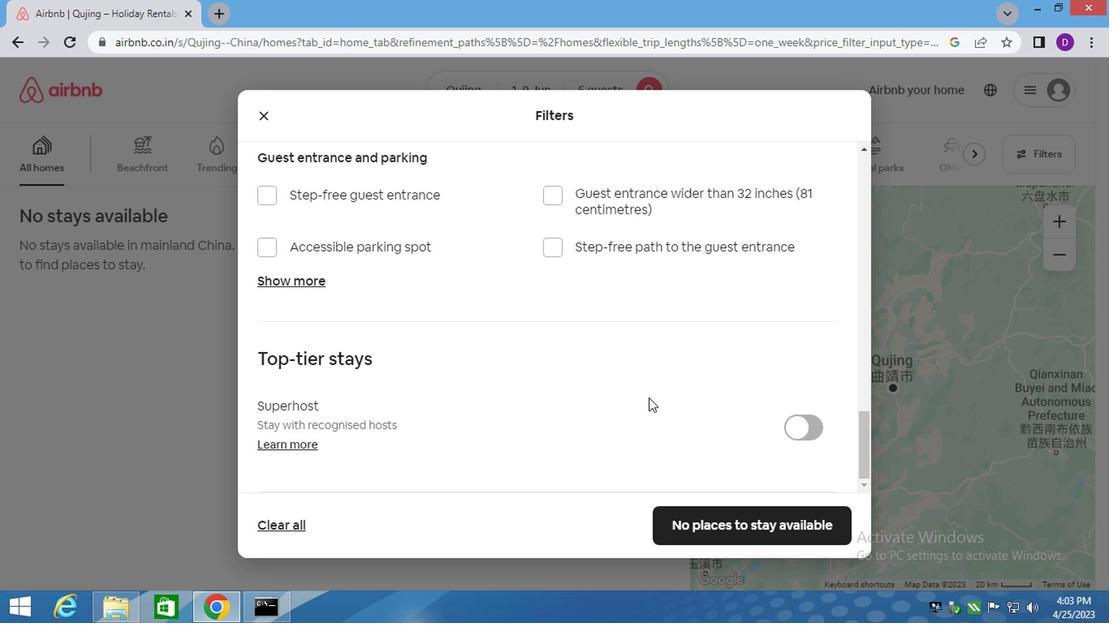 
Action: Mouse scrolled (569, 359) with delta (0, 0)
Screenshot: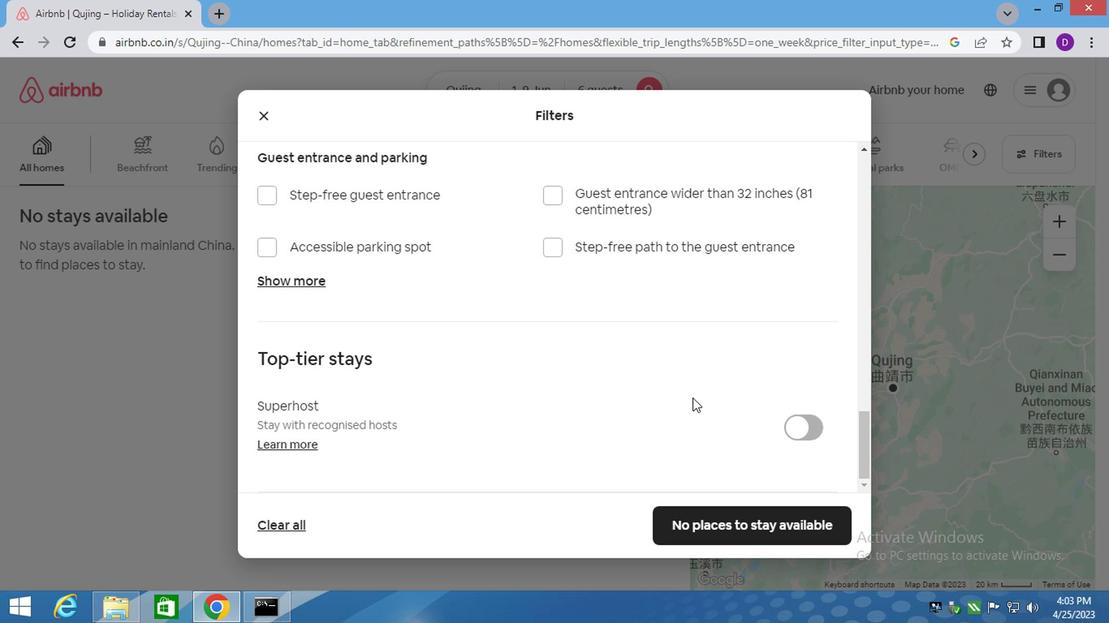 
Action: Mouse moved to (588, 436)
Screenshot: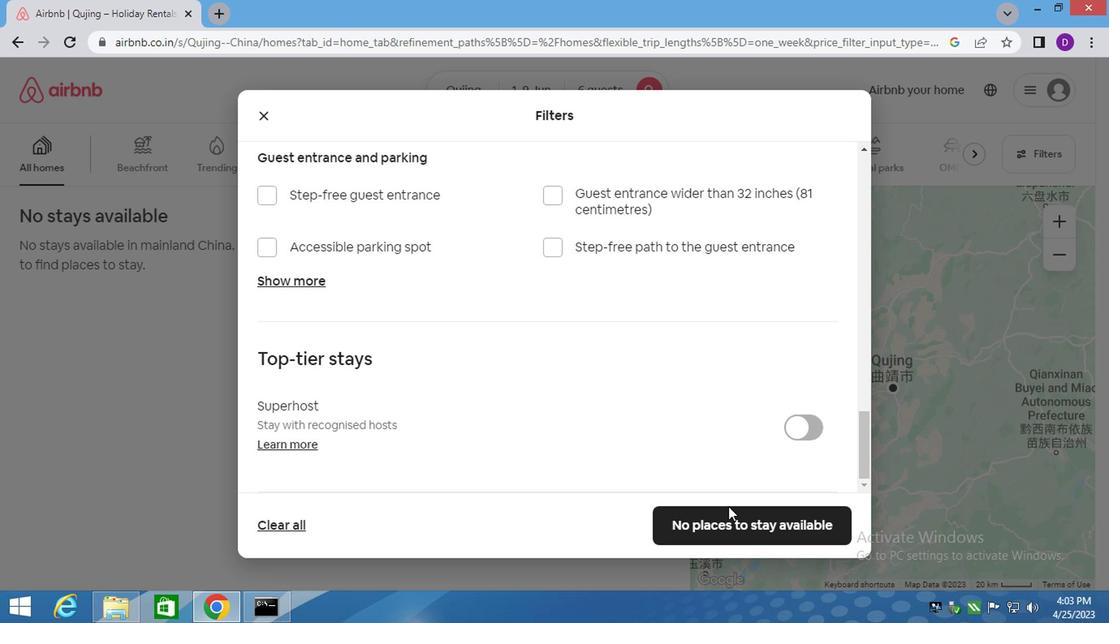 
Action: Mouse pressed left at (588, 436)
Screenshot: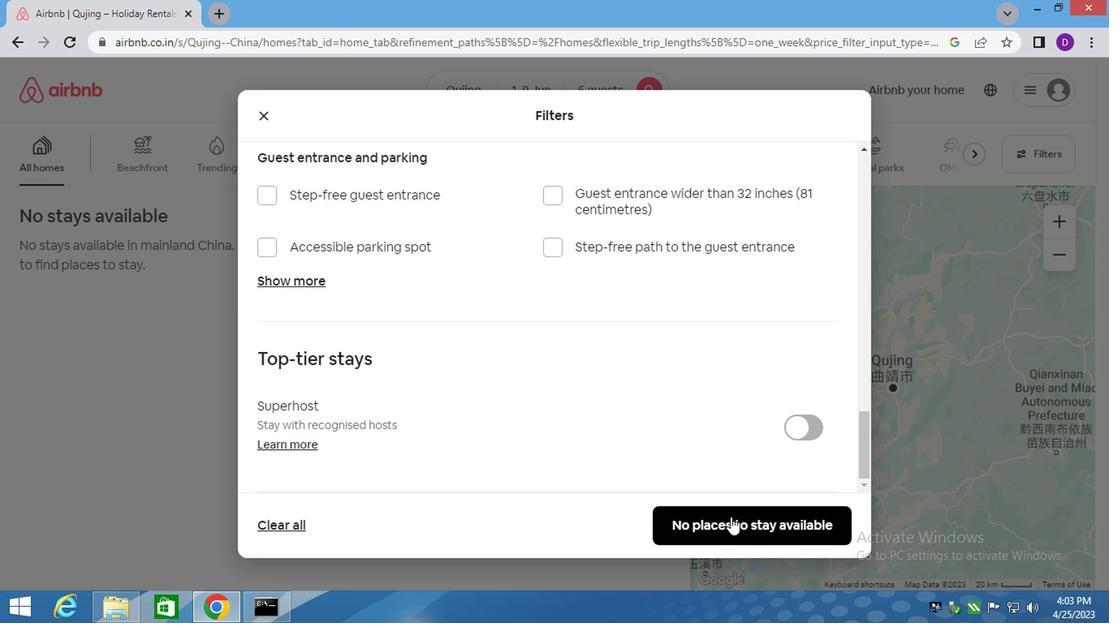 
Action: Mouse moved to (478, 275)
Screenshot: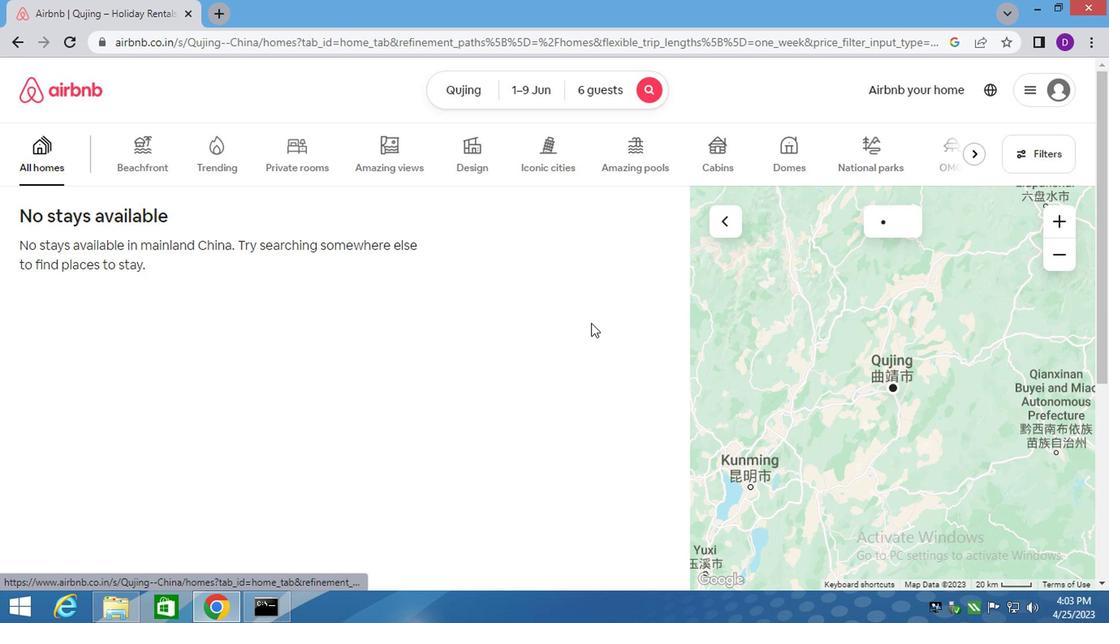 
